 Task: Find connections with filter location Kuchera with filter topic #Corporationwith filter profile language German with filter current company AXA Group Operations with filter school Sri Krishna College of Technology with filter industry Pet Services with filter service category Real Estate Appraisal with filter keywords title Brand Strategist
Action: Mouse moved to (352, 237)
Screenshot: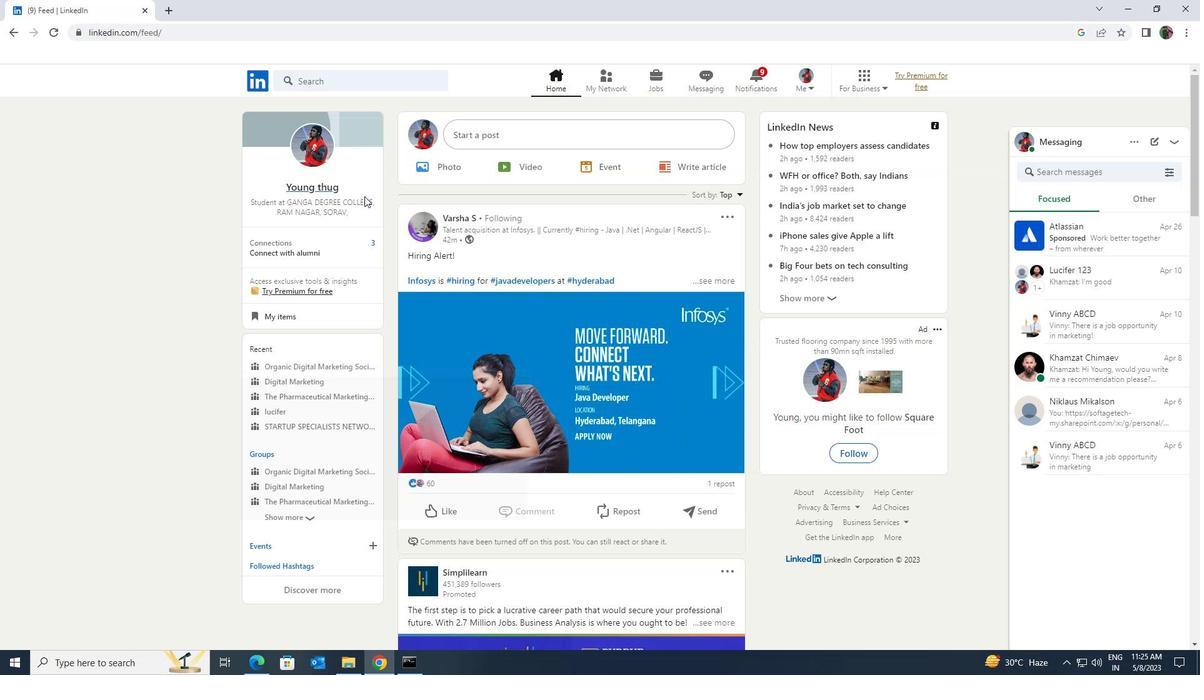 
Action: Mouse pressed left at (352, 237)
Screenshot: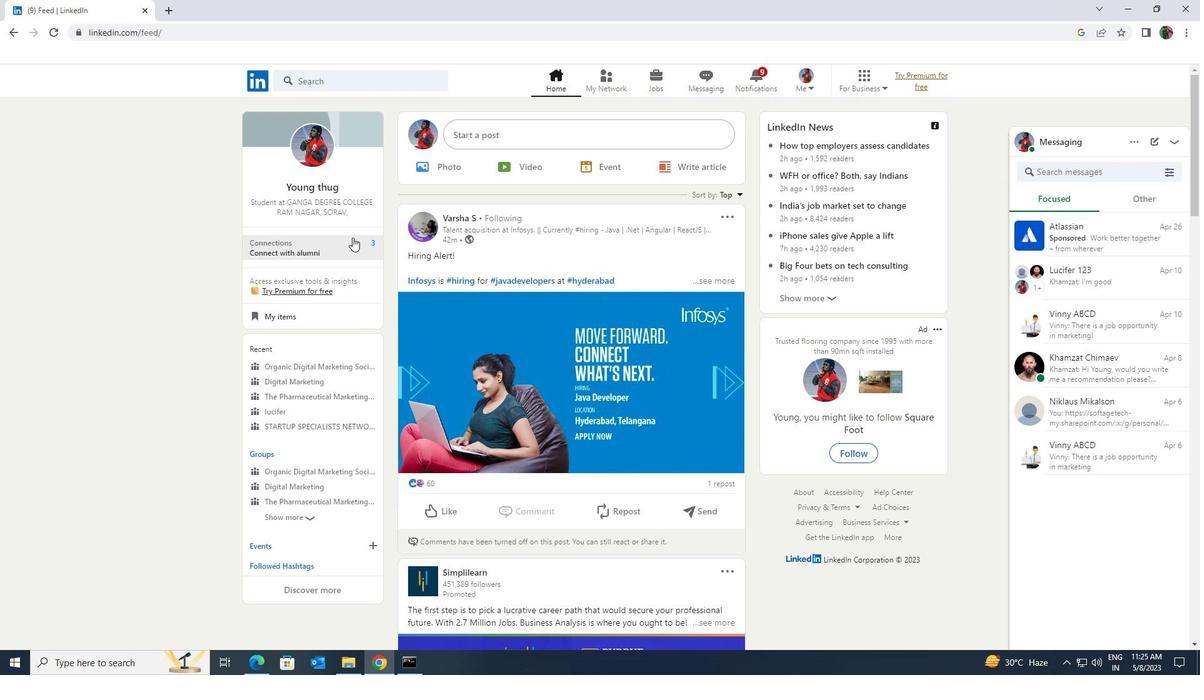 
Action: Mouse moved to (350, 146)
Screenshot: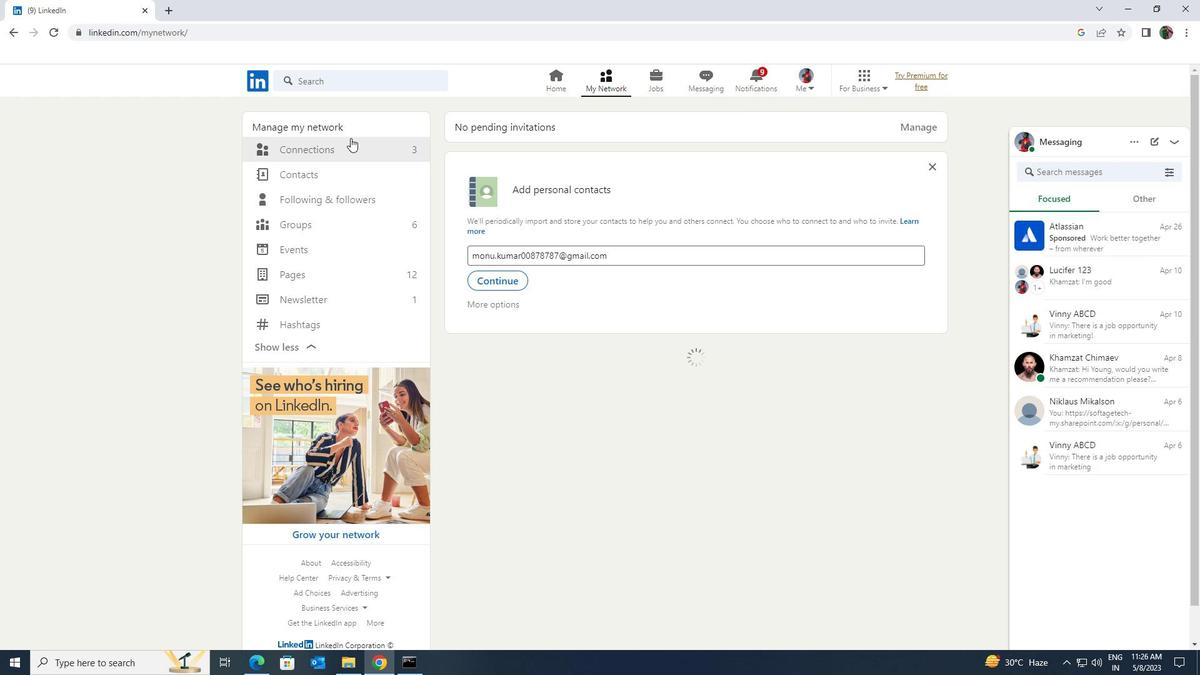 
Action: Mouse pressed left at (350, 146)
Screenshot: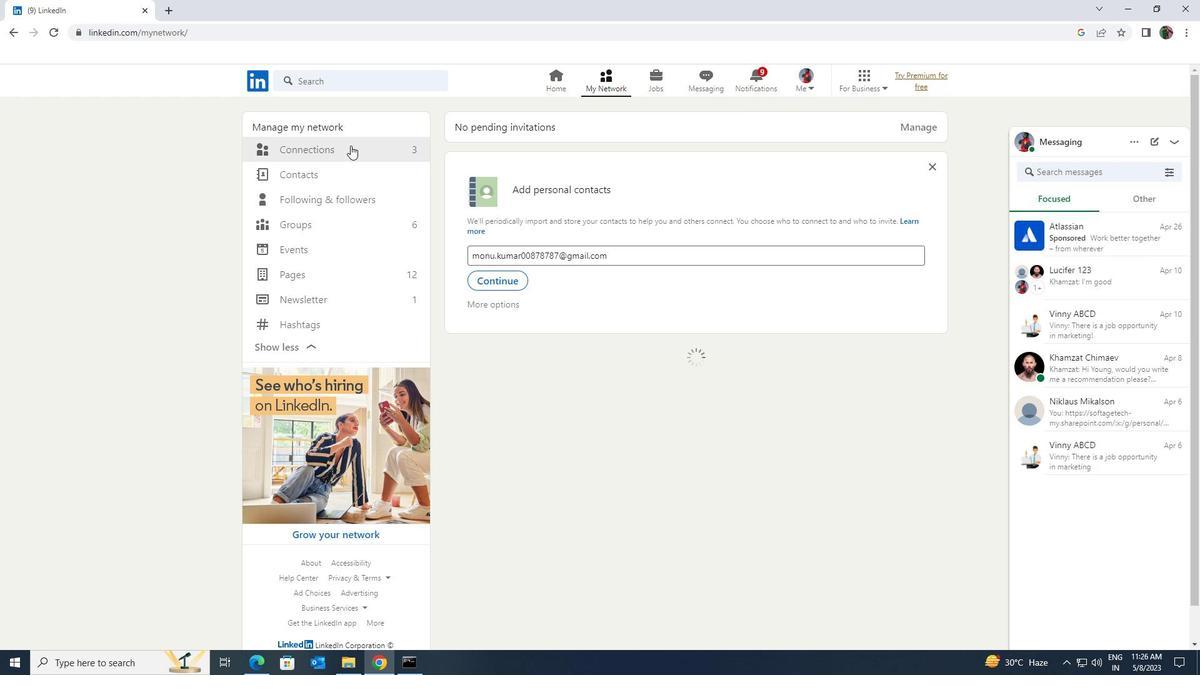 
Action: Mouse moved to (666, 143)
Screenshot: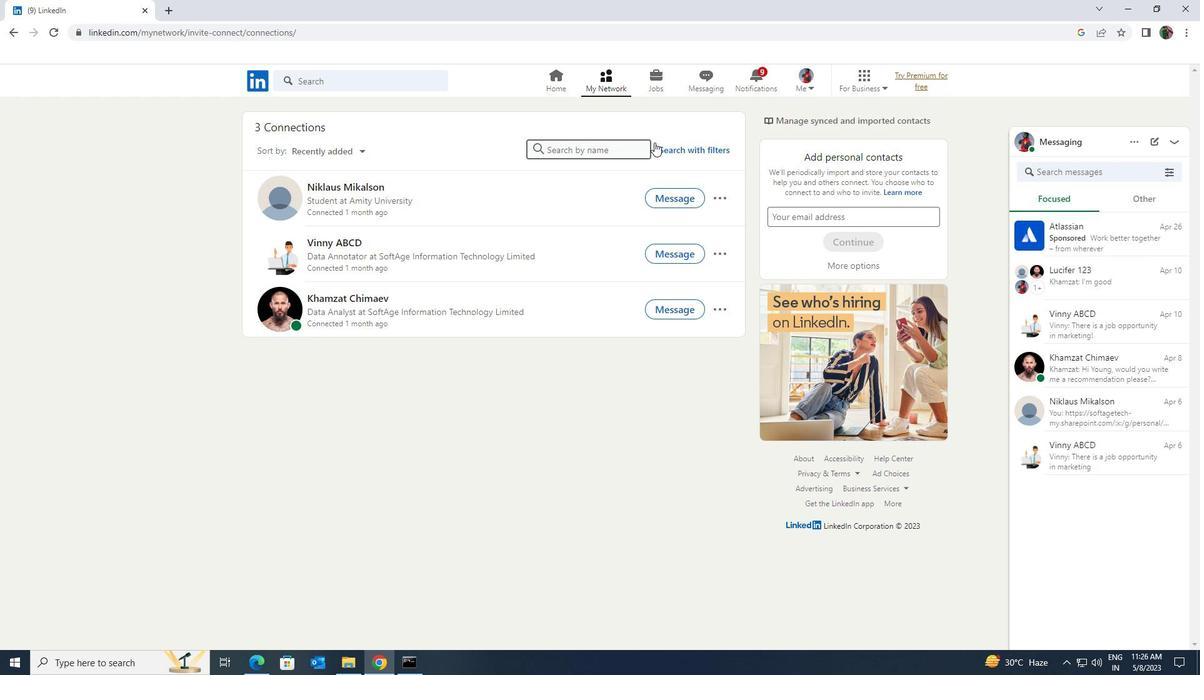 
Action: Mouse pressed left at (666, 143)
Screenshot: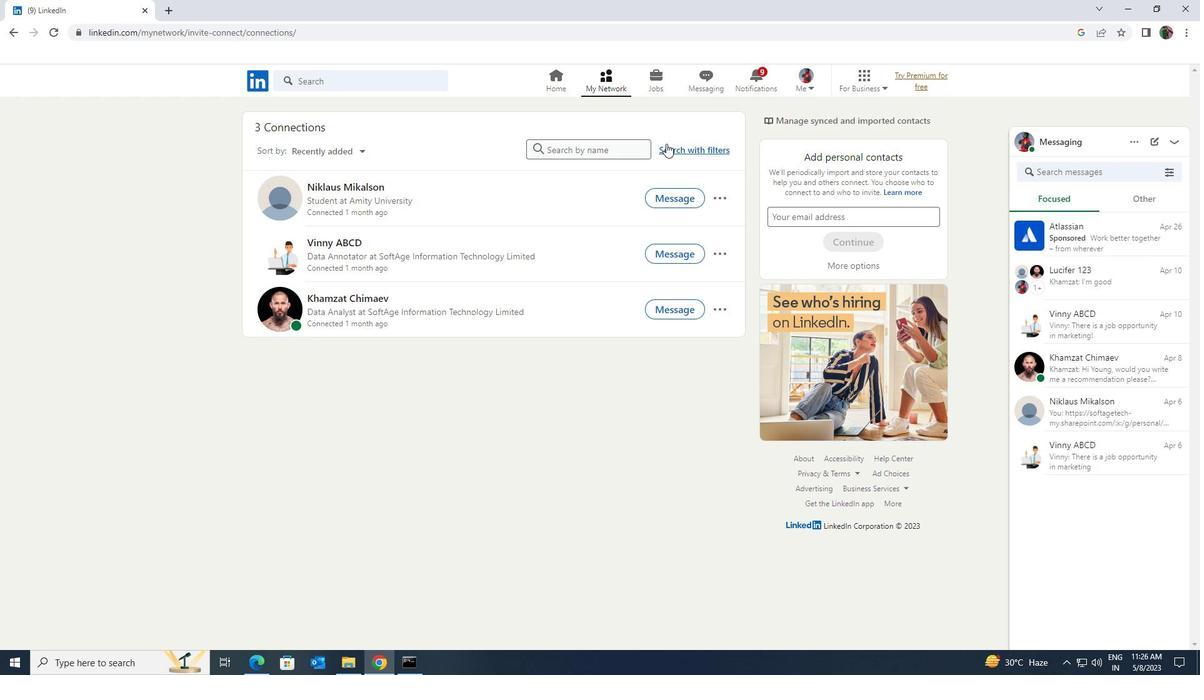 
Action: Mouse moved to (640, 118)
Screenshot: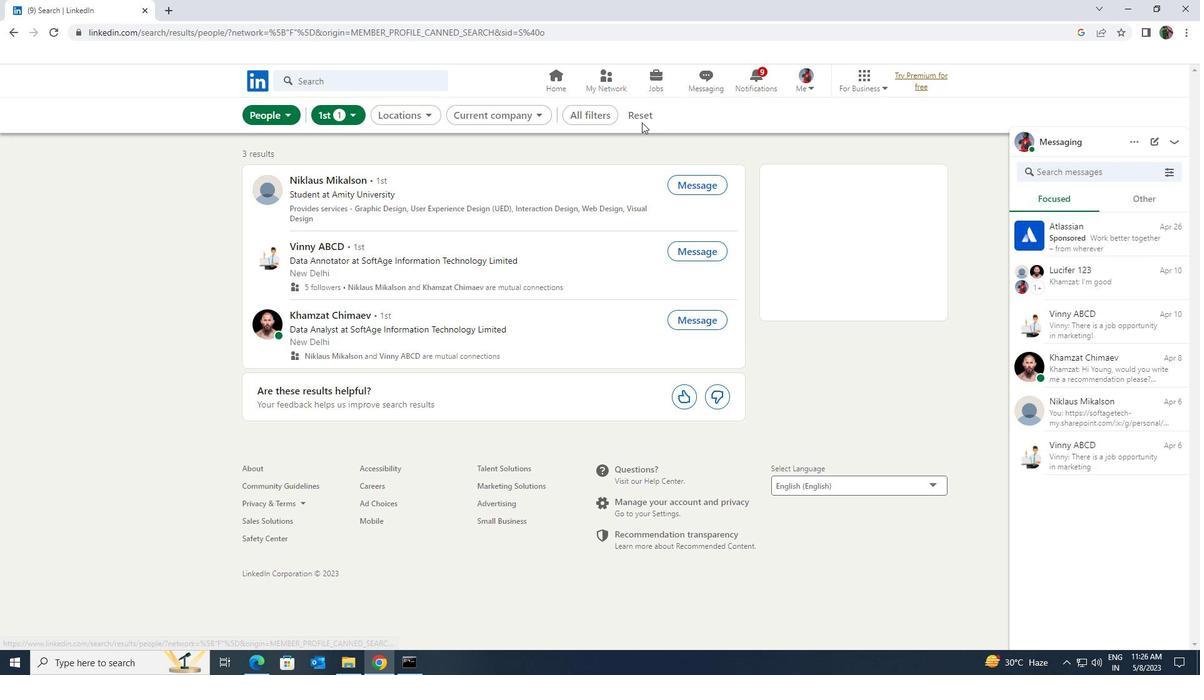 
Action: Mouse pressed left at (640, 118)
Screenshot: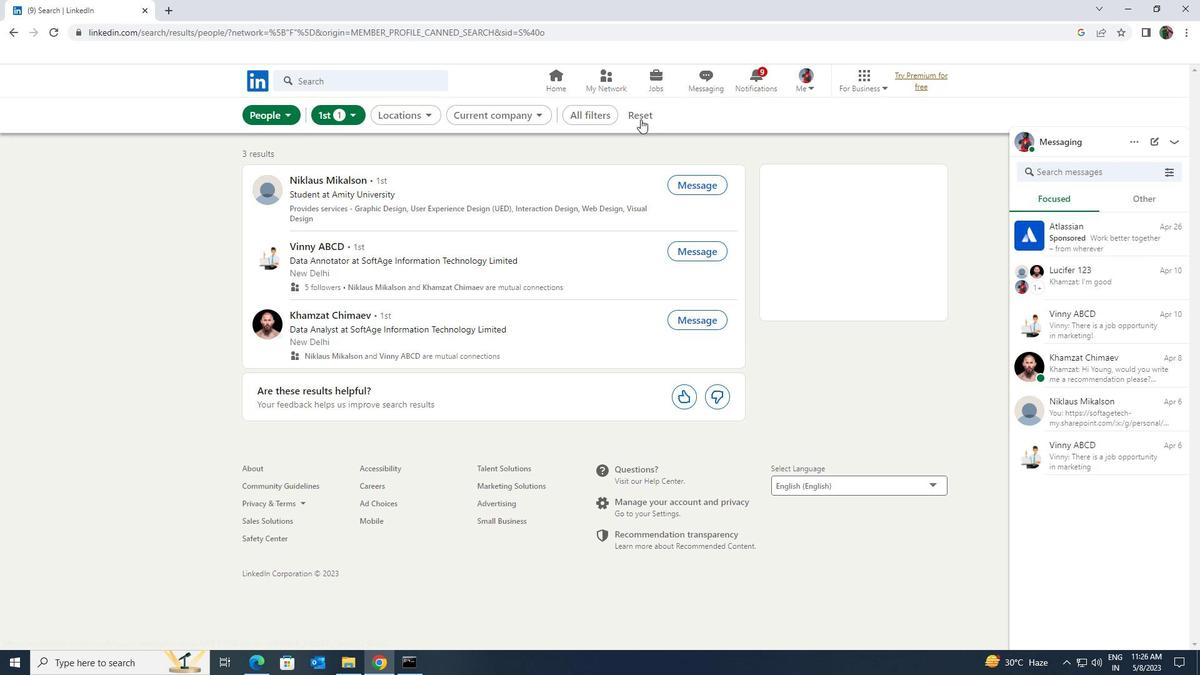 
Action: Mouse moved to (623, 116)
Screenshot: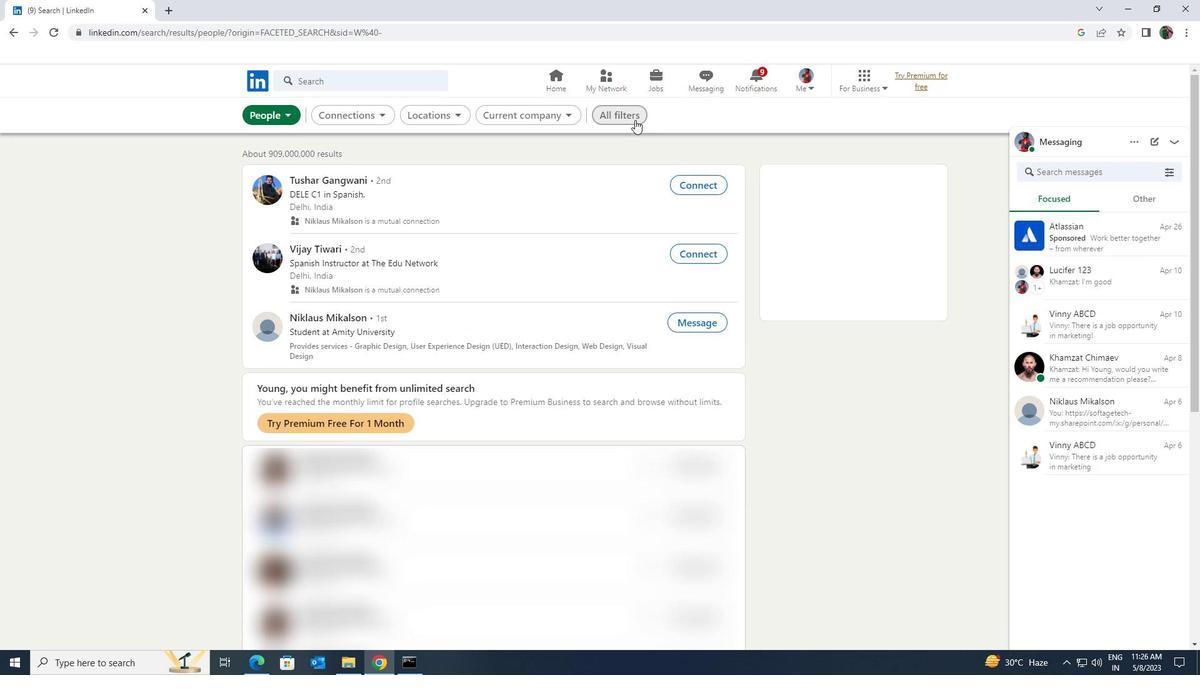 
Action: Mouse pressed left at (623, 116)
Screenshot: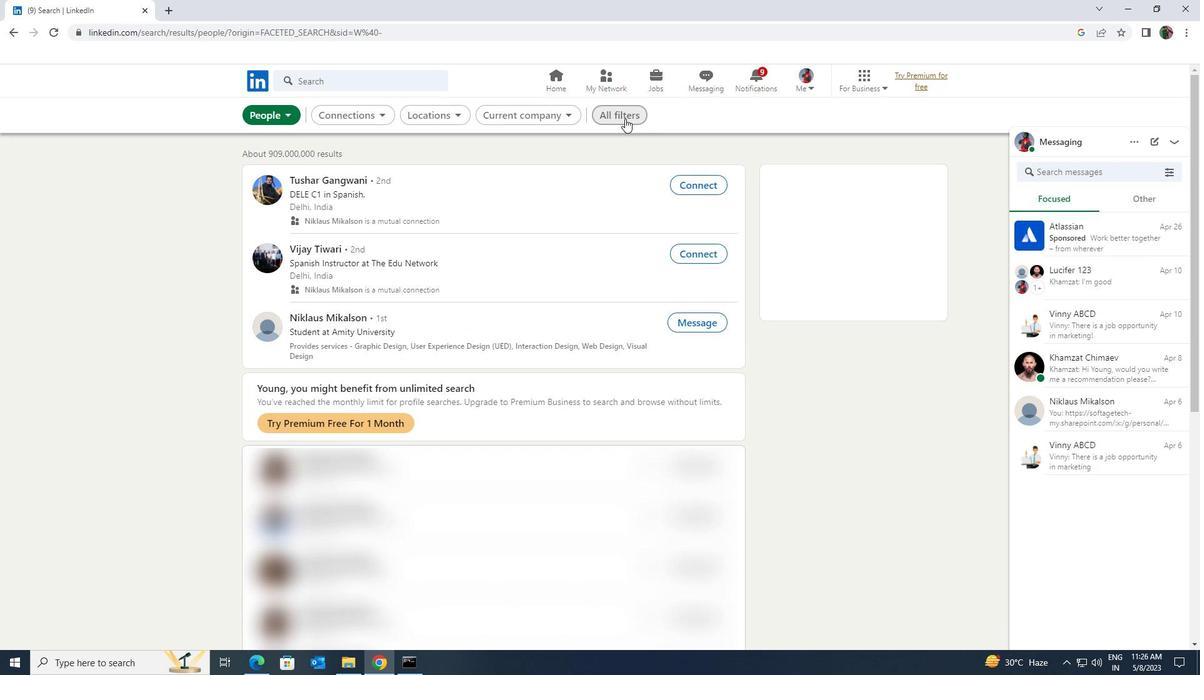 
Action: Mouse moved to (1056, 490)
Screenshot: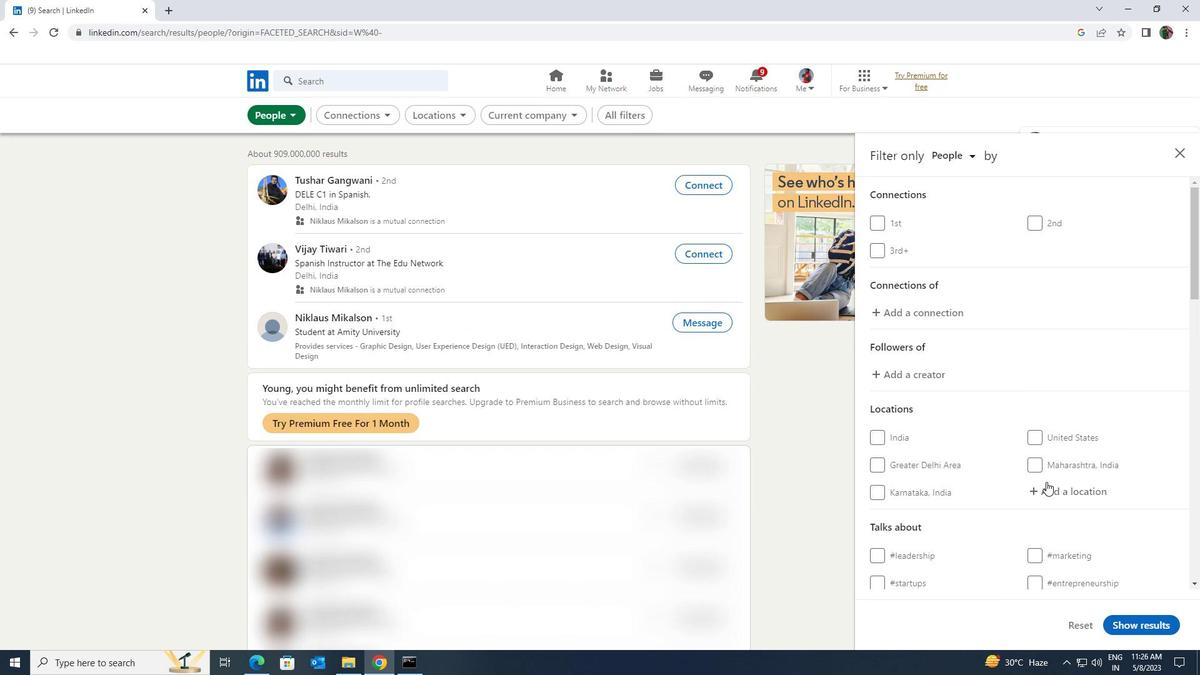 
Action: Mouse pressed left at (1056, 490)
Screenshot: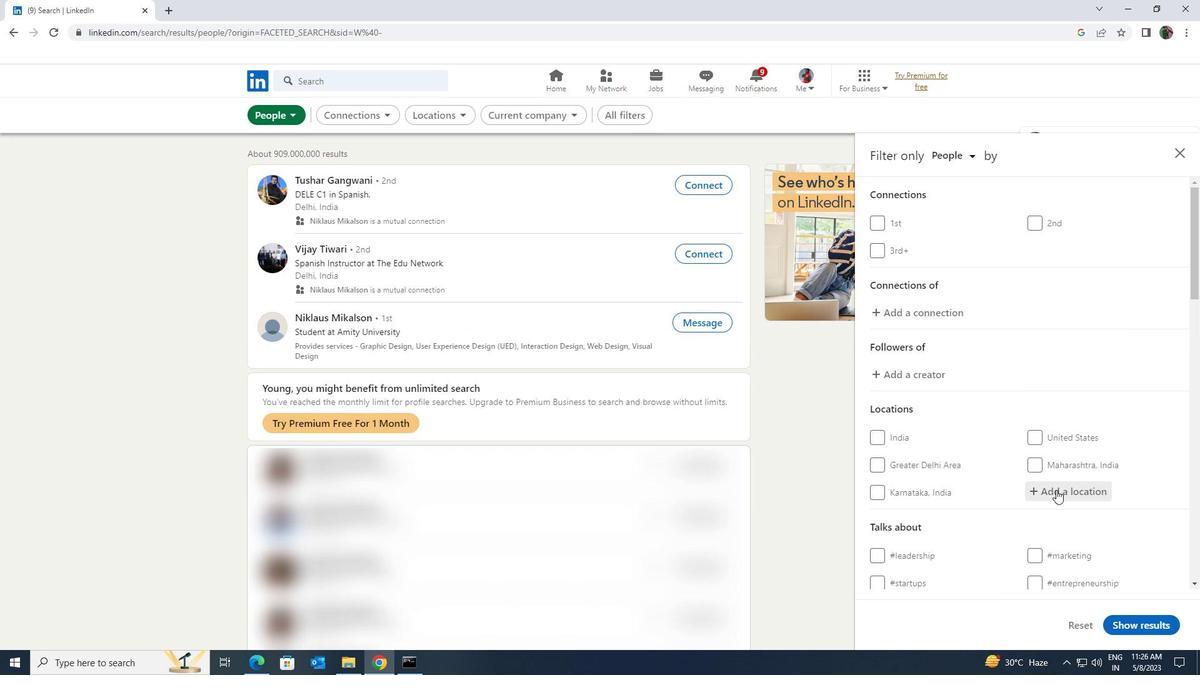 
Action: Key pressed <Key.shift><Key.shift><Key.shift>KUHERA
Screenshot: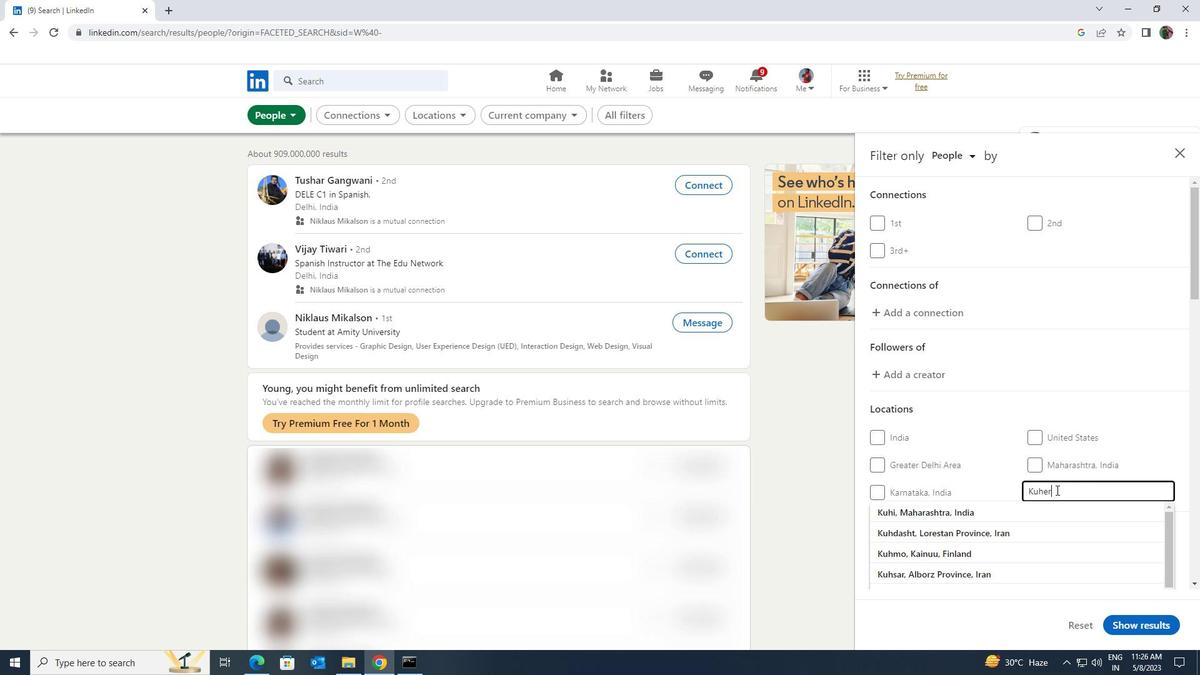 
Action: Mouse moved to (1054, 497)
Screenshot: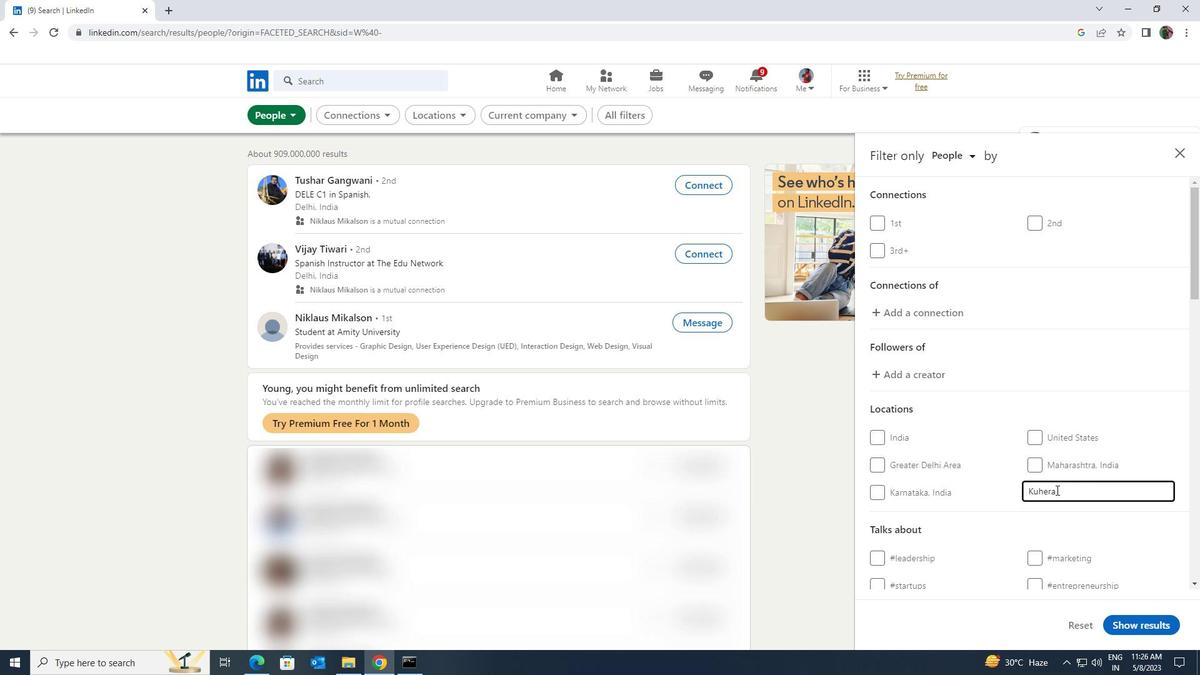 
Action: Mouse scrolled (1054, 497) with delta (0, 0)
Screenshot: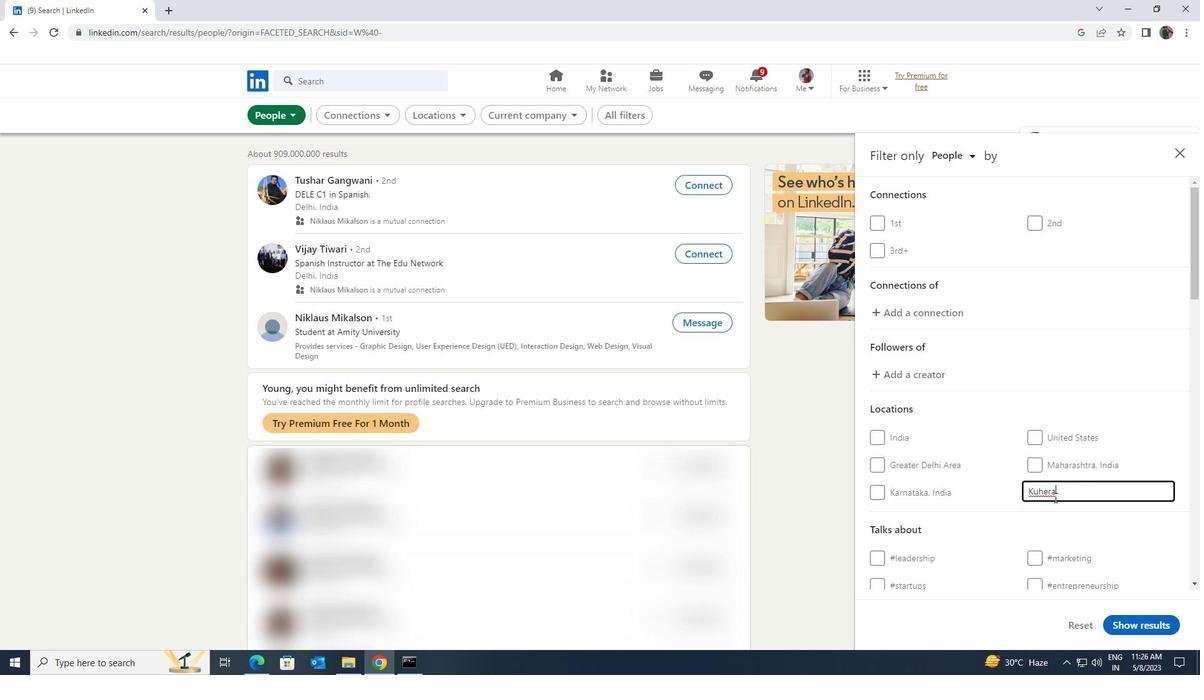 
Action: Mouse scrolled (1054, 497) with delta (0, 0)
Screenshot: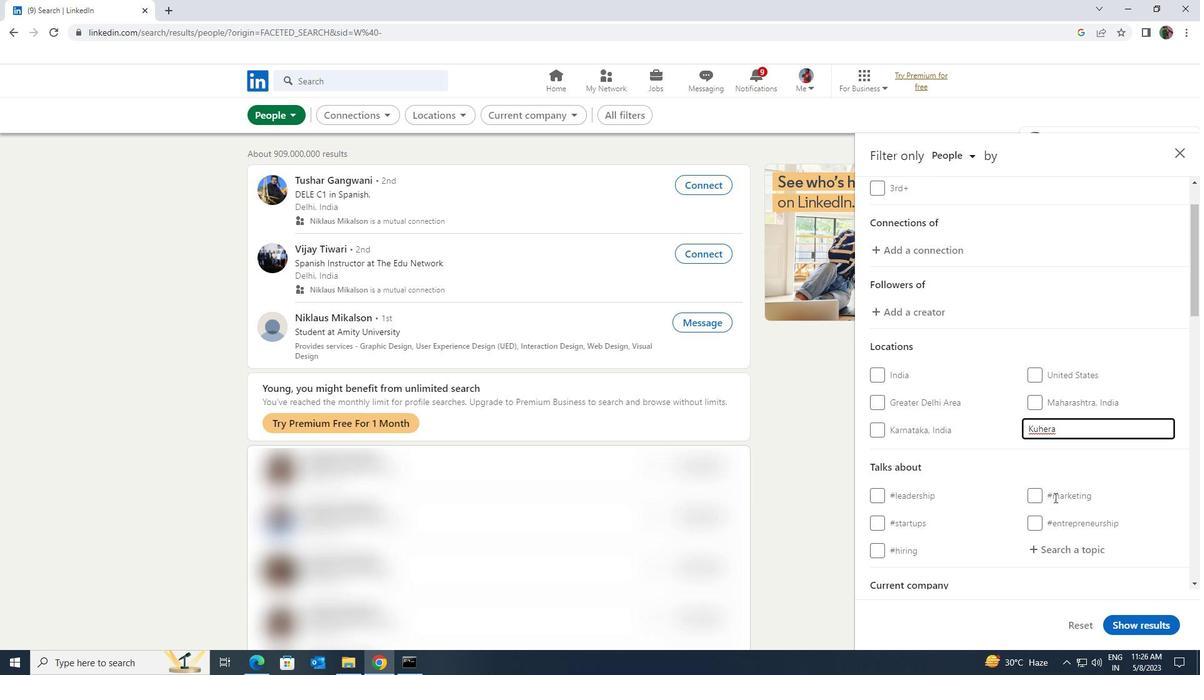 
Action: Mouse scrolled (1054, 497) with delta (0, 0)
Screenshot: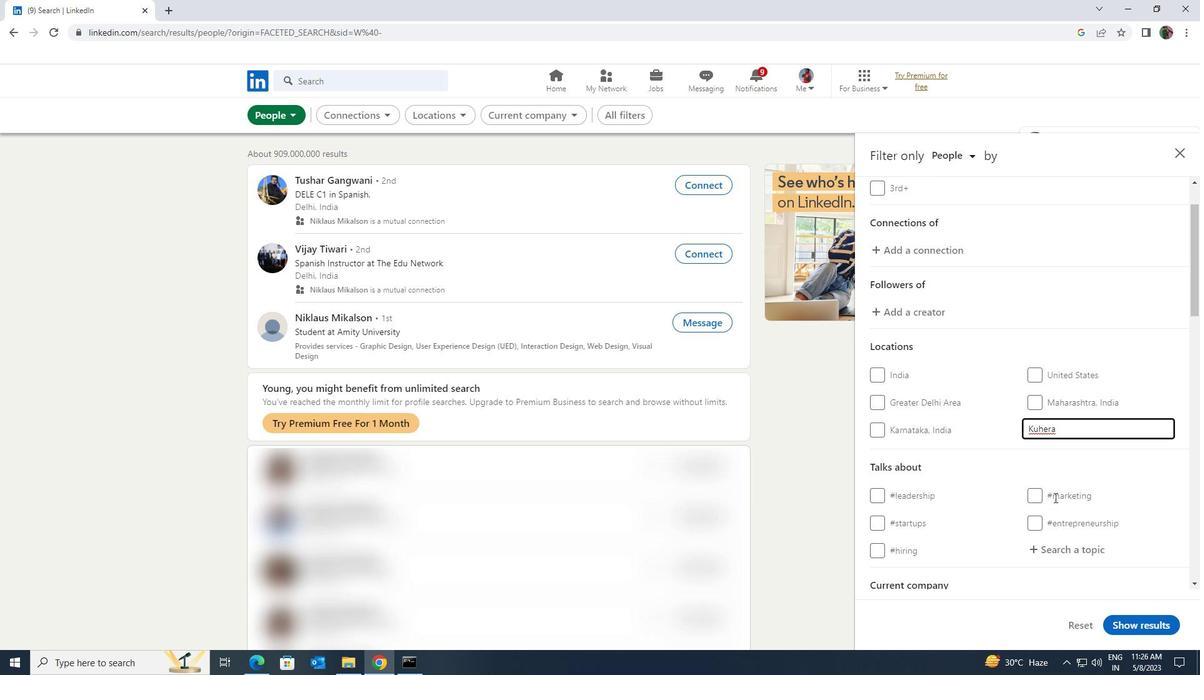 
Action: Mouse moved to (1059, 428)
Screenshot: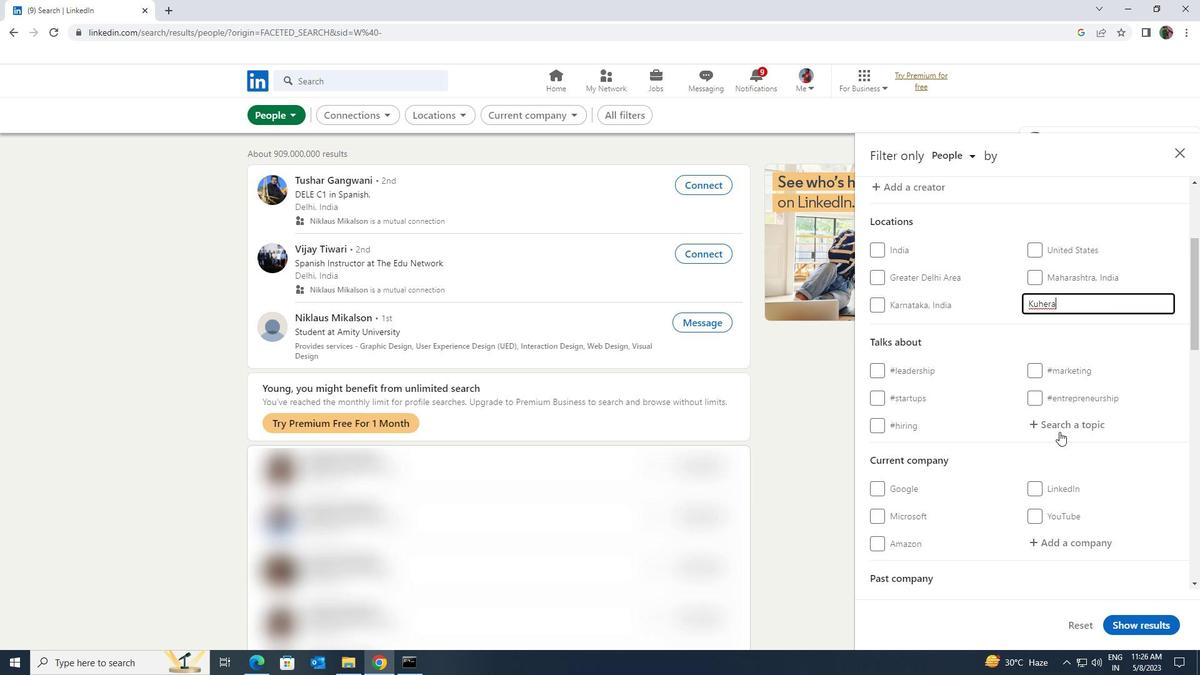 
Action: Mouse pressed left at (1059, 428)
Screenshot: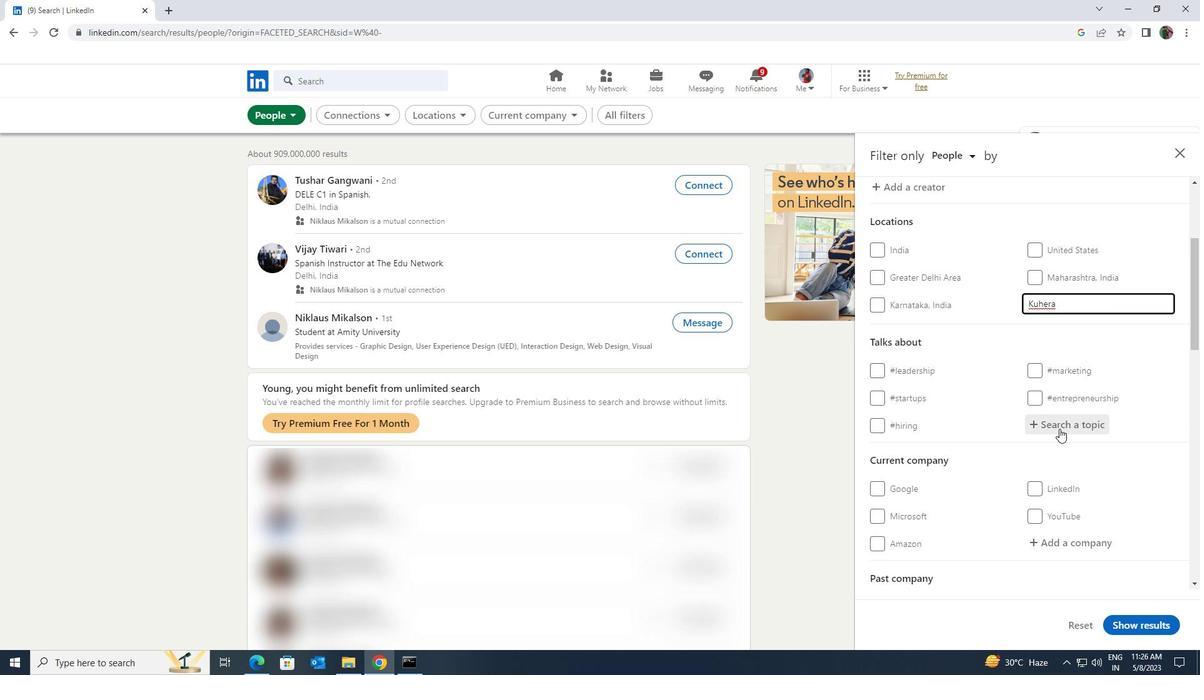 
Action: Key pressed <Key.shift><Key.shift><Key.shift><Key.shift><Key.shift><Key.shift>CORPORATION
Screenshot: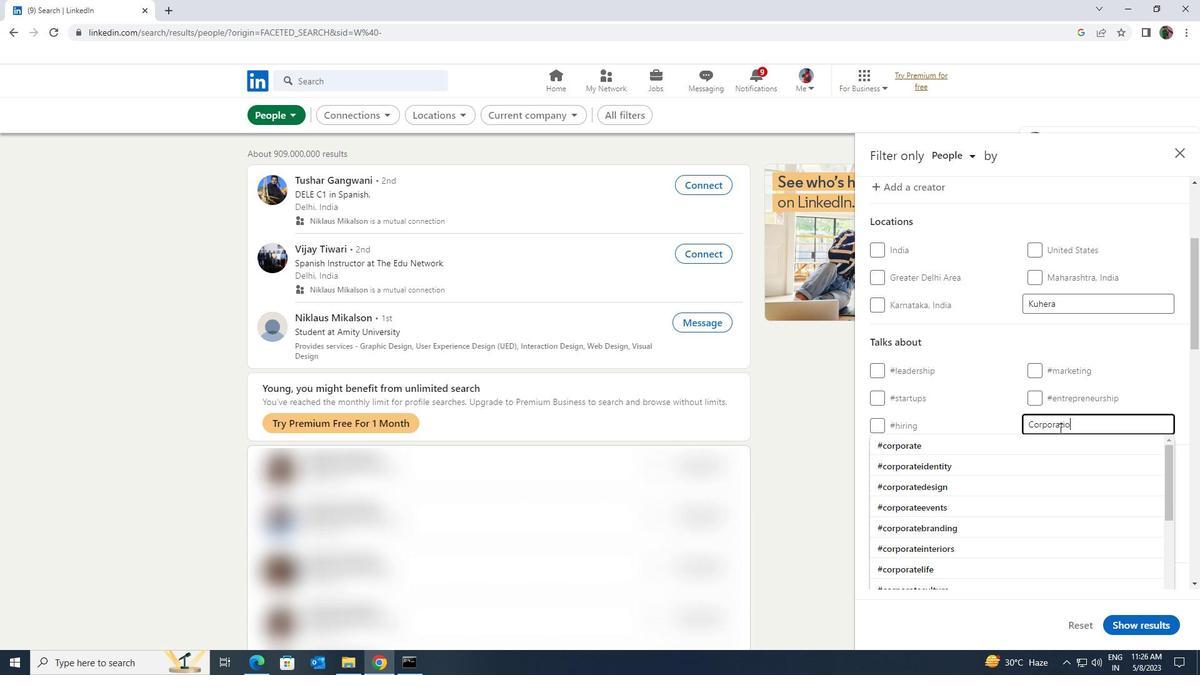 
Action: Mouse moved to (1044, 455)
Screenshot: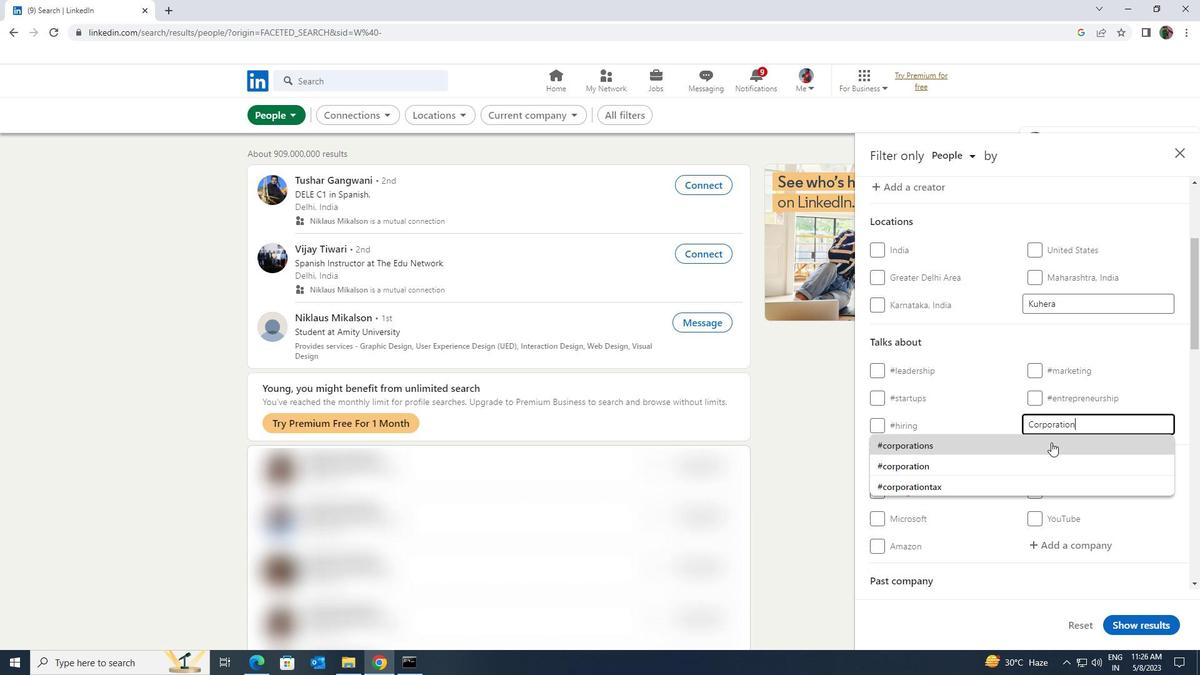 
Action: Mouse pressed left at (1044, 455)
Screenshot: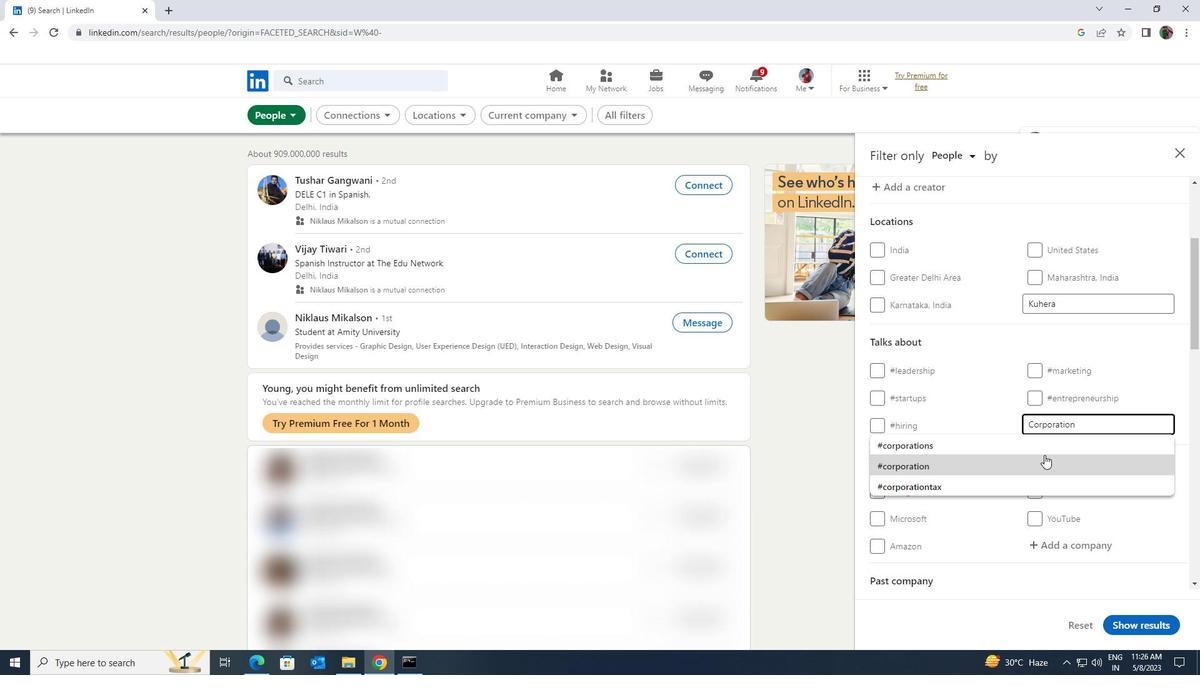 
Action: Mouse scrolled (1044, 454) with delta (0, 0)
Screenshot: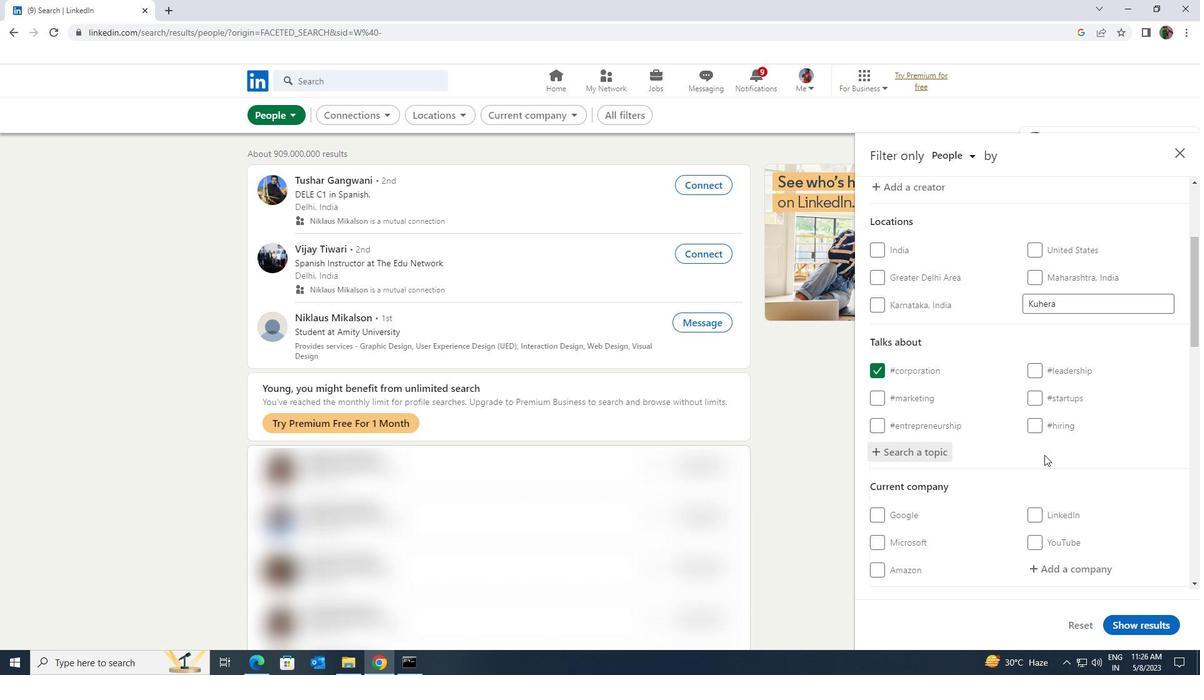 
Action: Mouse scrolled (1044, 454) with delta (0, 0)
Screenshot: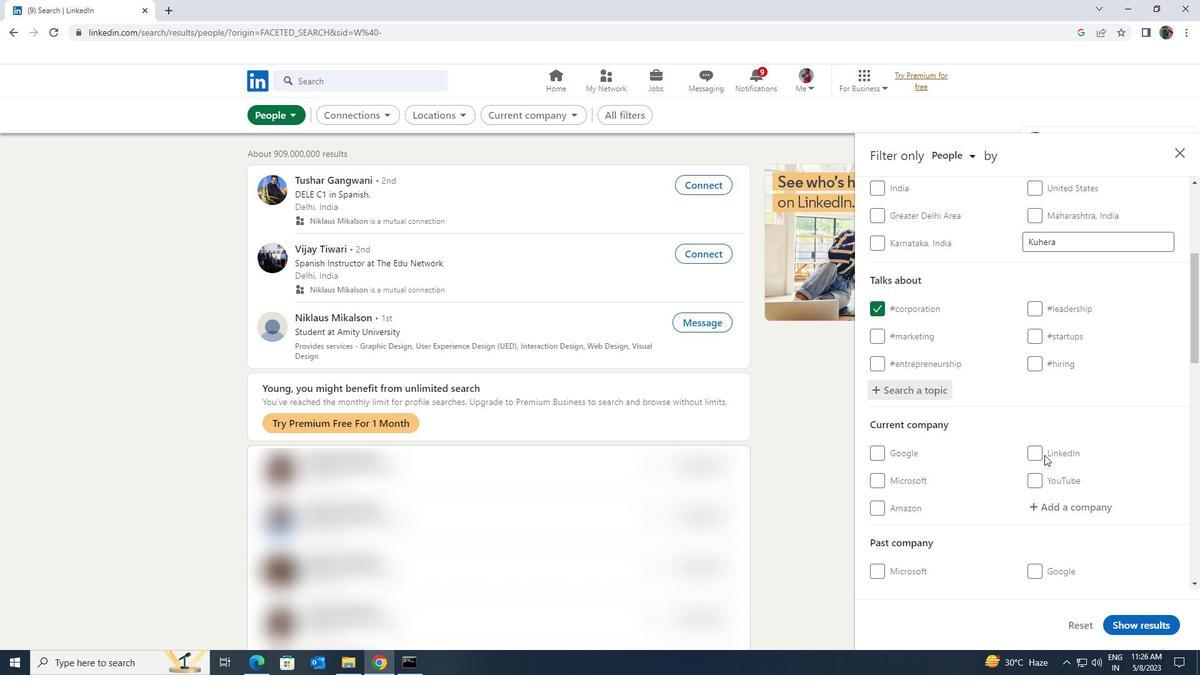 
Action: Mouse scrolled (1044, 454) with delta (0, 0)
Screenshot: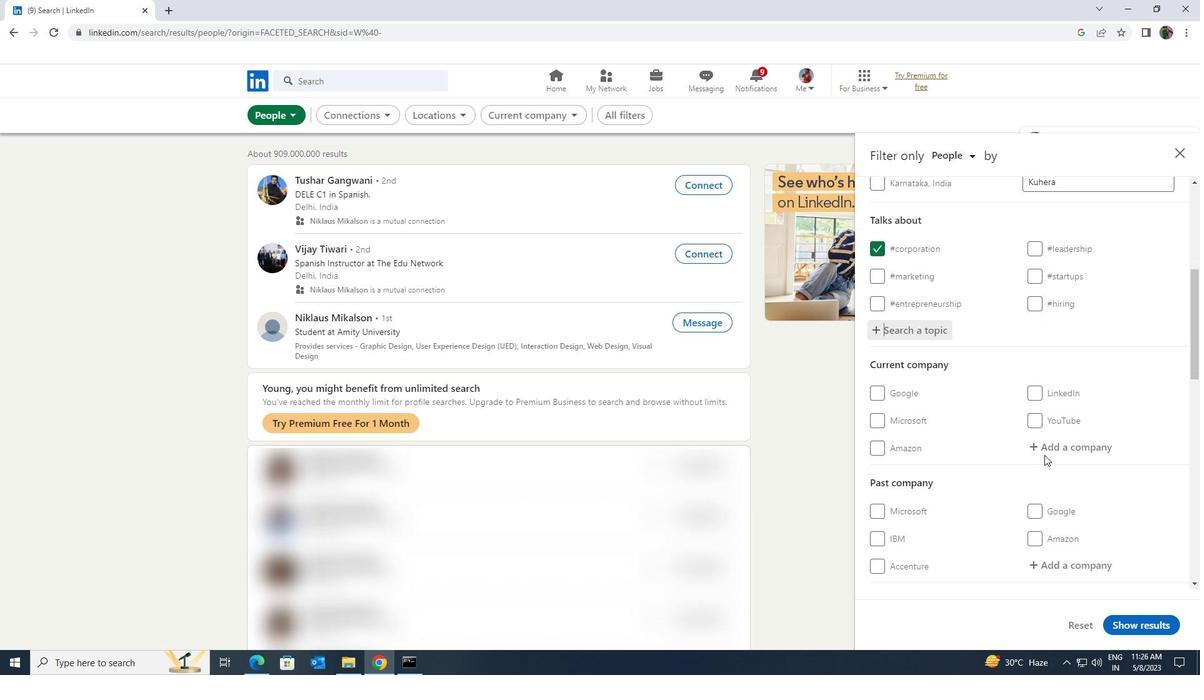
Action: Mouse scrolled (1044, 454) with delta (0, 0)
Screenshot: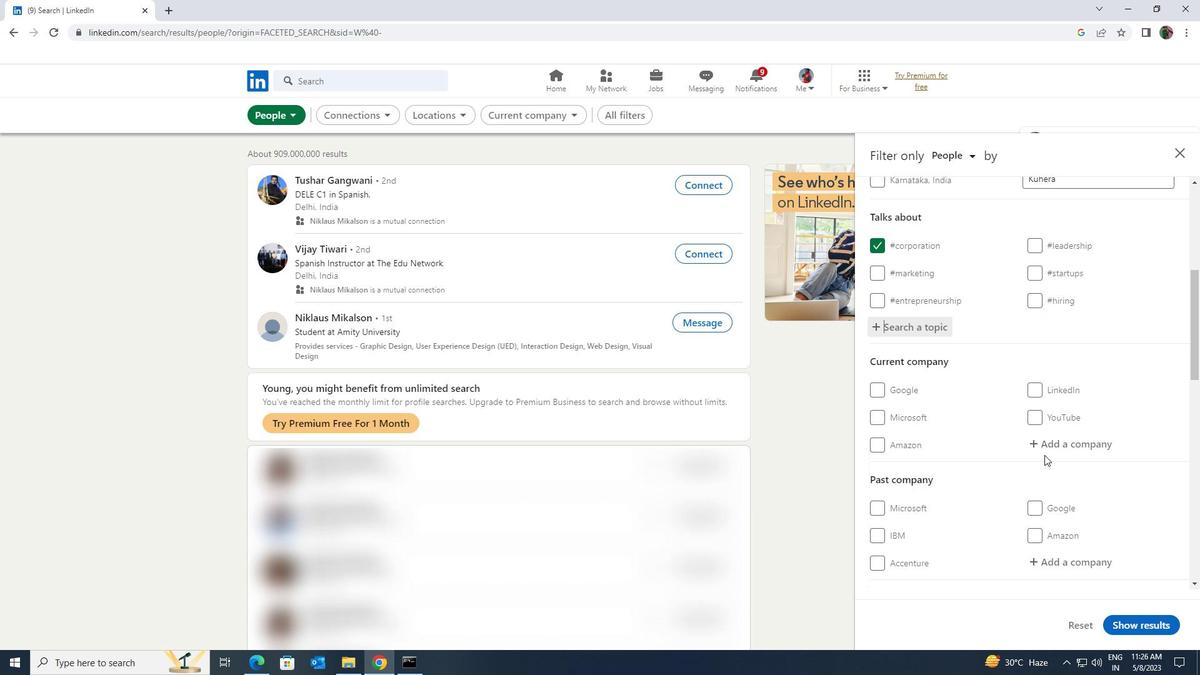 
Action: Mouse scrolled (1044, 454) with delta (0, 0)
Screenshot: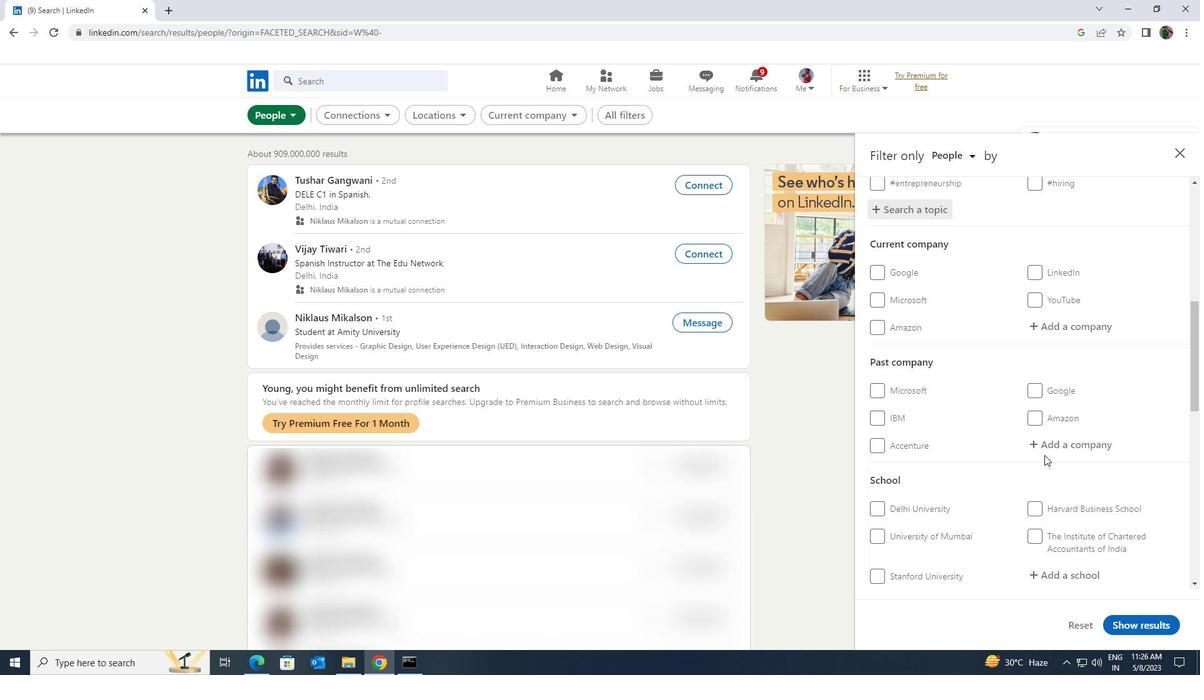 
Action: Mouse scrolled (1044, 454) with delta (0, 0)
Screenshot: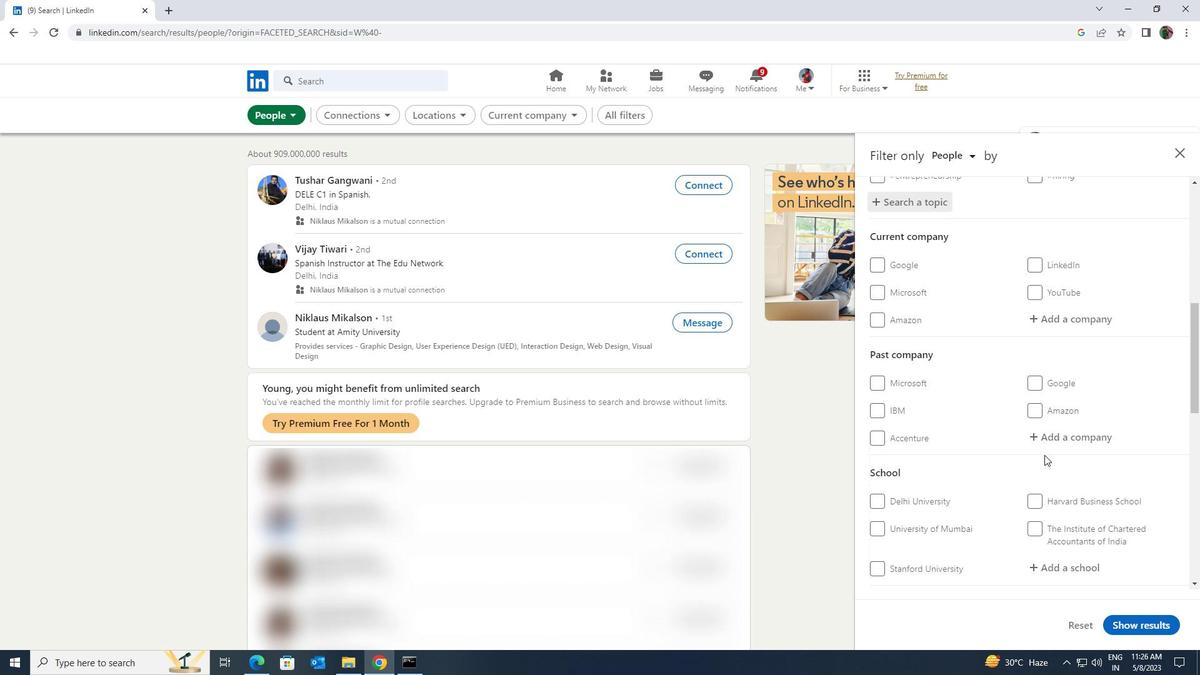 
Action: Mouse scrolled (1044, 454) with delta (0, 0)
Screenshot: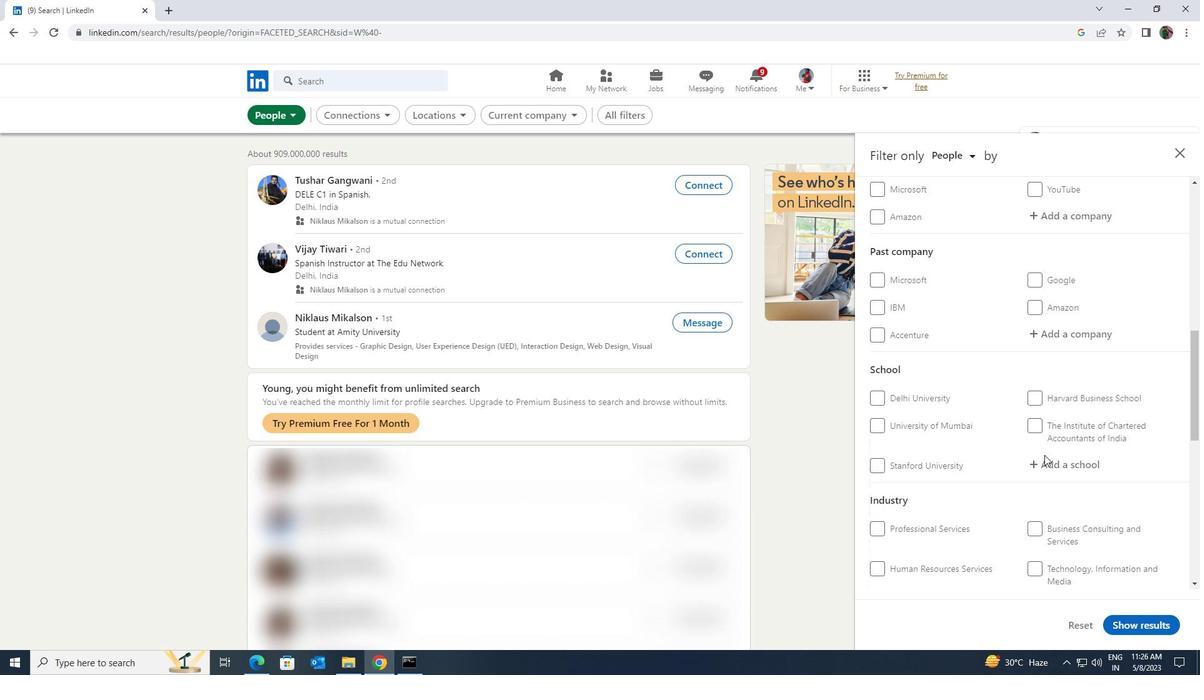 
Action: Mouse scrolled (1044, 454) with delta (0, 0)
Screenshot: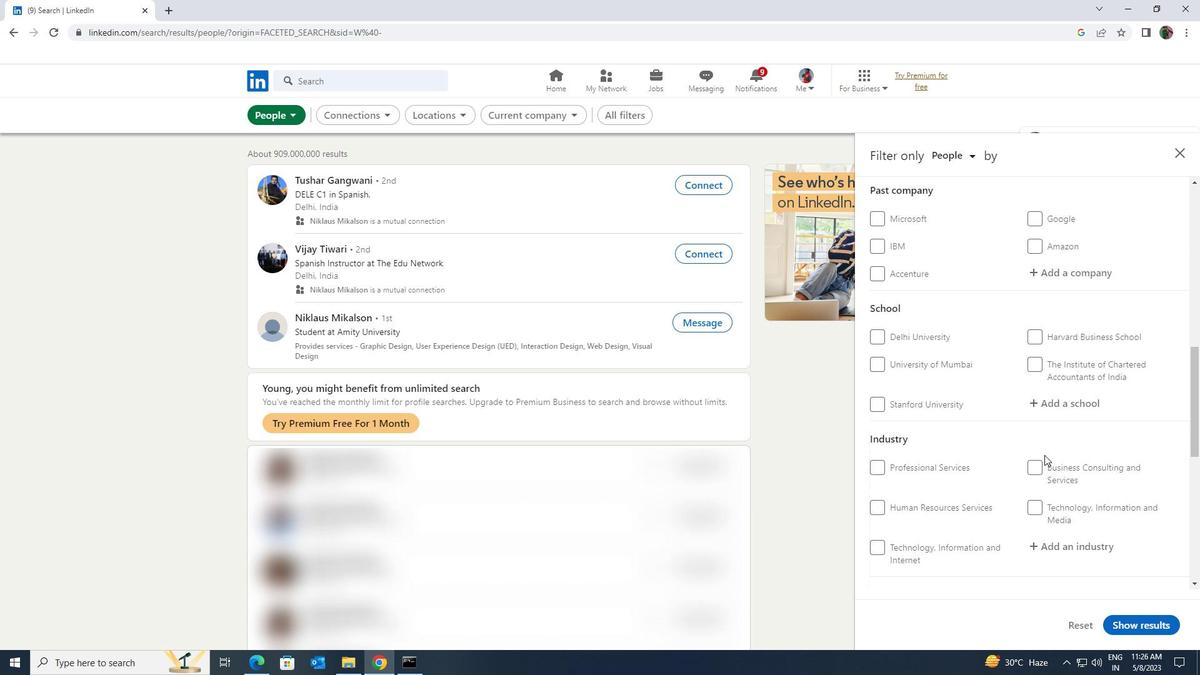 
Action: Mouse scrolled (1044, 454) with delta (0, 0)
Screenshot: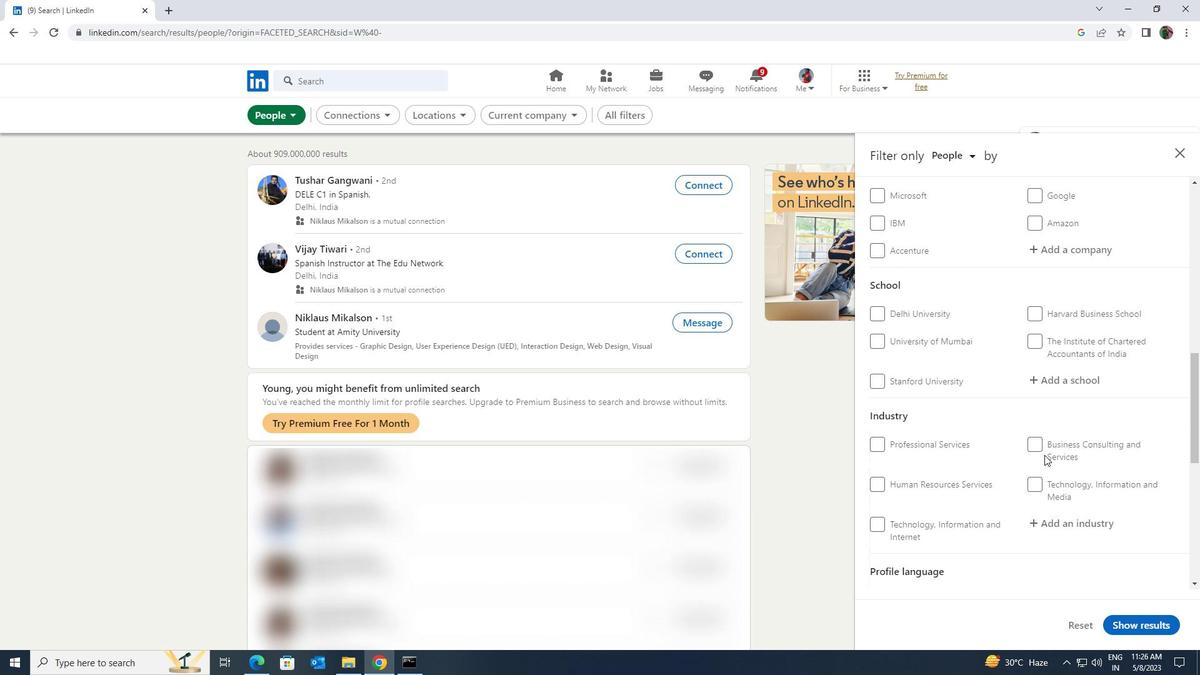 
Action: Mouse moved to (921, 525)
Screenshot: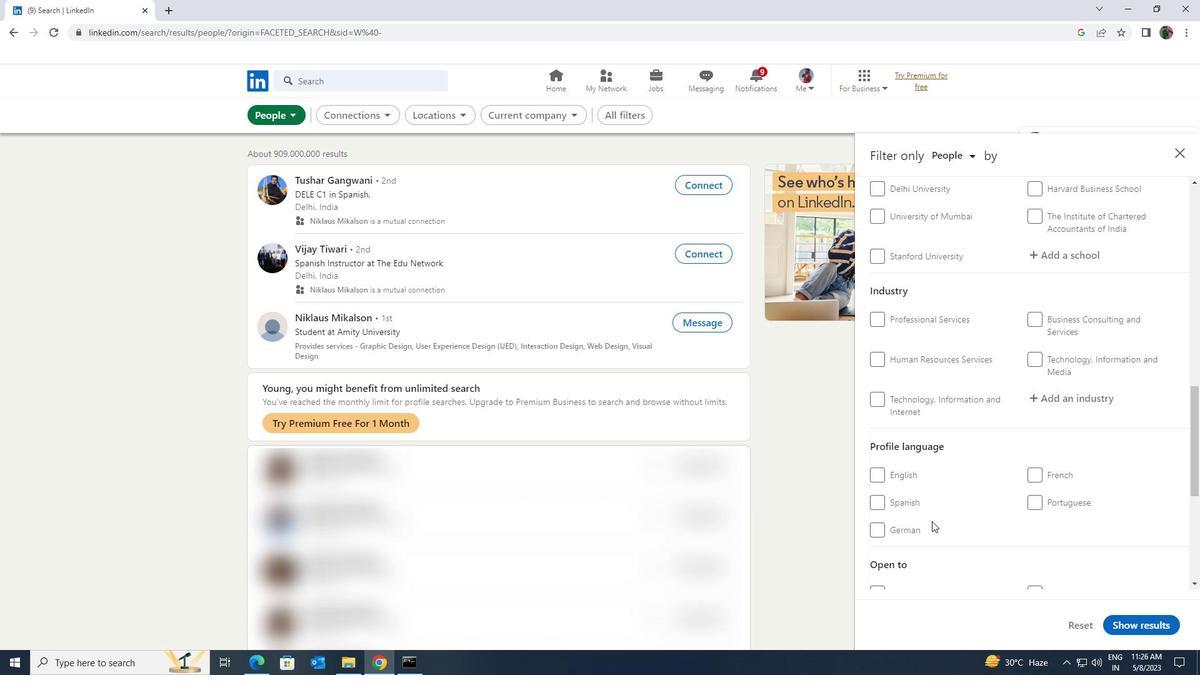 
Action: Mouse pressed left at (921, 525)
Screenshot: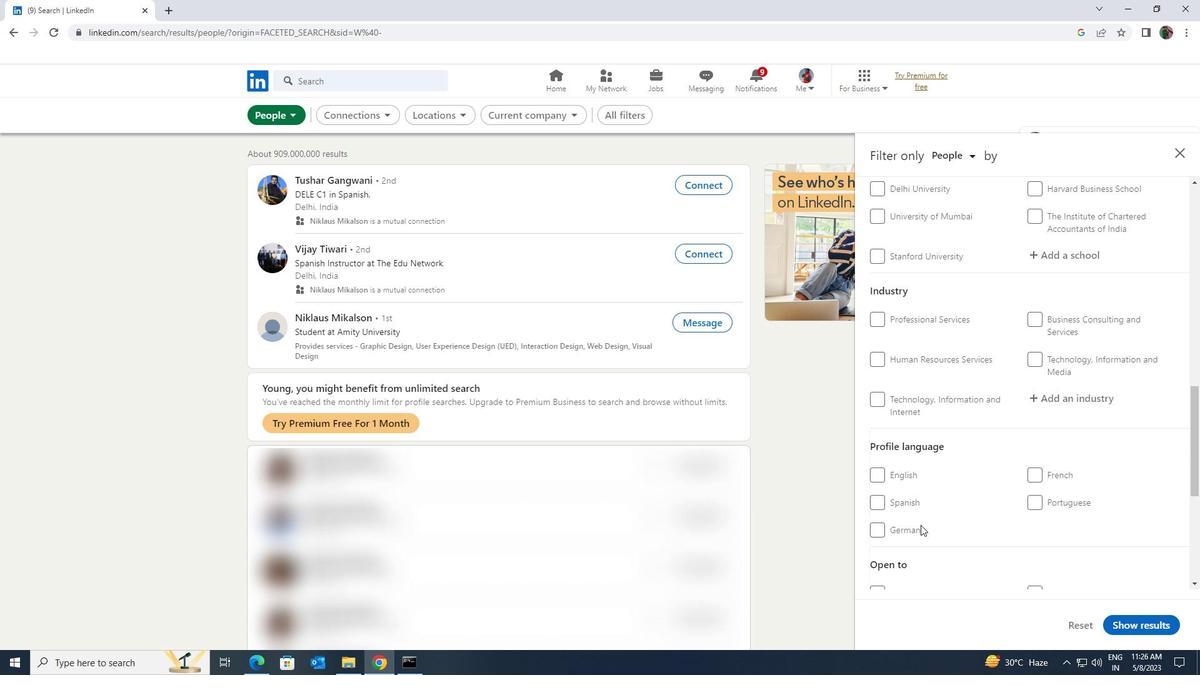 
Action: Mouse moved to (882, 532)
Screenshot: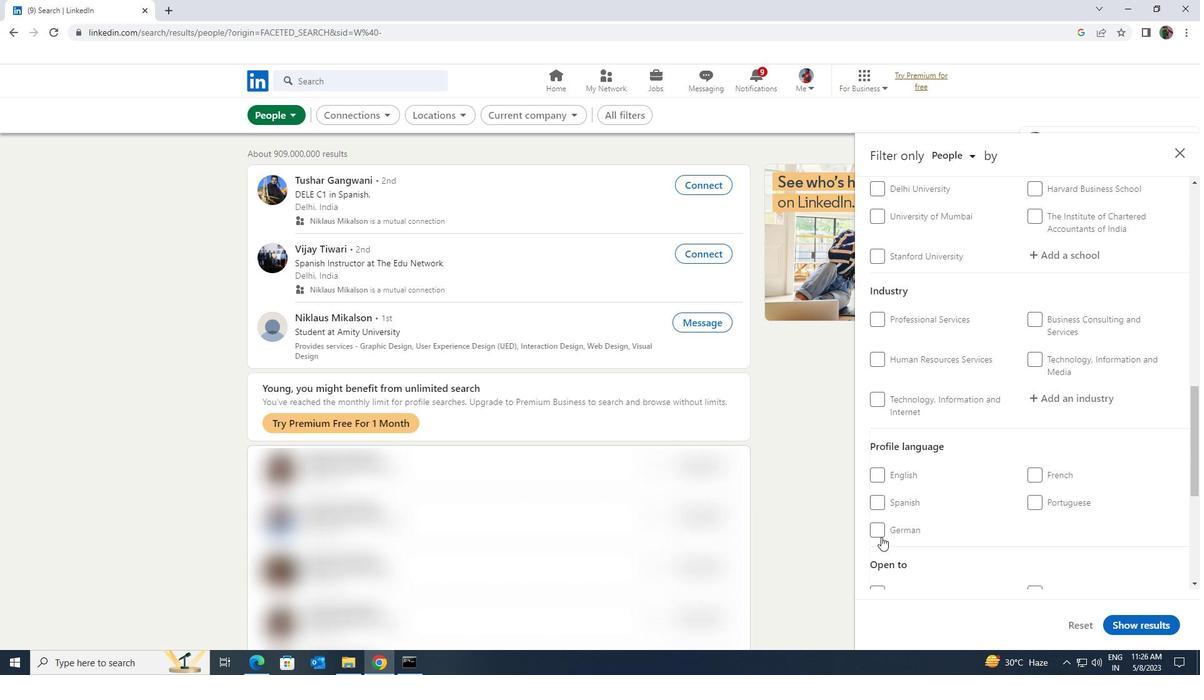 
Action: Mouse pressed left at (882, 532)
Screenshot: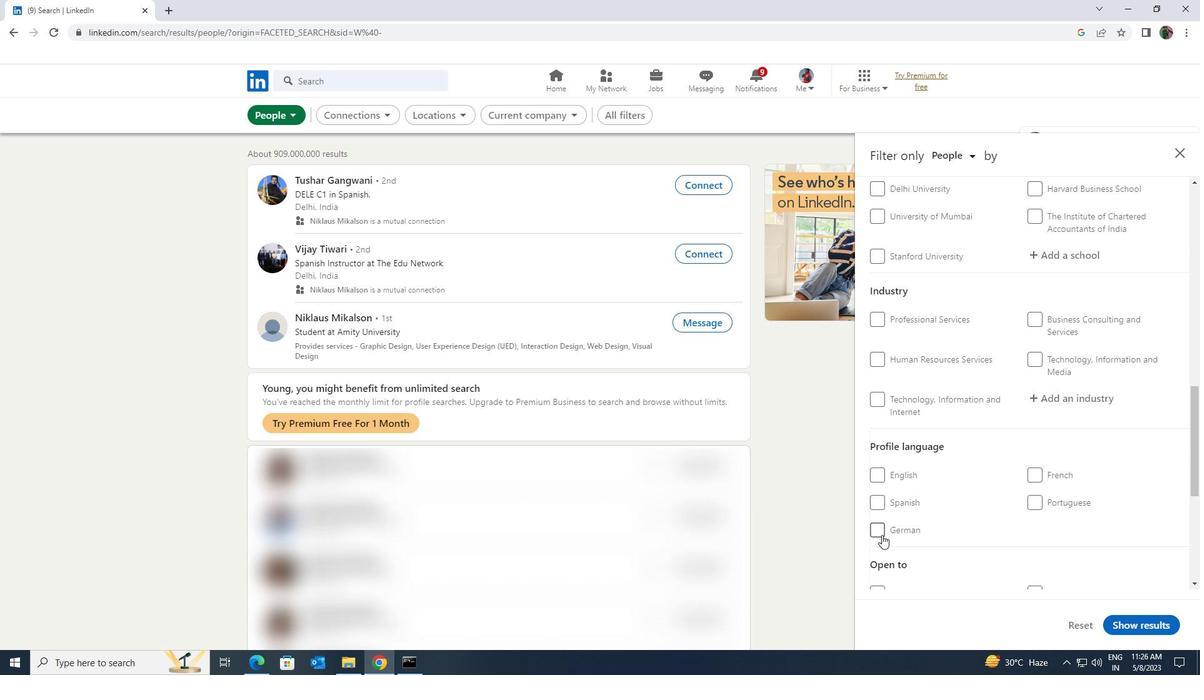 
Action: Mouse moved to (993, 499)
Screenshot: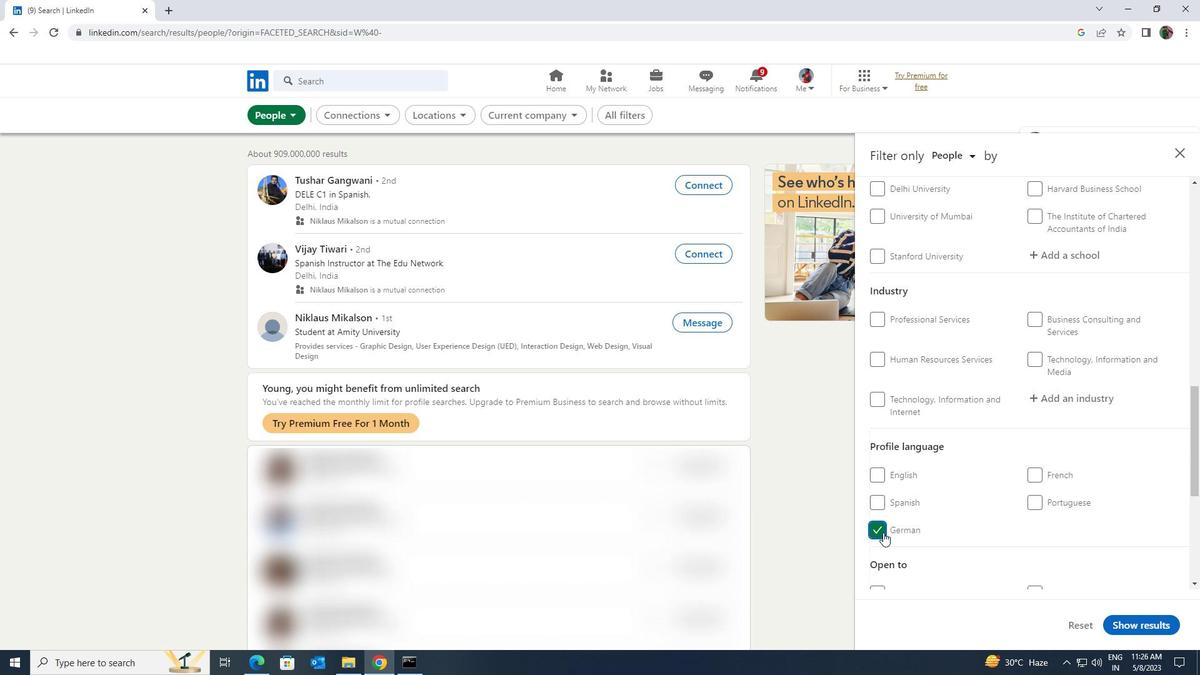 
Action: Mouse scrolled (993, 499) with delta (0, 0)
Screenshot: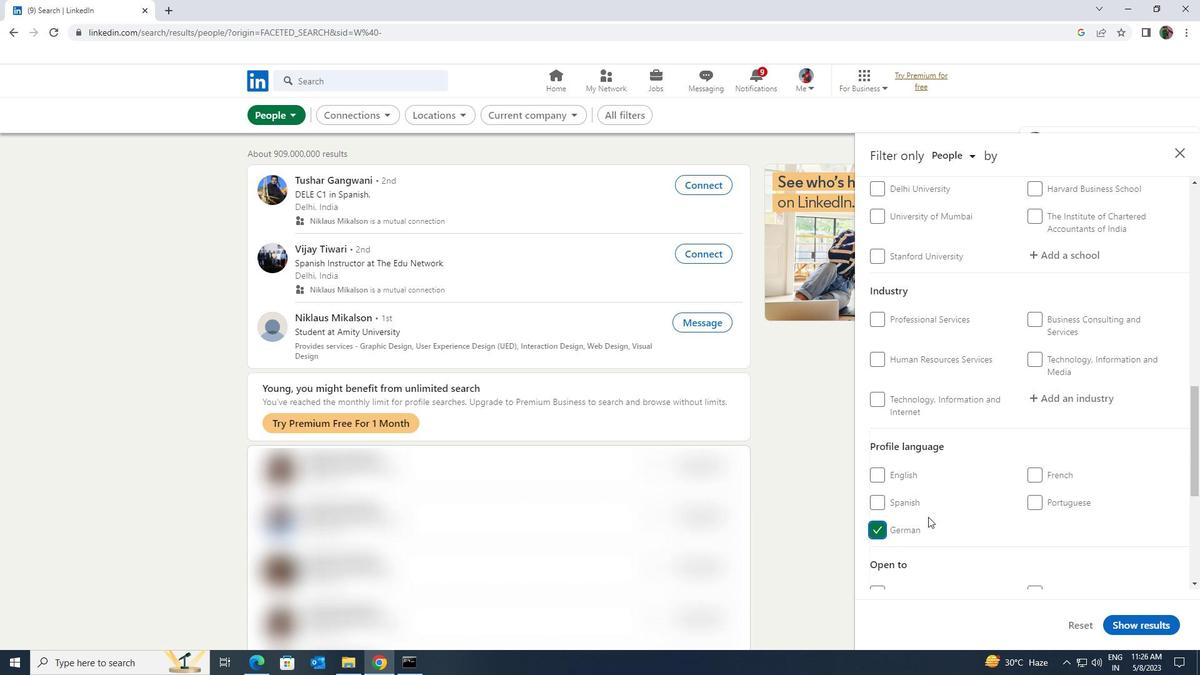 
Action: Mouse scrolled (993, 499) with delta (0, 0)
Screenshot: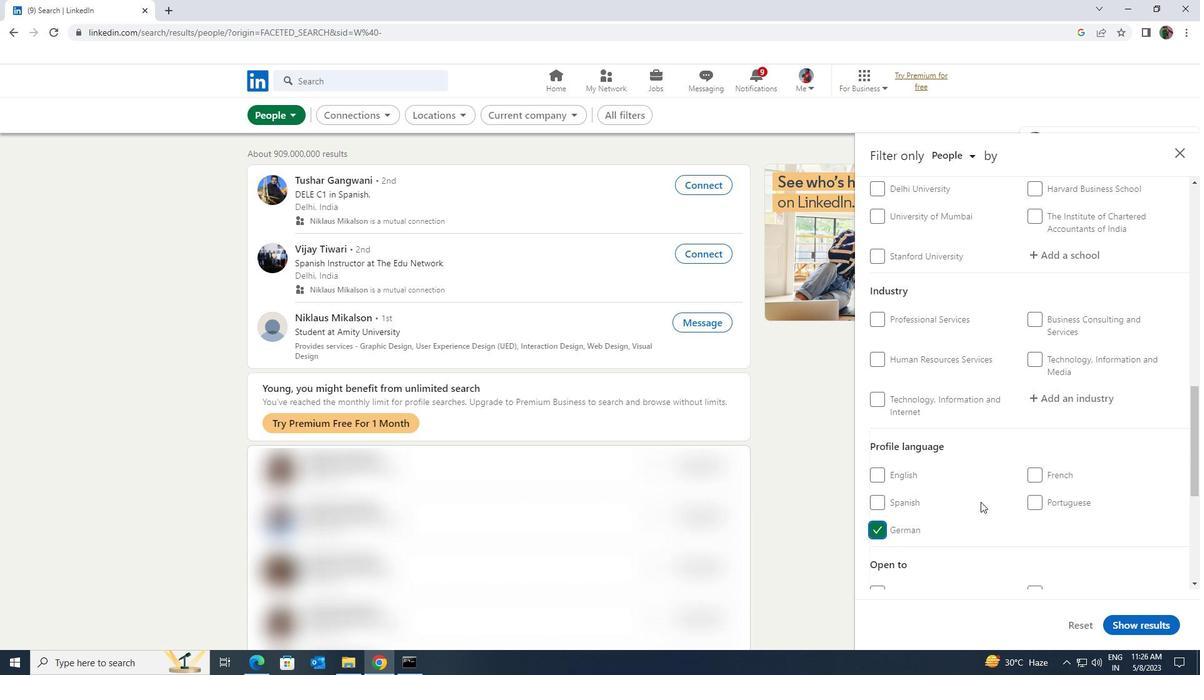 
Action: Mouse scrolled (993, 499) with delta (0, 0)
Screenshot: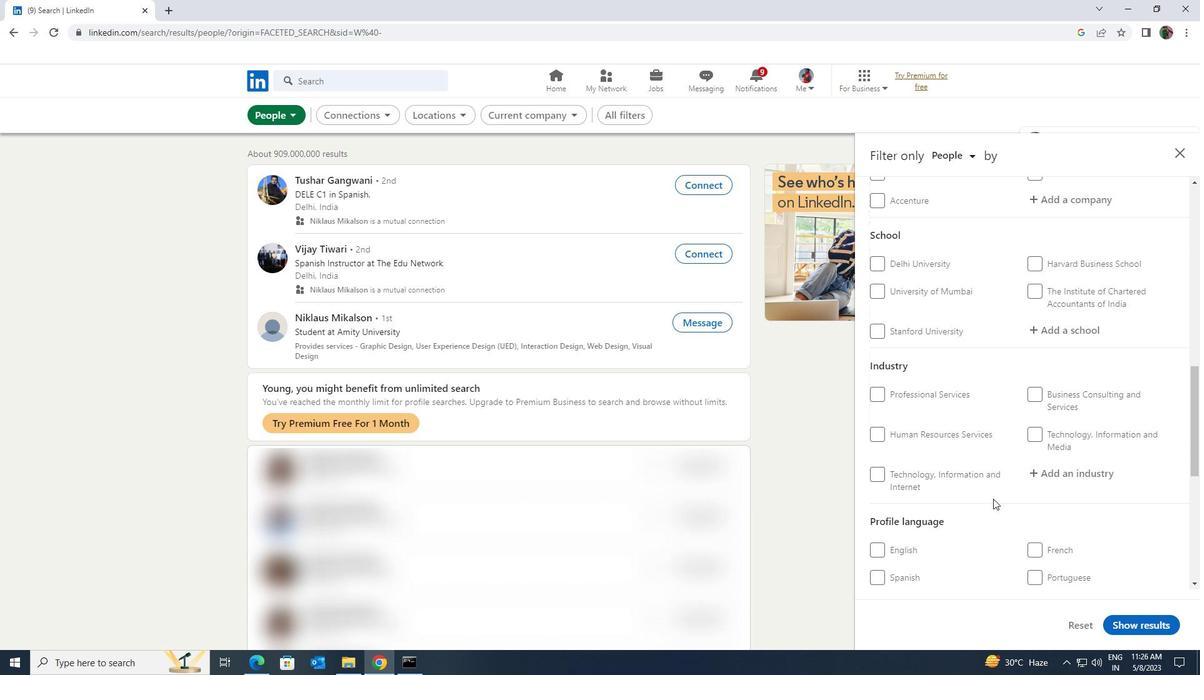 
Action: Mouse scrolled (993, 499) with delta (0, 0)
Screenshot: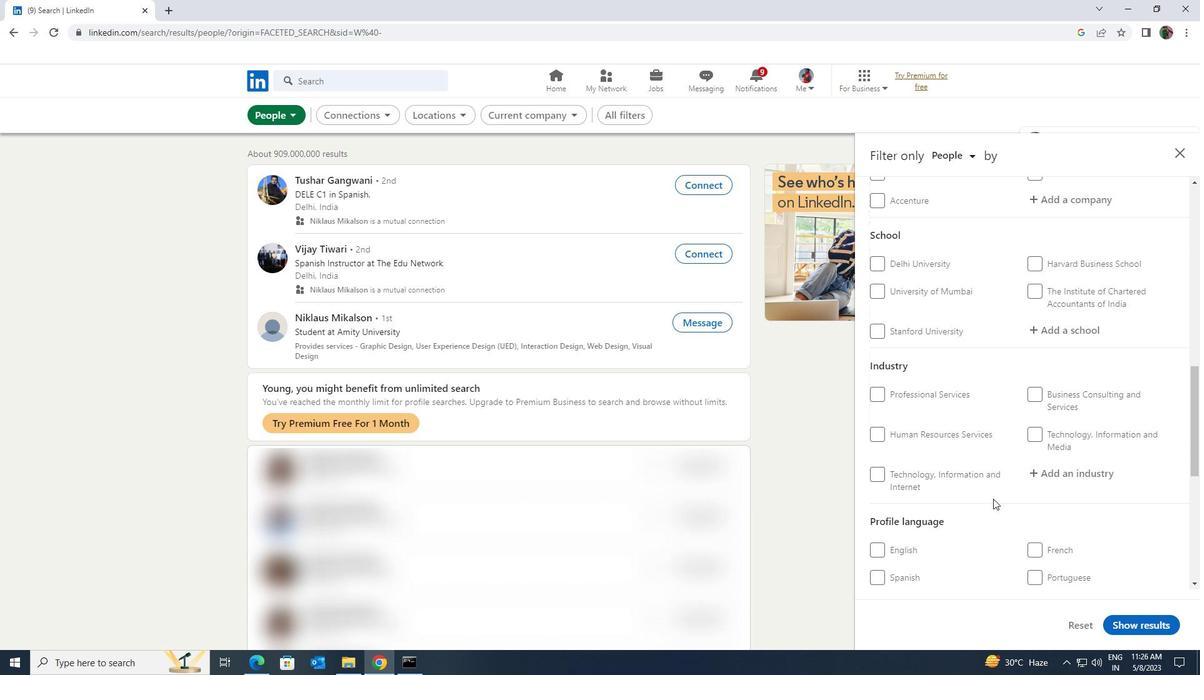 
Action: Mouse scrolled (993, 499) with delta (0, 0)
Screenshot: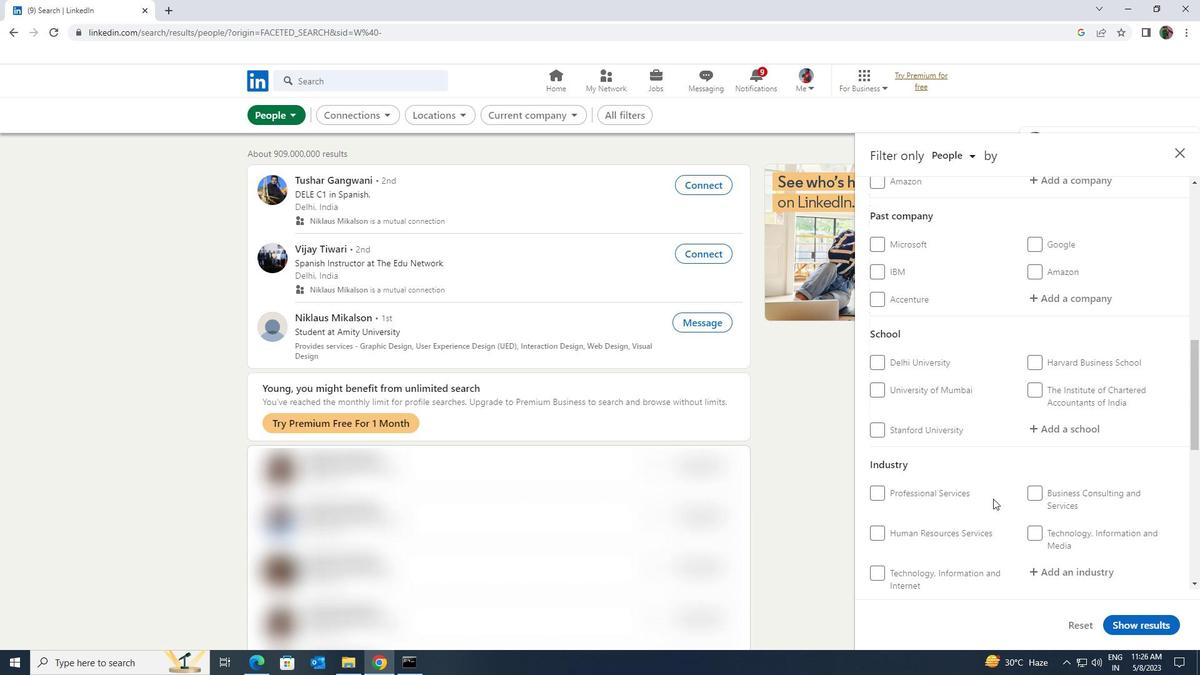 
Action: Mouse scrolled (993, 499) with delta (0, 0)
Screenshot: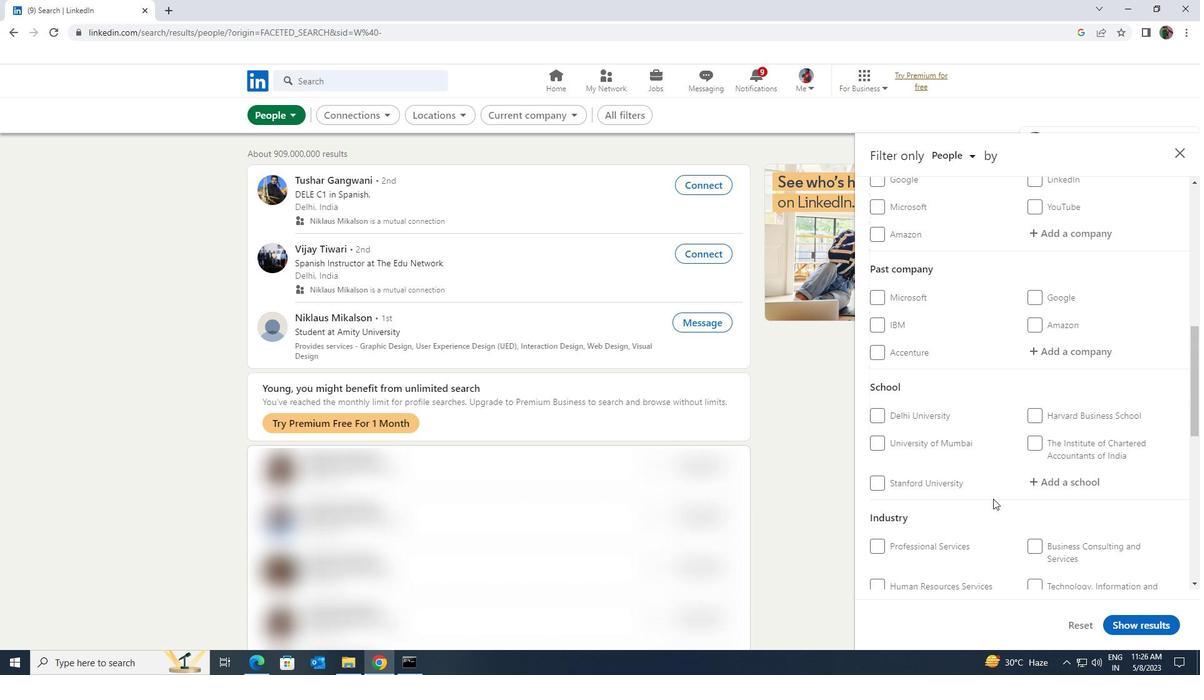 
Action: Mouse scrolled (993, 499) with delta (0, 0)
Screenshot: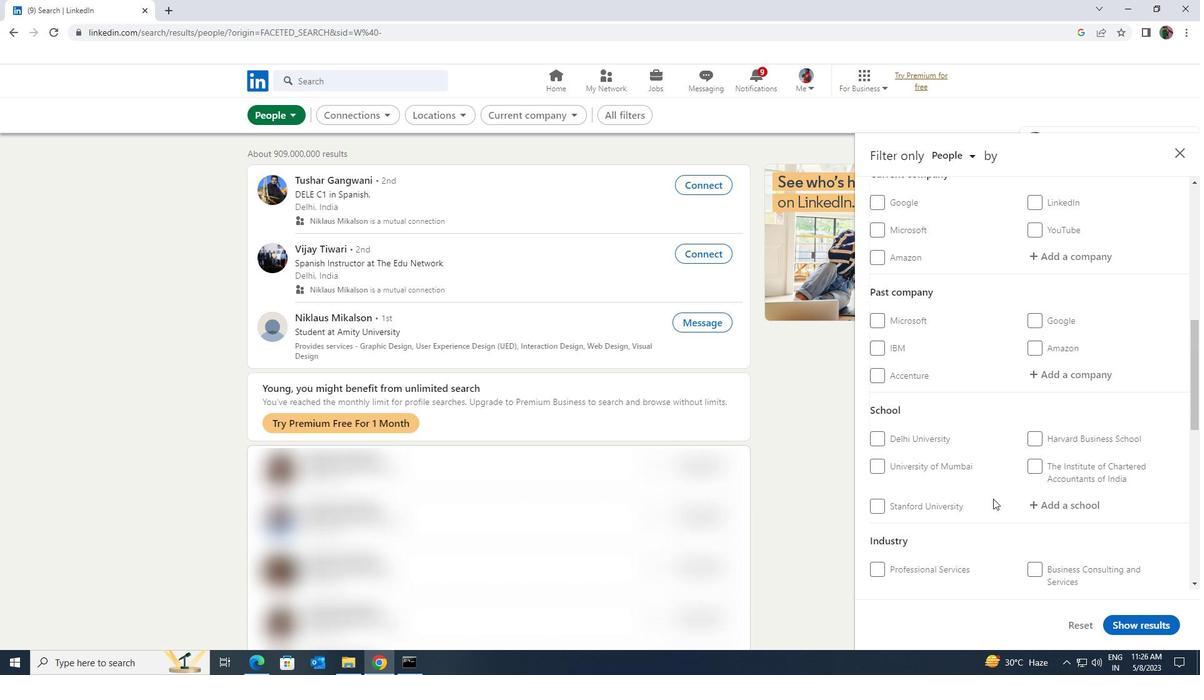 
Action: Mouse scrolled (993, 499) with delta (0, 0)
Screenshot: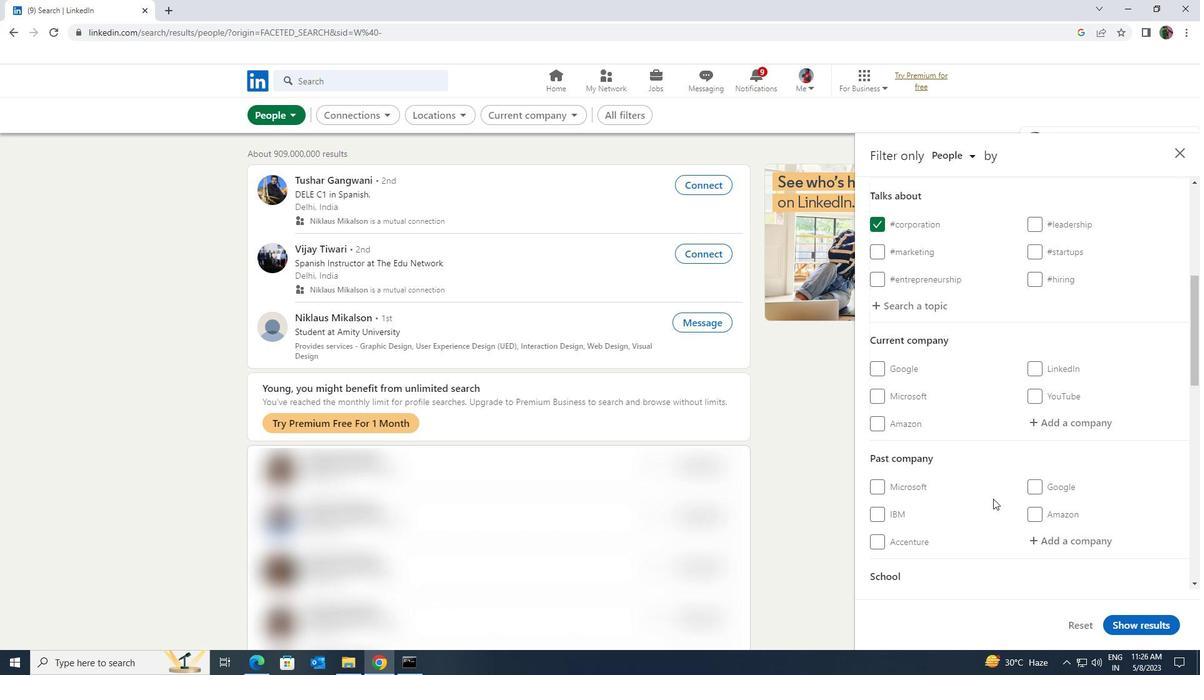 
Action: Mouse moved to (1031, 504)
Screenshot: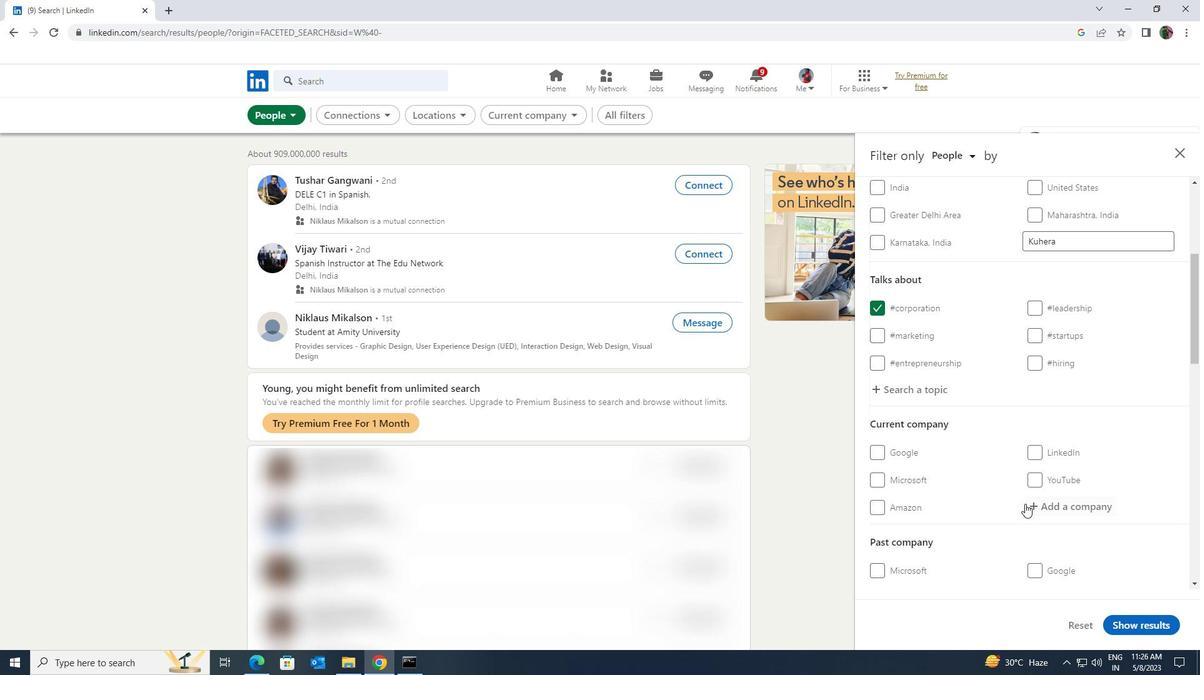 
Action: Mouse pressed left at (1031, 504)
Screenshot: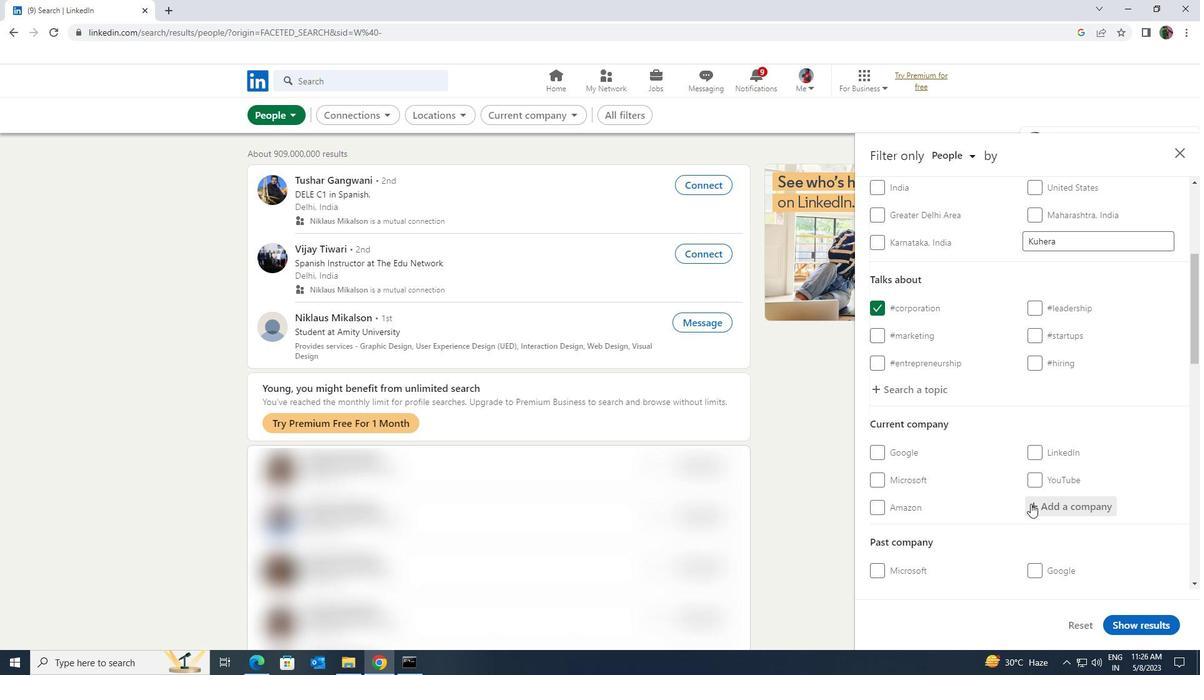 
Action: Key pressed <Key.shift><Key.shift><Key.shift><Key.shift><Key.shift><Key.shift>AXA<Key.space><Key.shift><Key.shift>GROUP
Screenshot: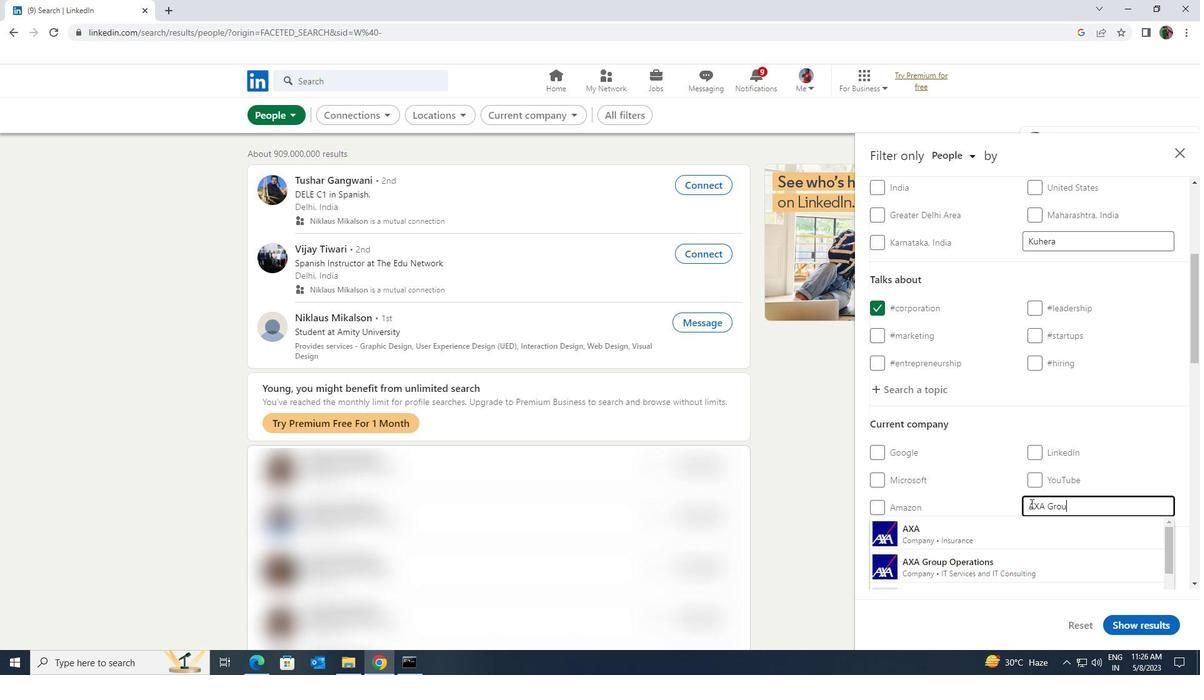 
Action: Mouse moved to (1009, 552)
Screenshot: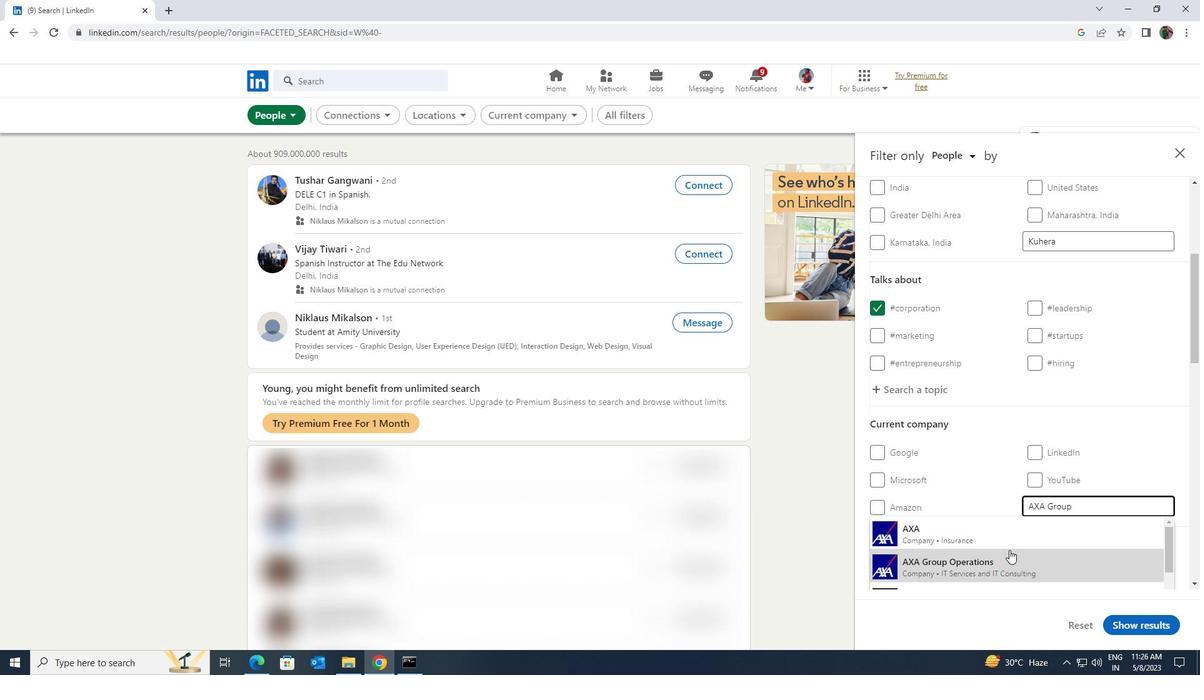 
Action: Mouse pressed left at (1009, 552)
Screenshot: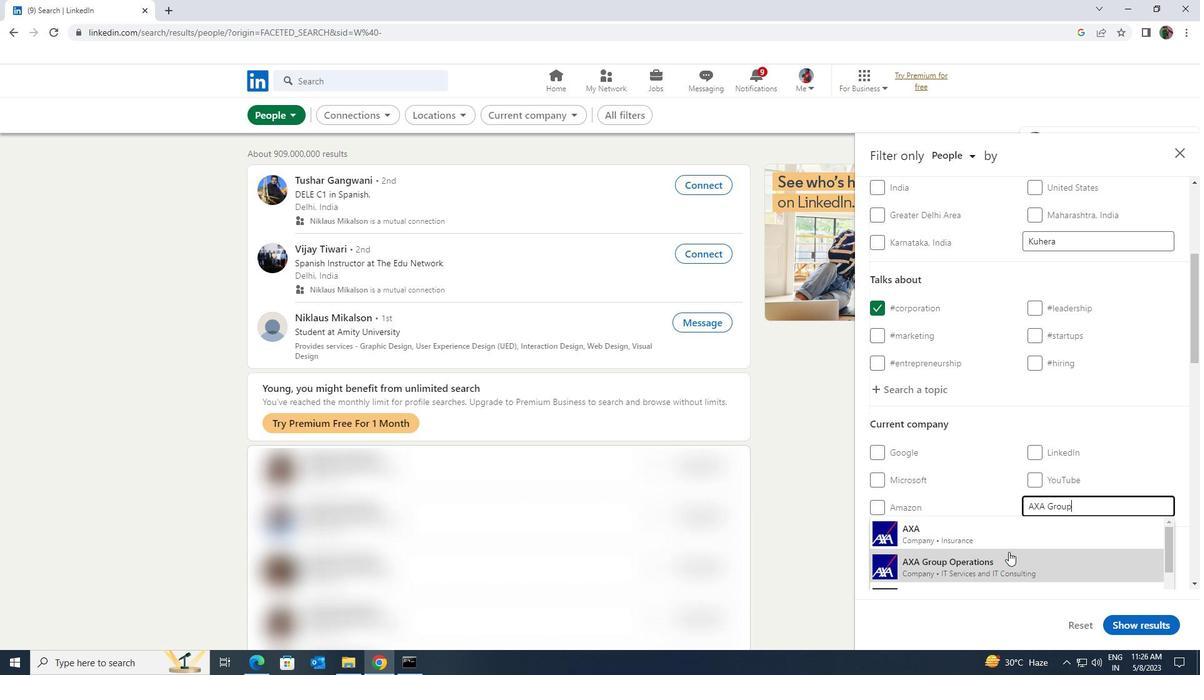 
Action: Mouse moved to (1002, 526)
Screenshot: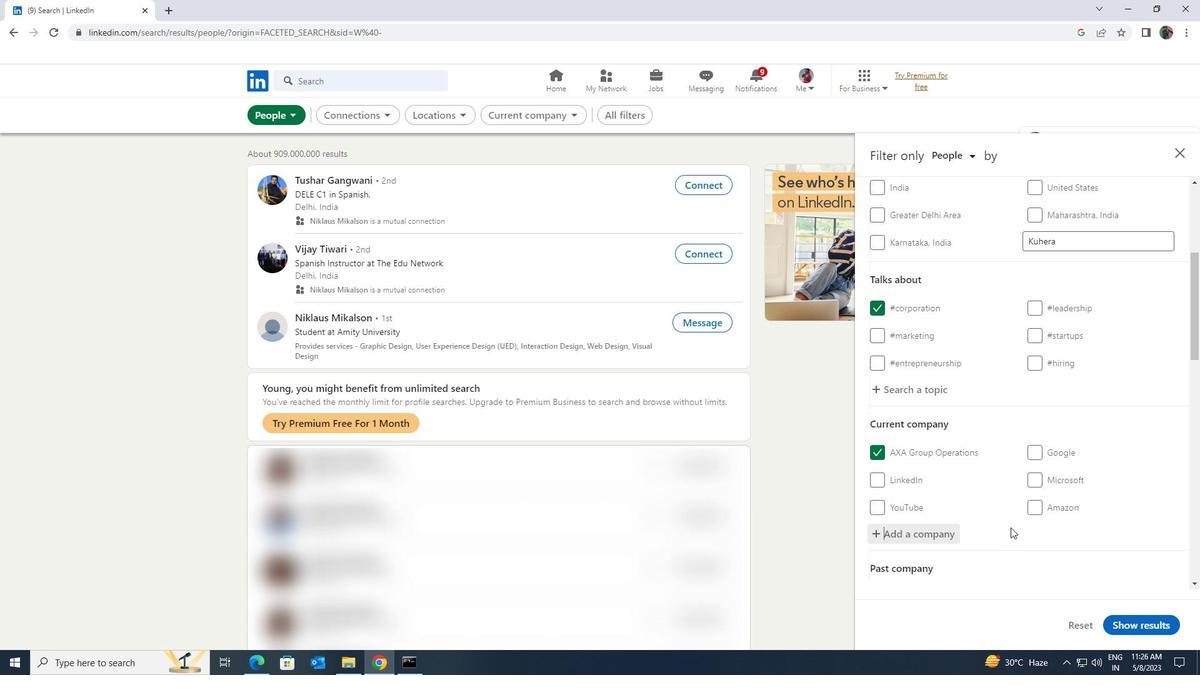 
Action: Mouse scrolled (1002, 525) with delta (0, 0)
Screenshot: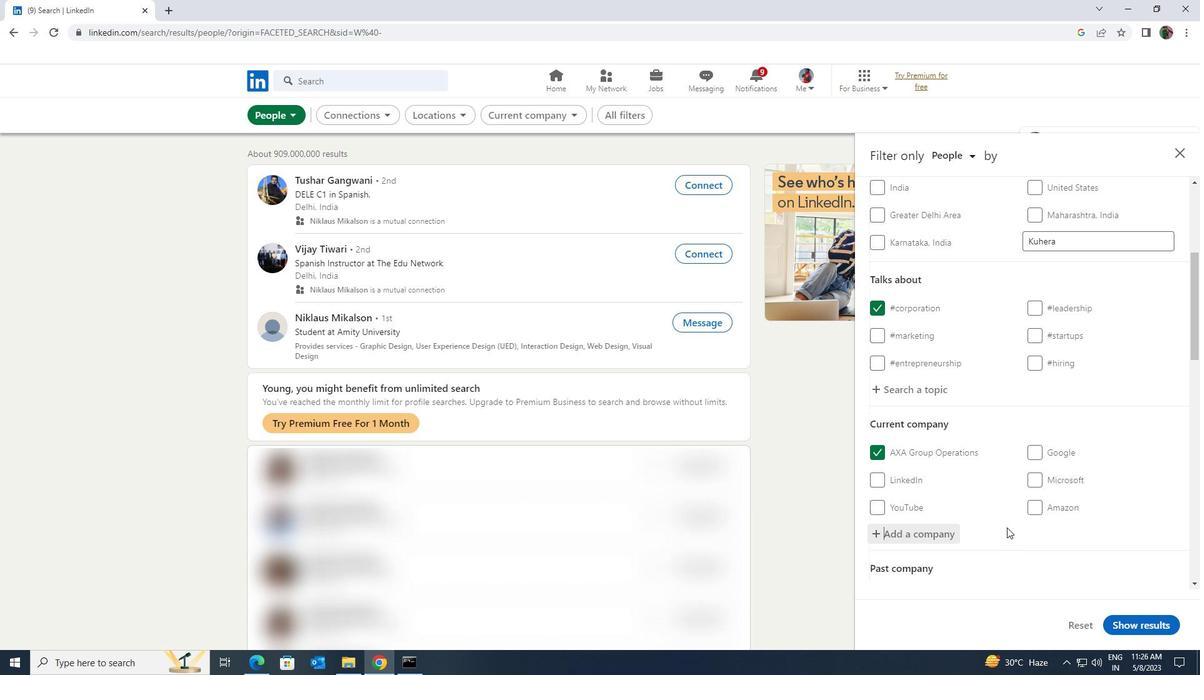 
Action: Mouse moved to (1003, 526)
Screenshot: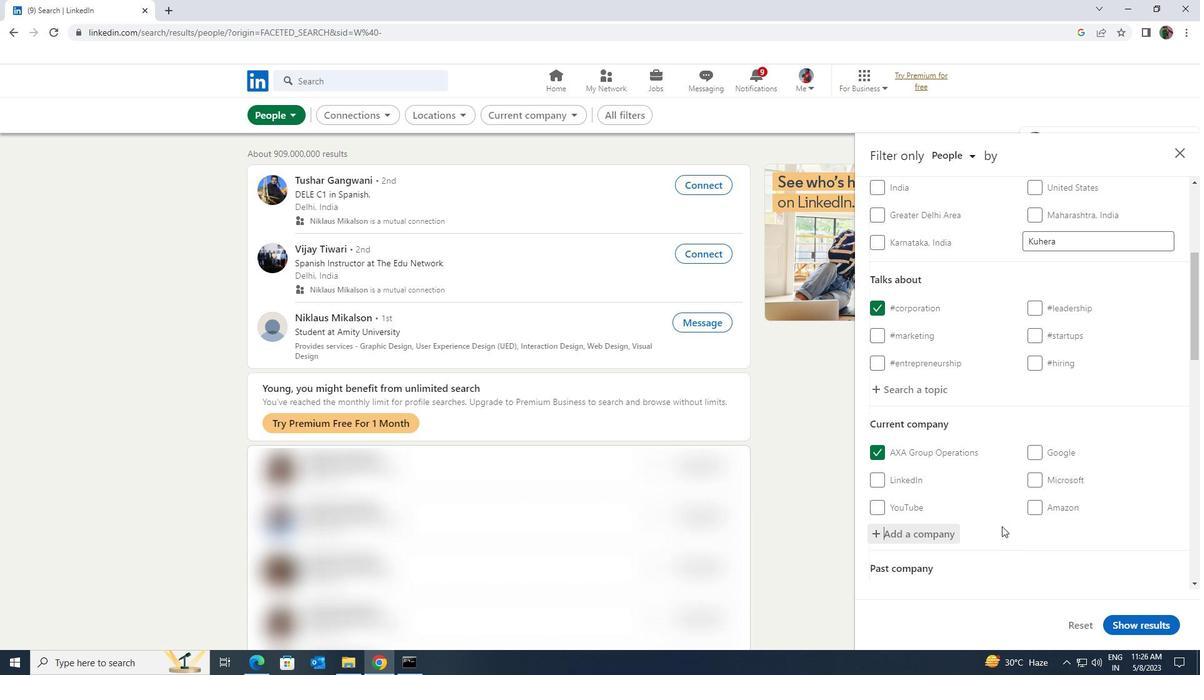 
Action: Mouse scrolled (1003, 525) with delta (0, 0)
Screenshot: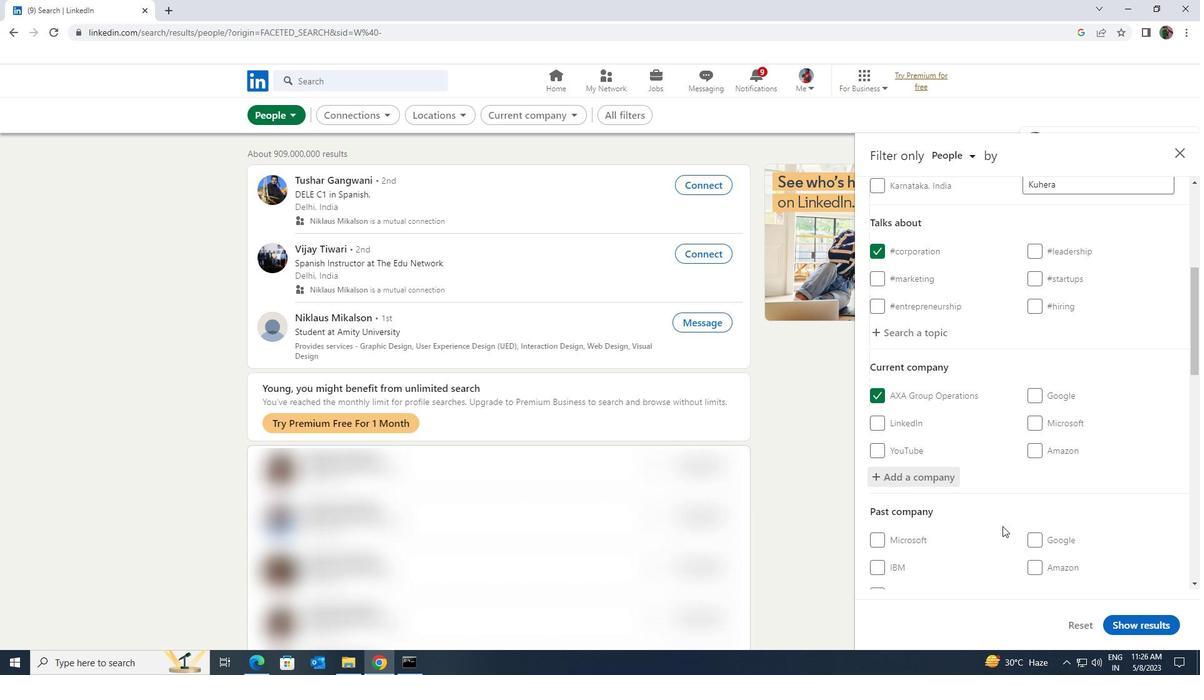 
Action: Mouse scrolled (1003, 525) with delta (0, 0)
Screenshot: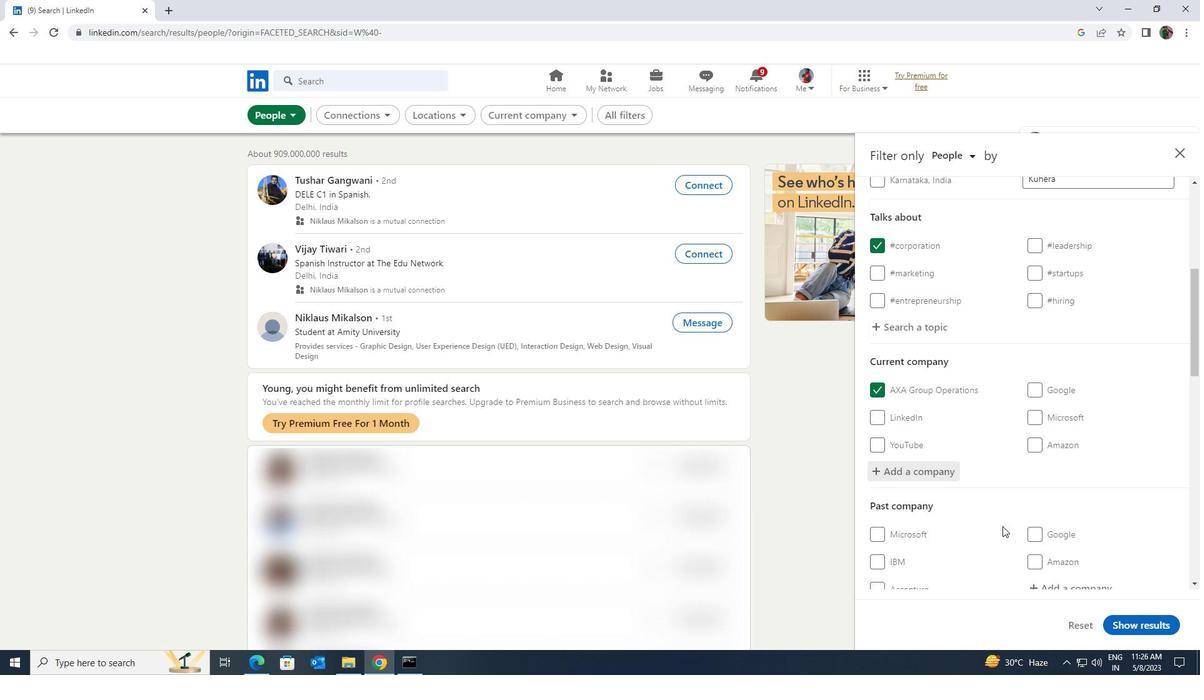 
Action: Mouse scrolled (1003, 525) with delta (0, 0)
Screenshot: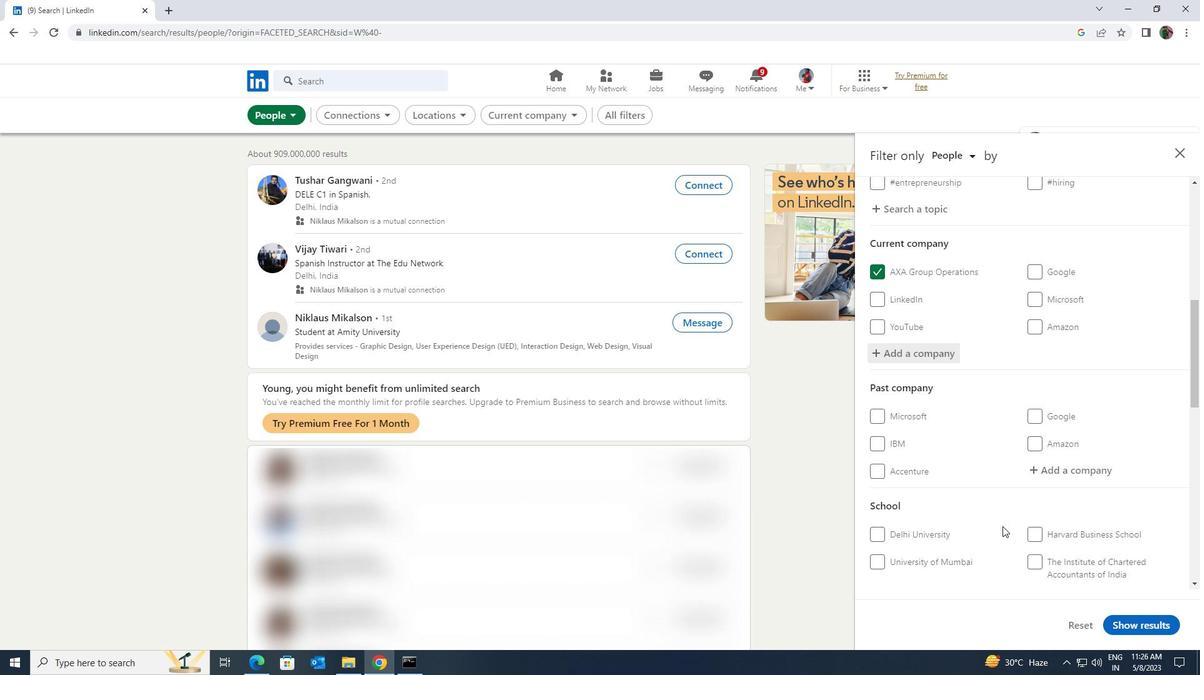 
Action: Mouse moved to (1028, 527)
Screenshot: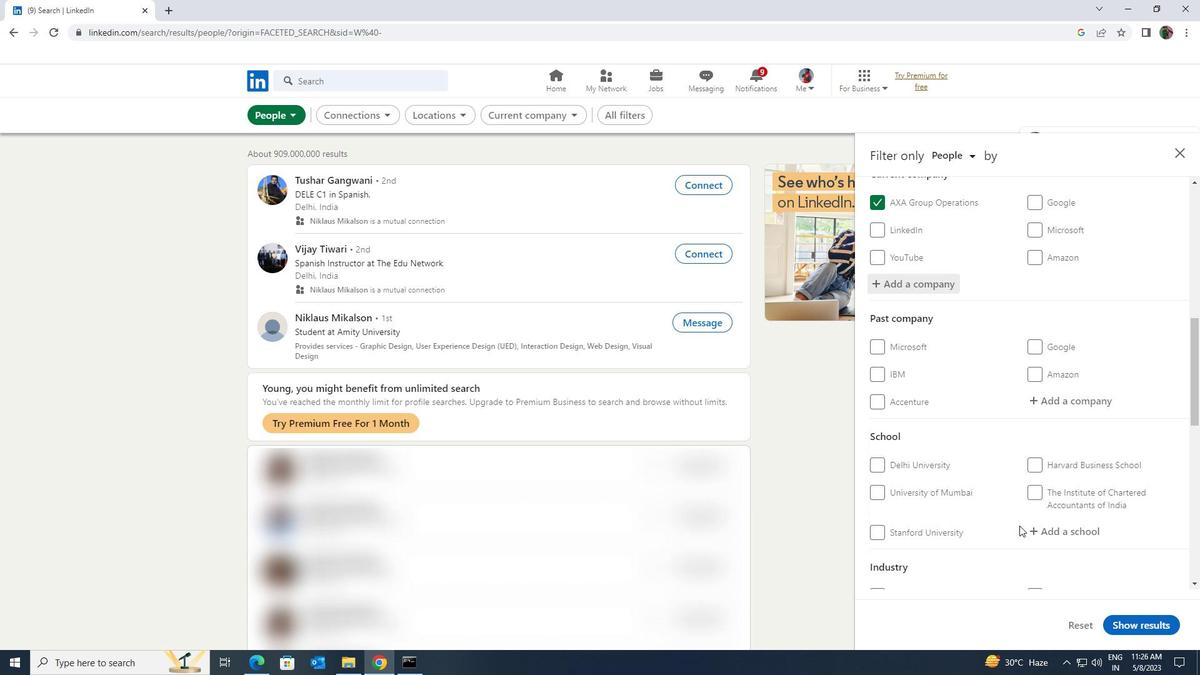 
Action: Mouse pressed left at (1028, 527)
Screenshot: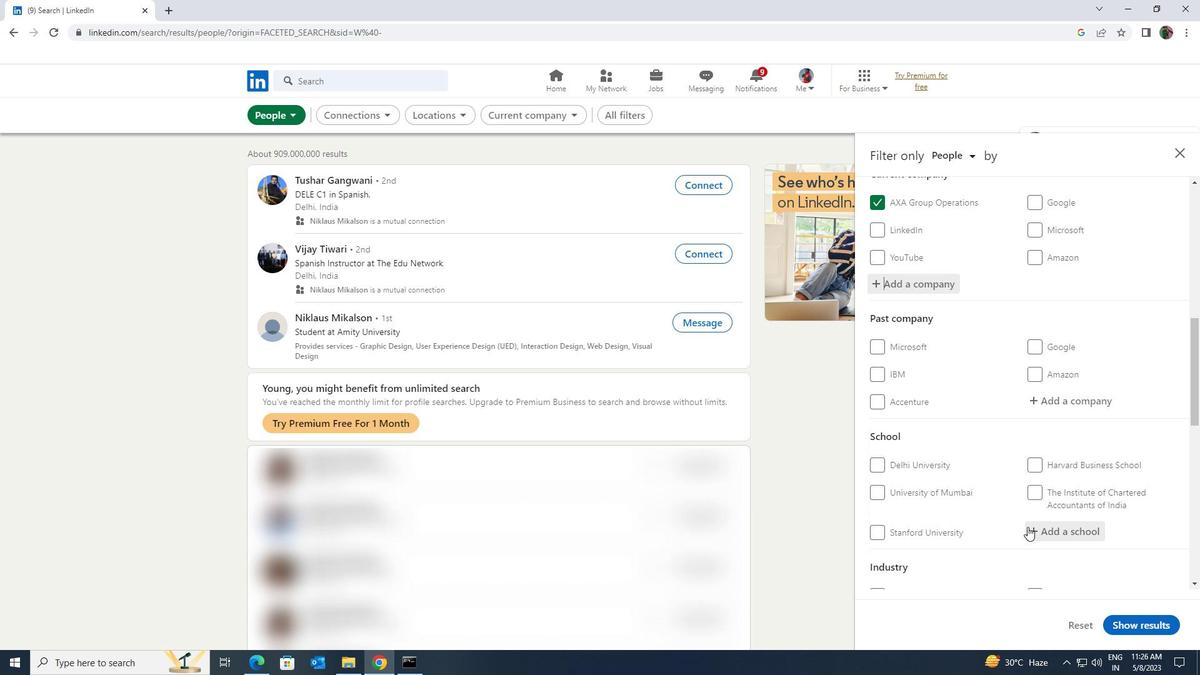 
Action: Mouse moved to (1028, 527)
Screenshot: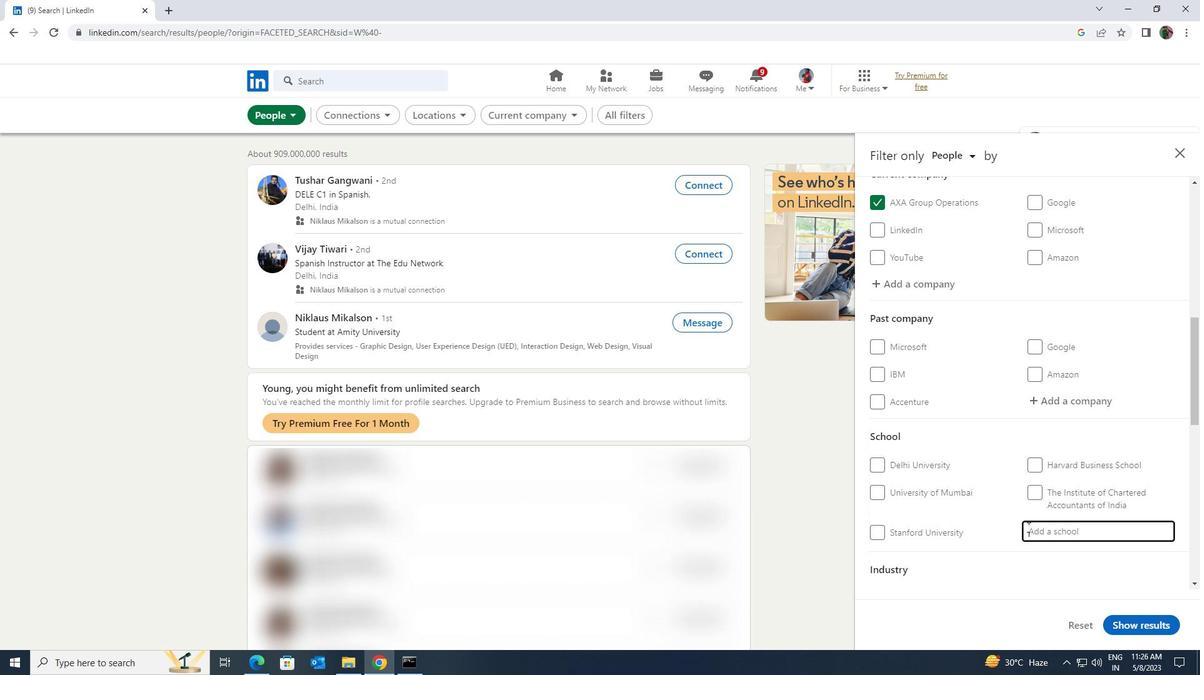 
Action: Key pressed <Key.shift><Key.shift><Key.shift><Key.shift><Key.shift><Key.shift><Key.shift><Key.shift><Key.shift><Key.shift><Key.shift><Key.shift><Key.shift><Key.shift><Key.shift><Key.shift><Key.shift><Key.shift>SRI<Key.space><Key.shift>KRISH
Screenshot: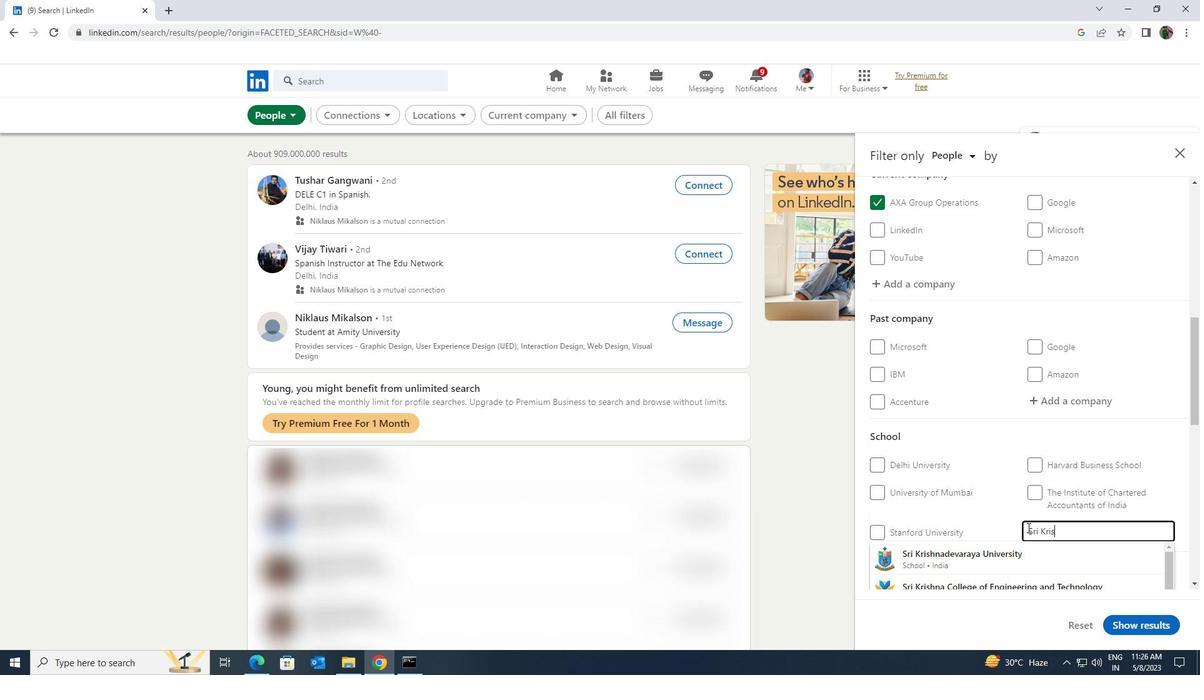 
Action: Mouse moved to (1036, 529)
Screenshot: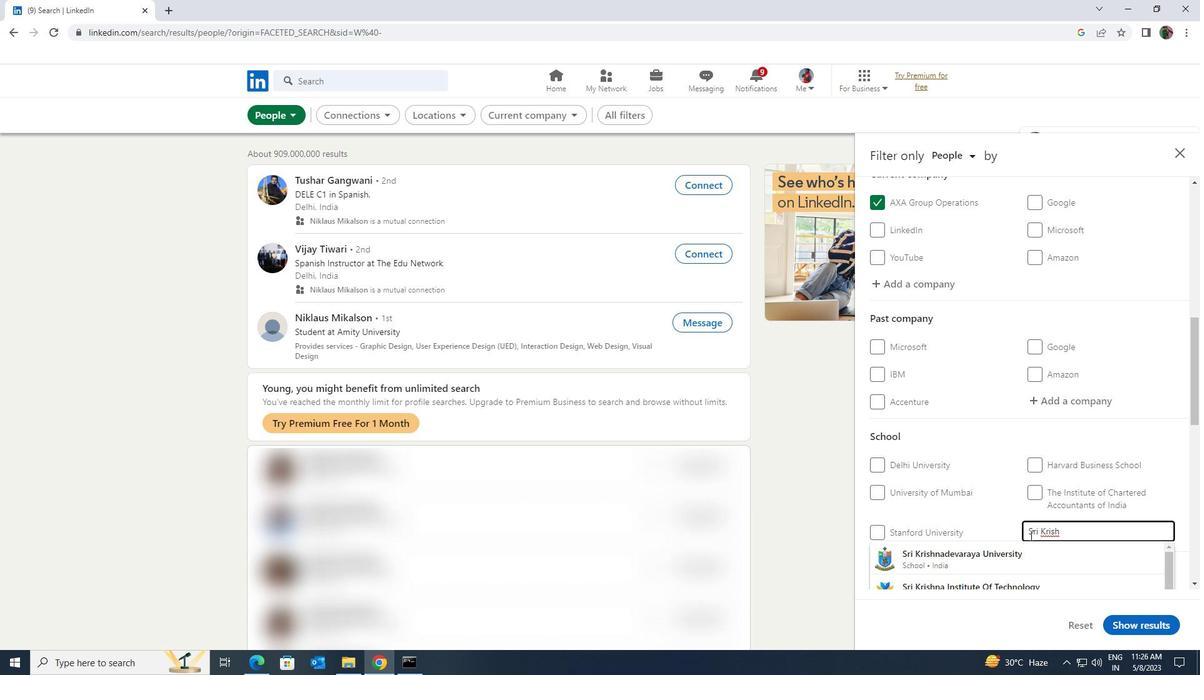 
Action: Key pressed NA<Key.space><Key.shift><Key.shift><Key.shift>COLLEGE<Key.space>
Screenshot: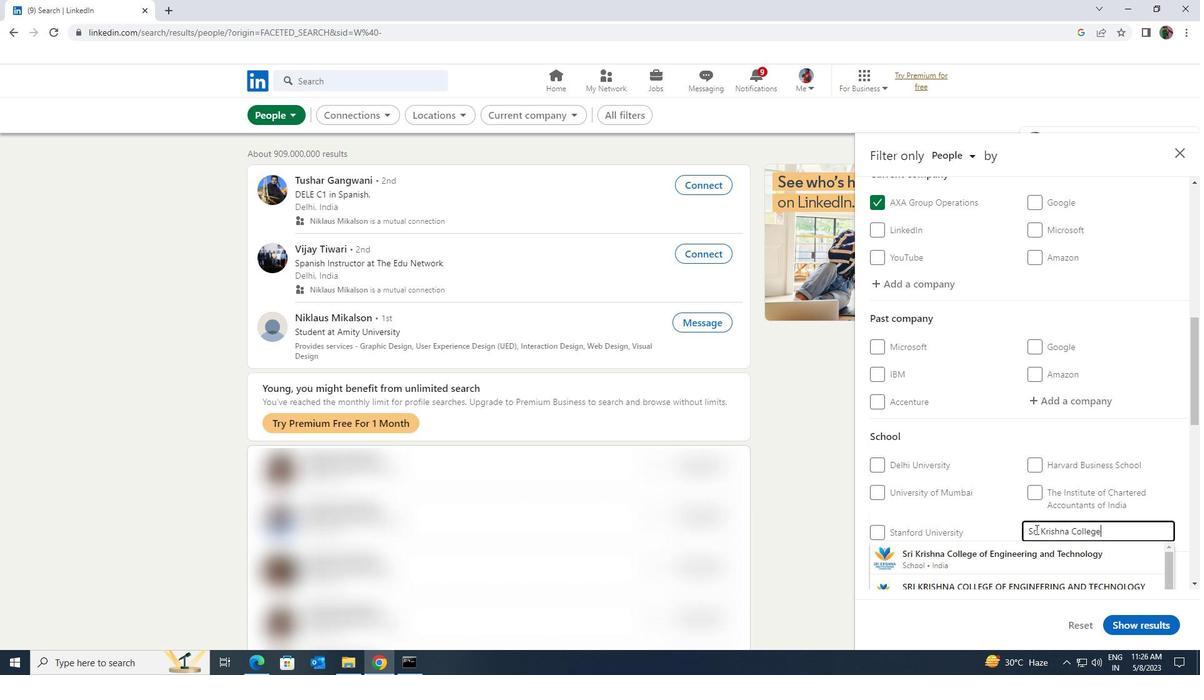 
Action: Mouse scrolled (1036, 529) with delta (0, 0)
Screenshot: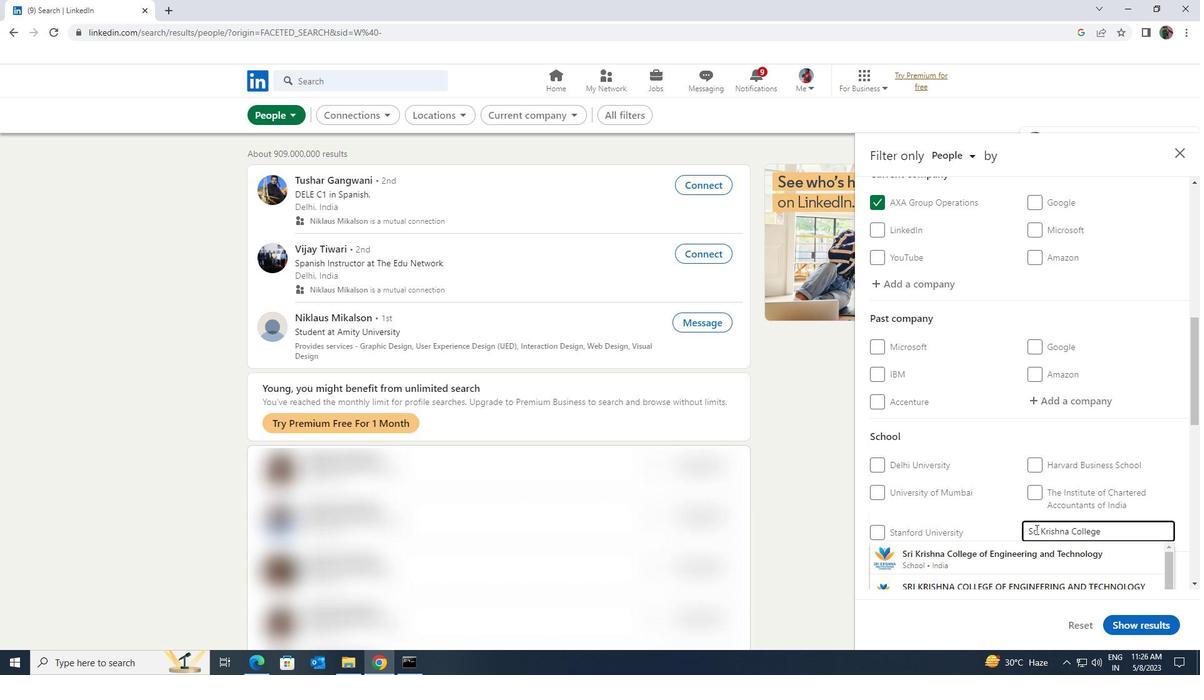 
Action: Mouse moved to (1035, 499)
Screenshot: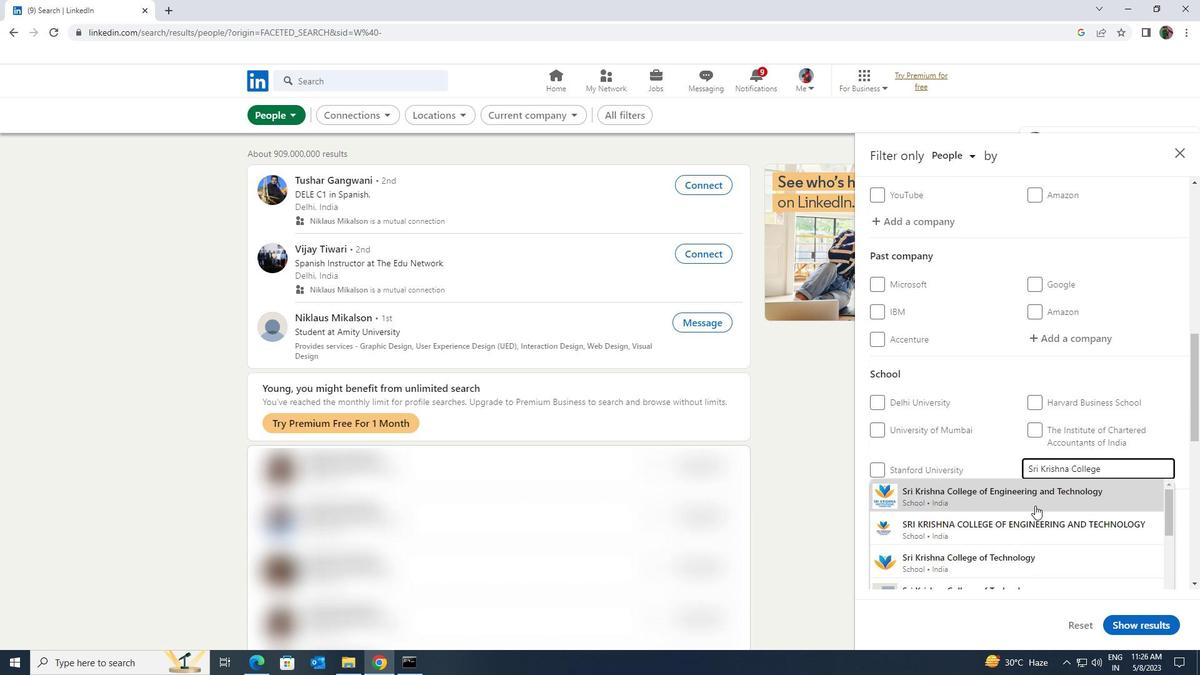 
Action: Mouse pressed left at (1035, 499)
Screenshot: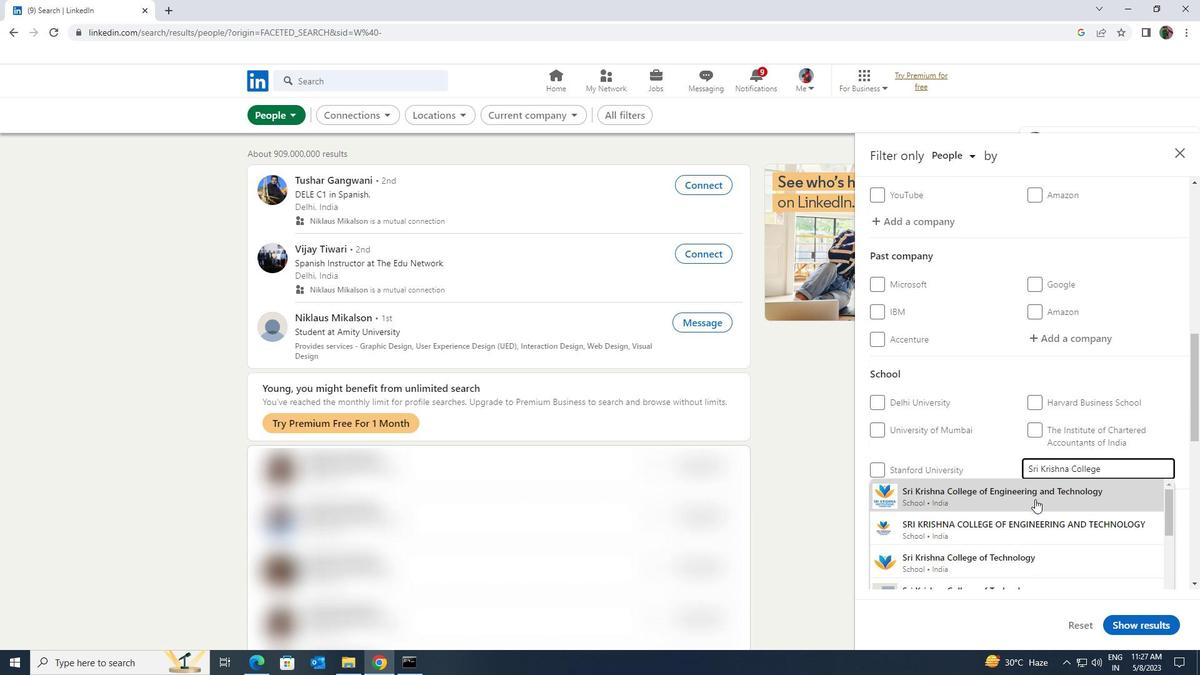 
Action: Mouse moved to (1038, 488)
Screenshot: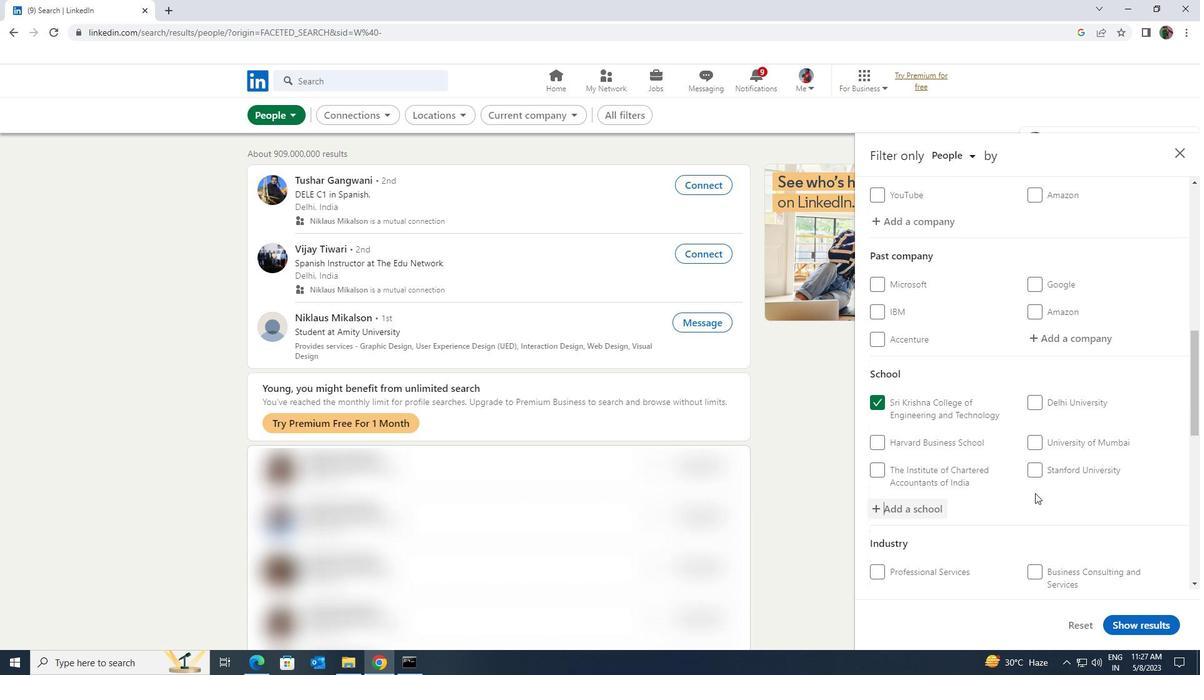 
Action: Mouse scrolled (1038, 488) with delta (0, 0)
Screenshot: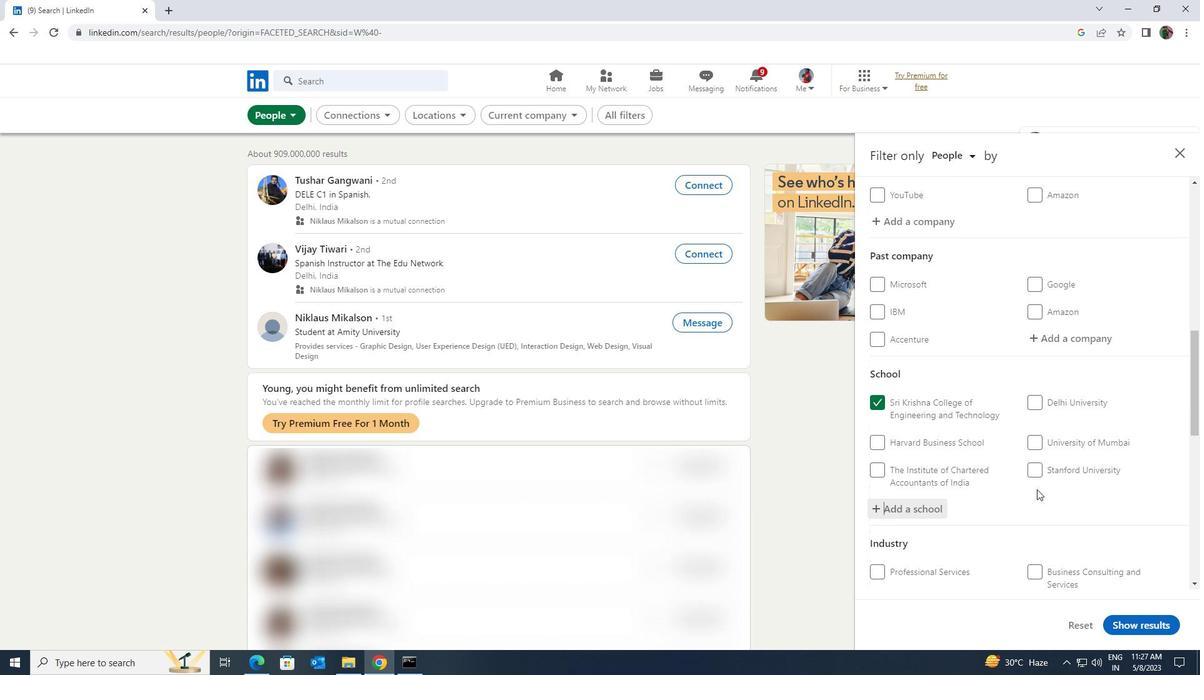 
Action: Mouse scrolled (1038, 488) with delta (0, 0)
Screenshot: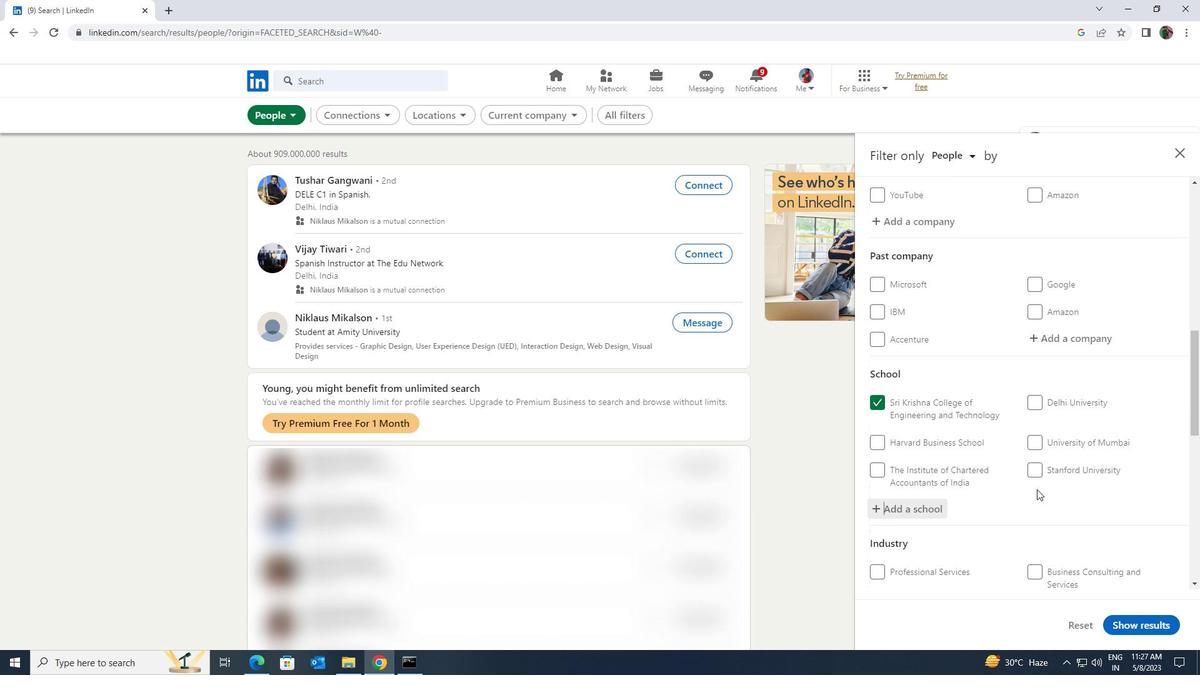 
Action: Mouse moved to (1039, 488)
Screenshot: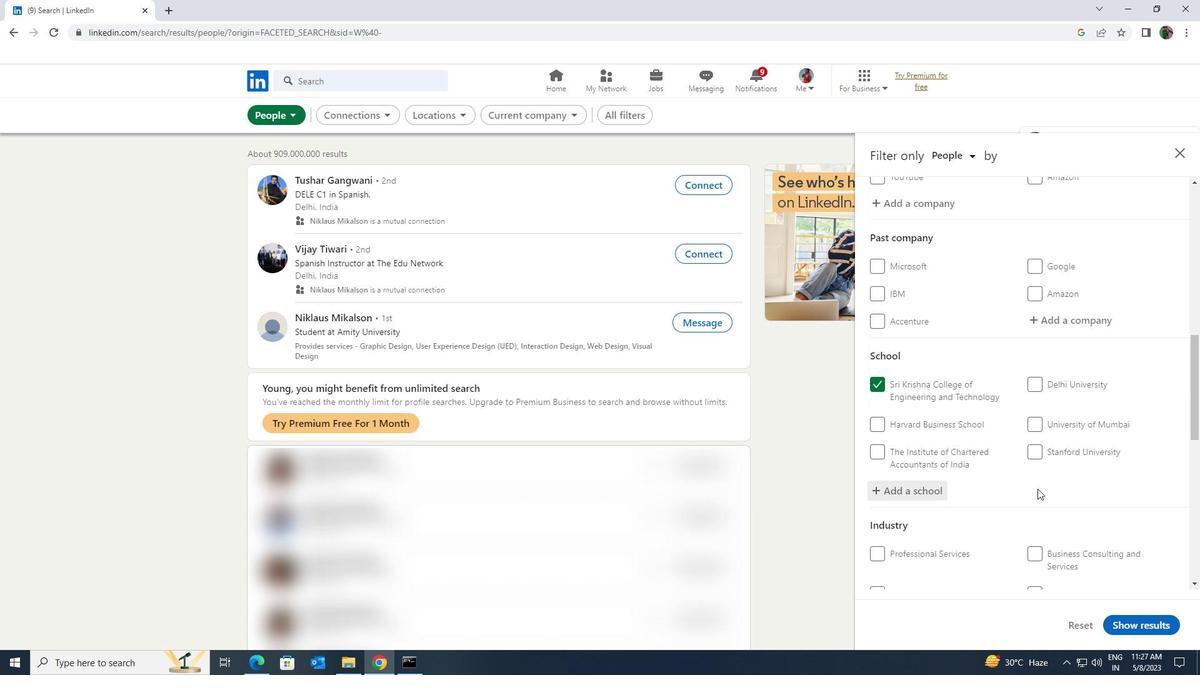 
Action: Mouse scrolled (1039, 487) with delta (0, 0)
Screenshot: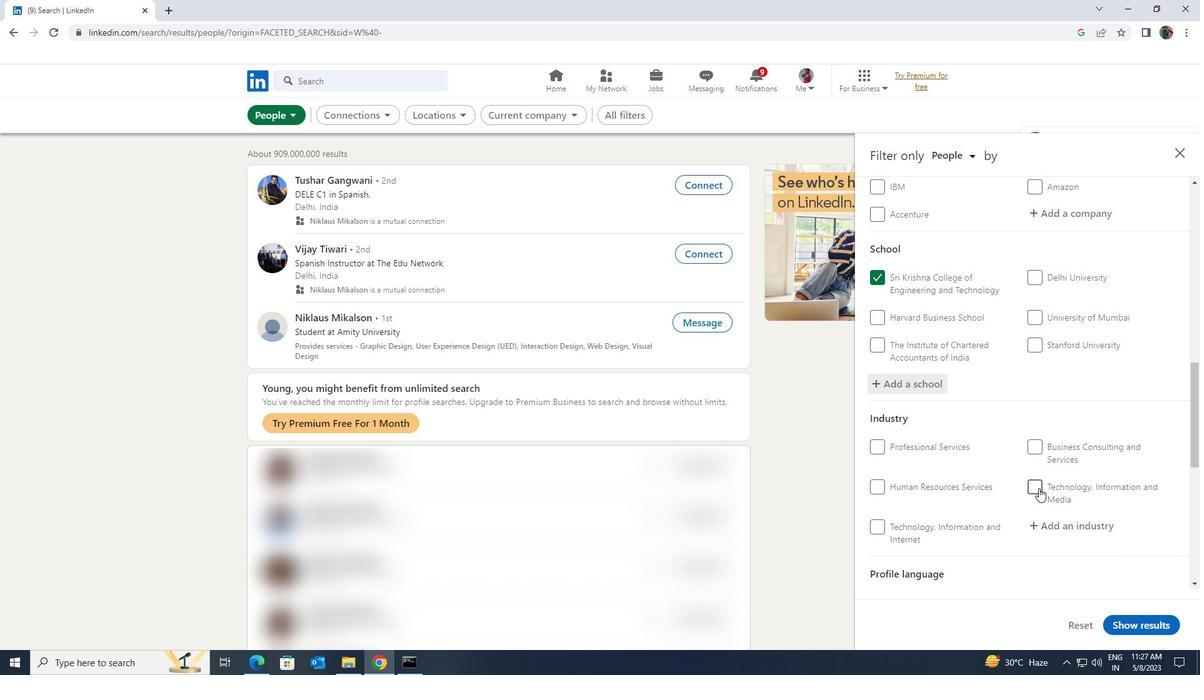 
Action: Mouse moved to (1054, 467)
Screenshot: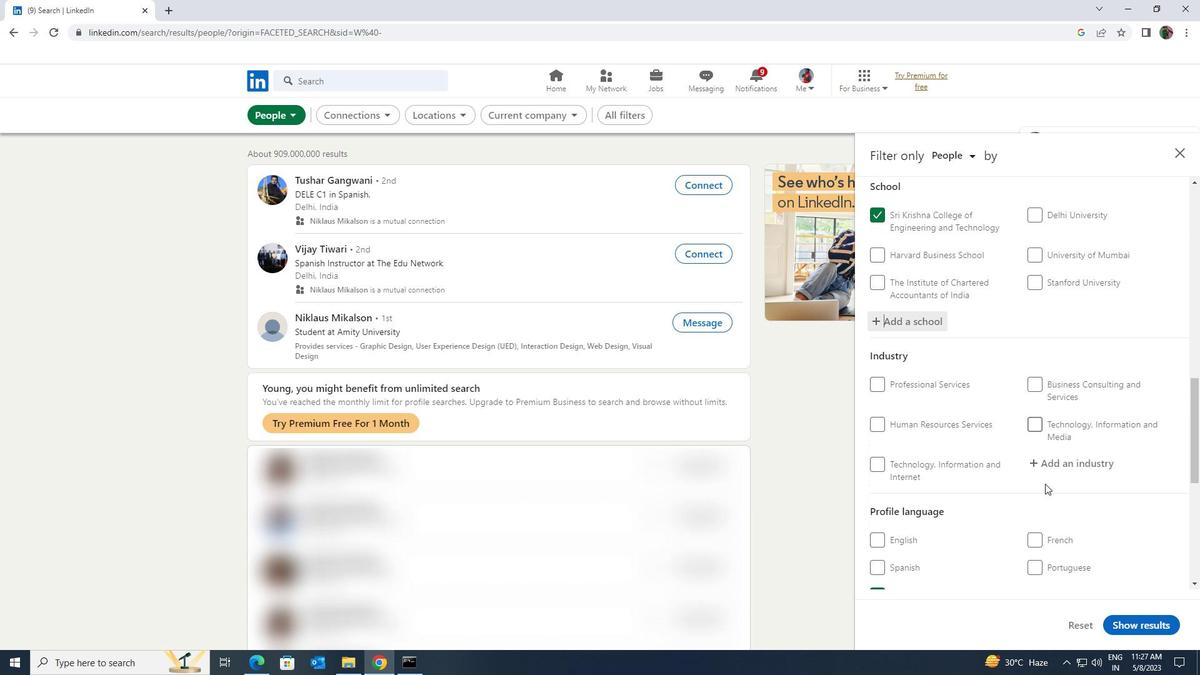 
Action: Mouse pressed left at (1054, 467)
Screenshot: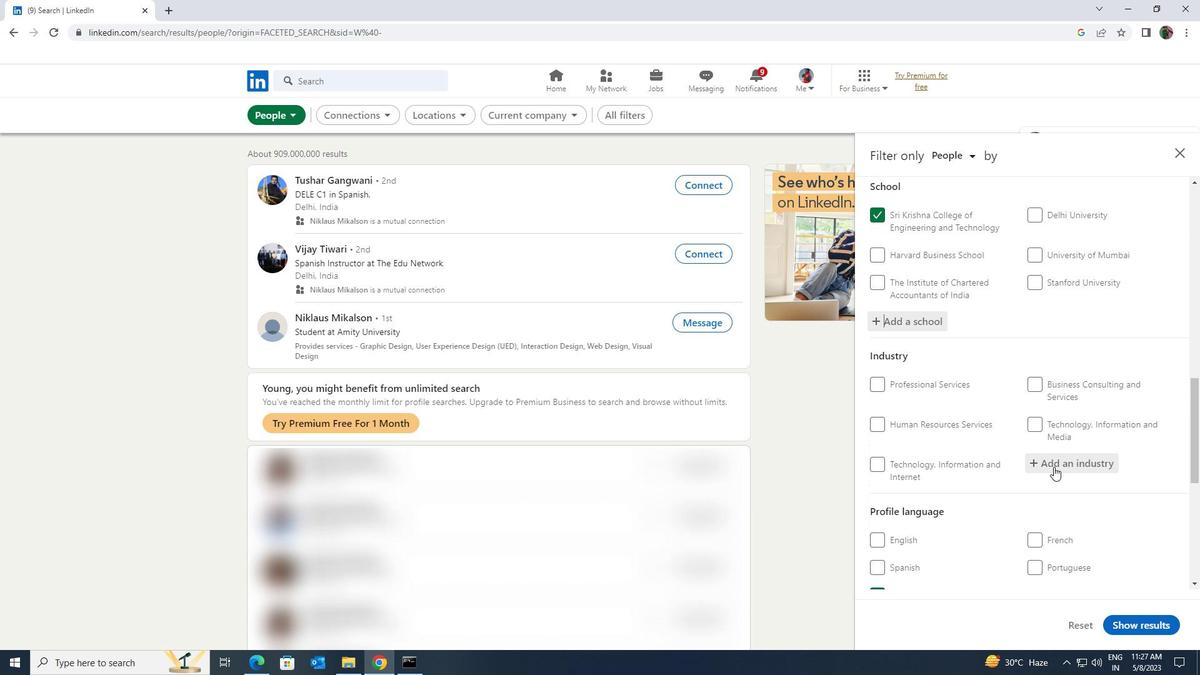 
Action: Key pressed <Key.shift>PET<Key.space><Key.shift>SERVICE
Screenshot: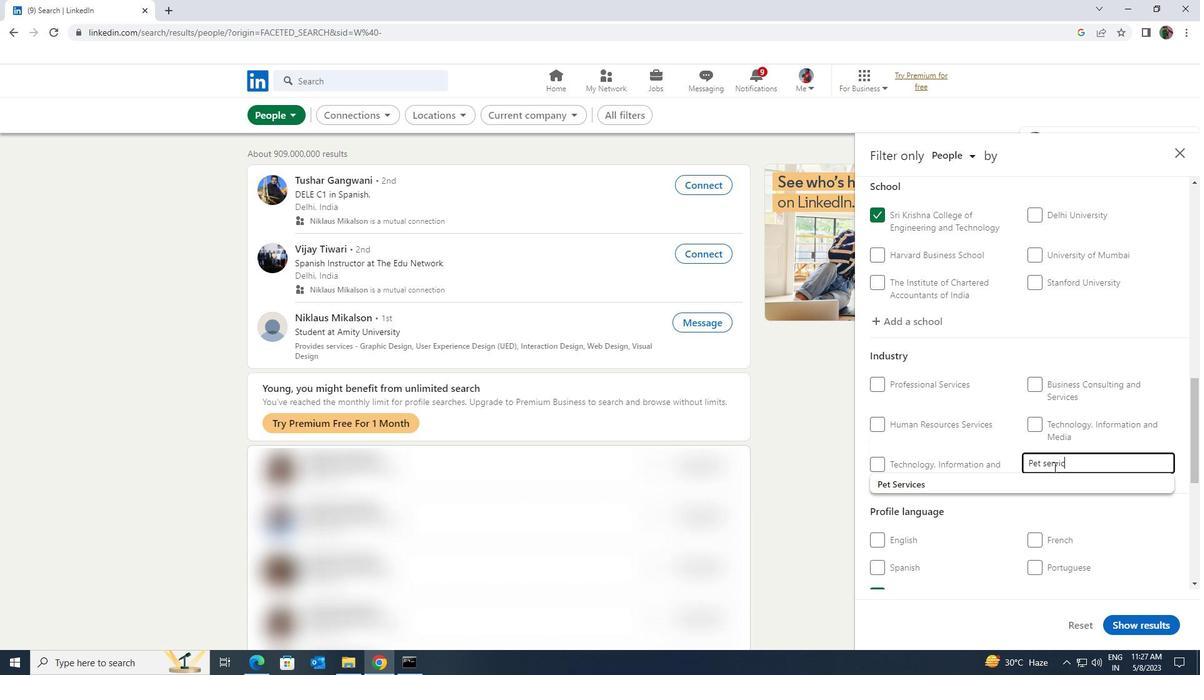 
Action: Mouse moved to (1039, 477)
Screenshot: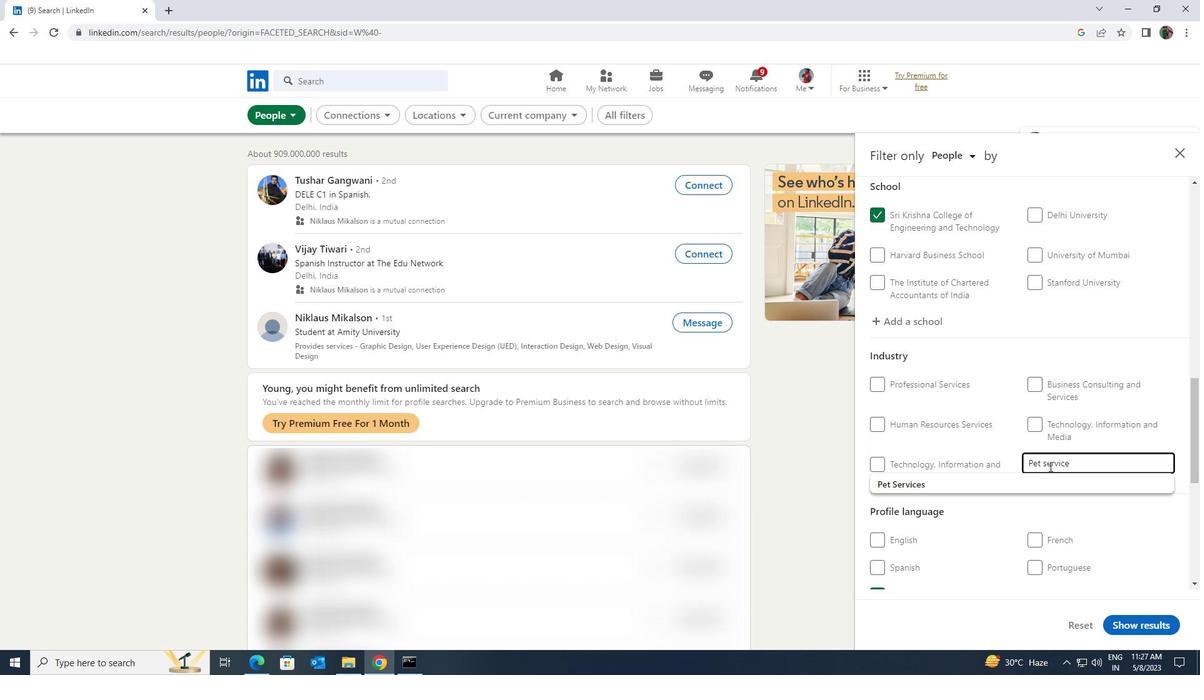 
Action: Mouse pressed left at (1039, 477)
Screenshot: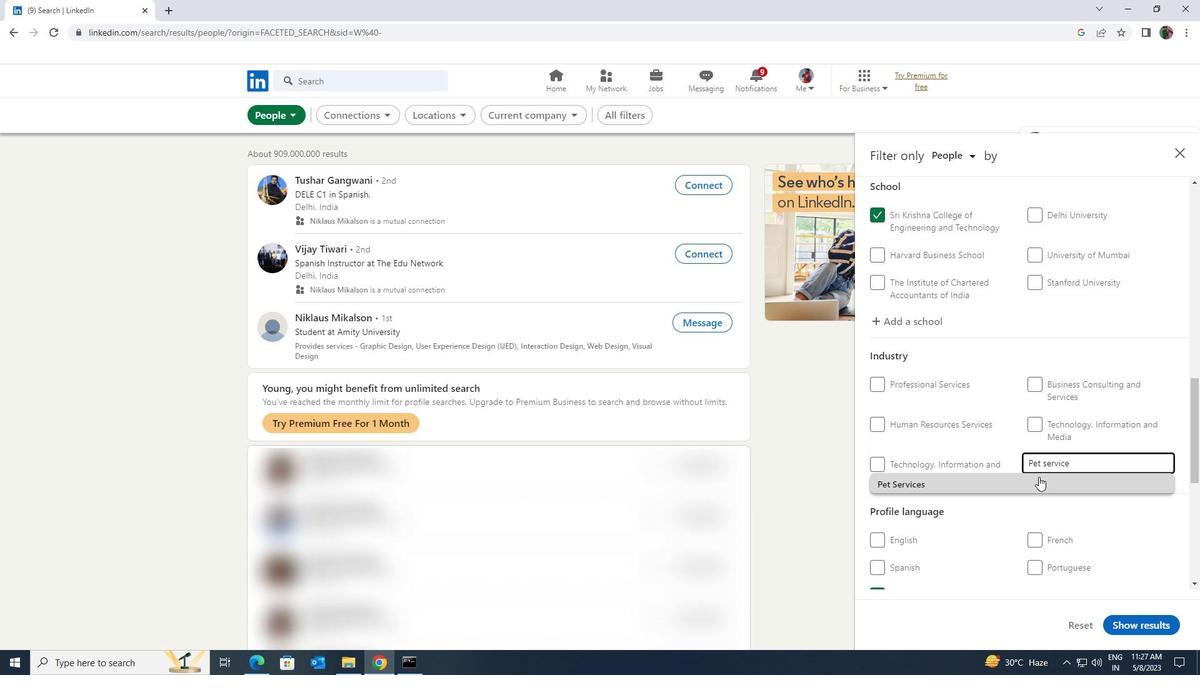
Action: Mouse scrolled (1039, 476) with delta (0, 0)
Screenshot: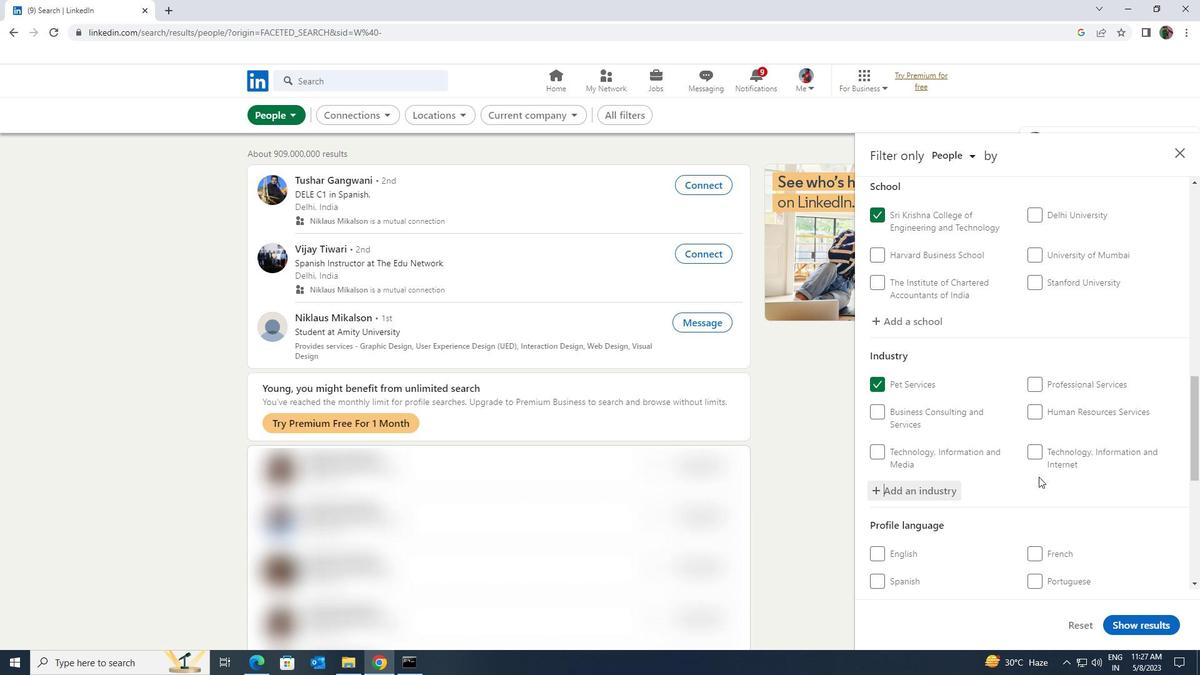
Action: Mouse scrolled (1039, 476) with delta (0, 0)
Screenshot: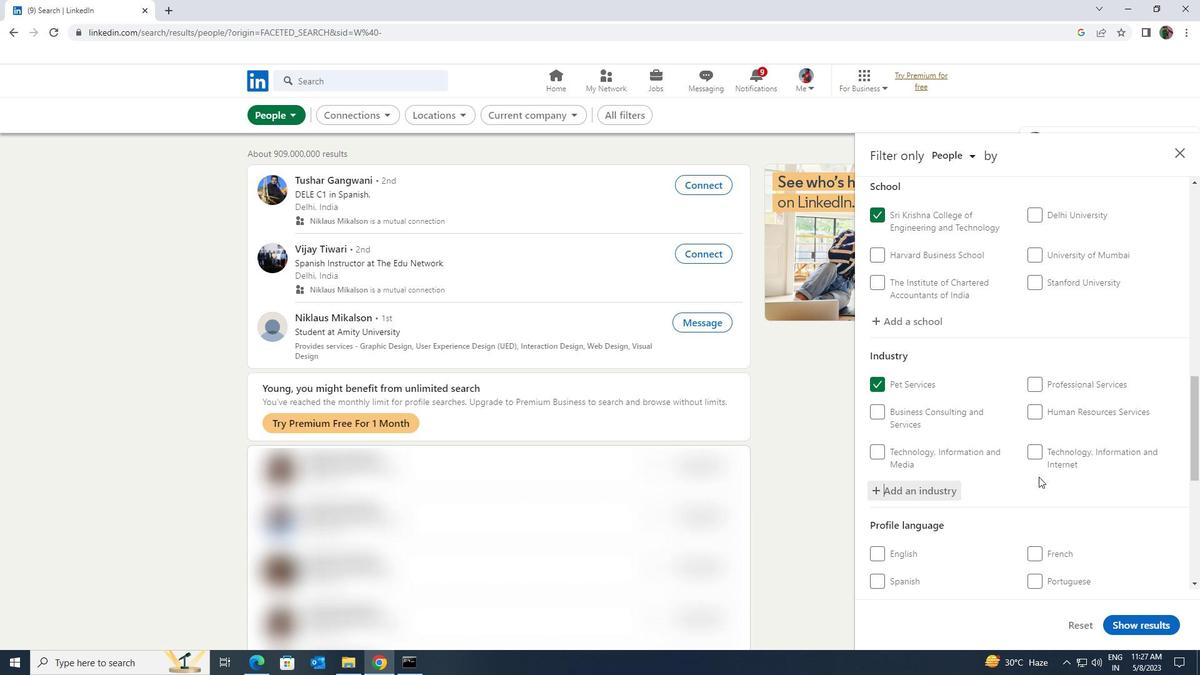 
Action: Mouse scrolled (1039, 476) with delta (0, 0)
Screenshot: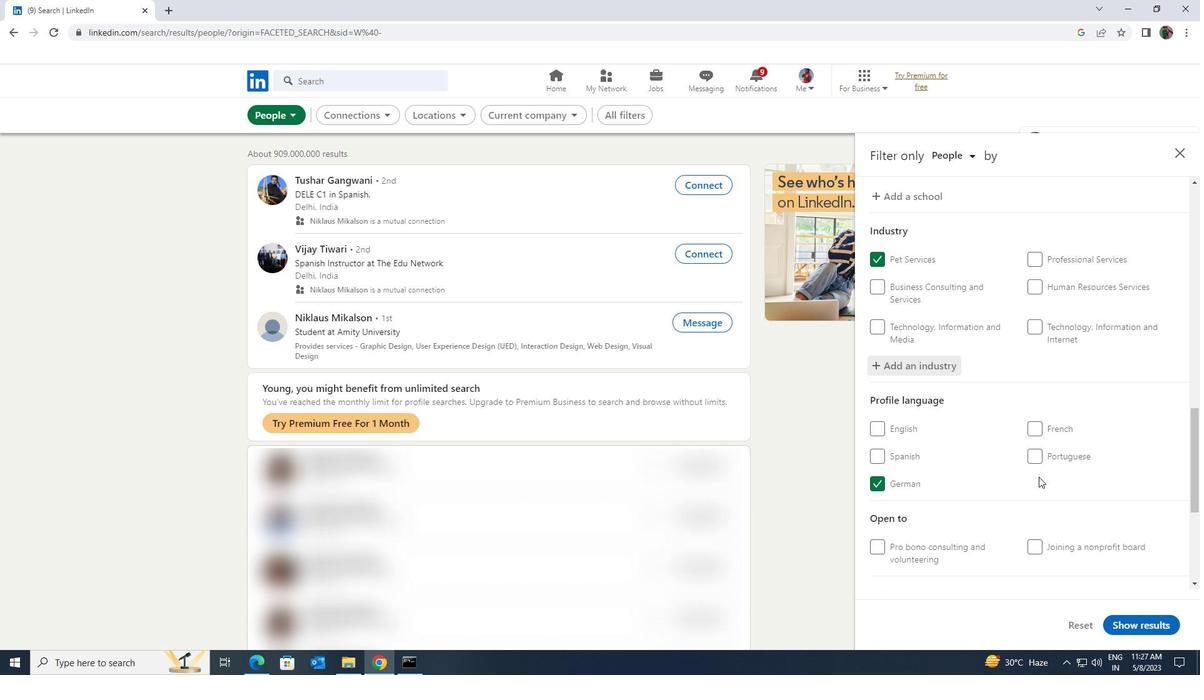 
Action: Mouse scrolled (1039, 476) with delta (0, 0)
Screenshot: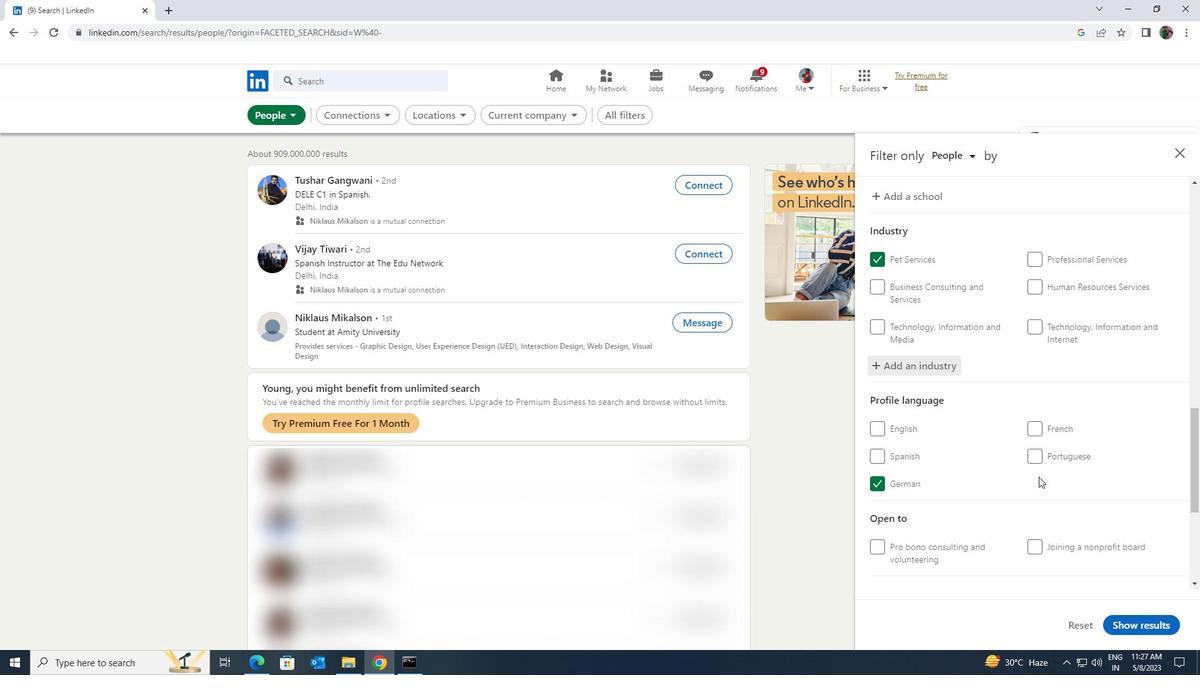 
Action: Mouse scrolled (1039, 476) with delta (0, 0)
Screenshot: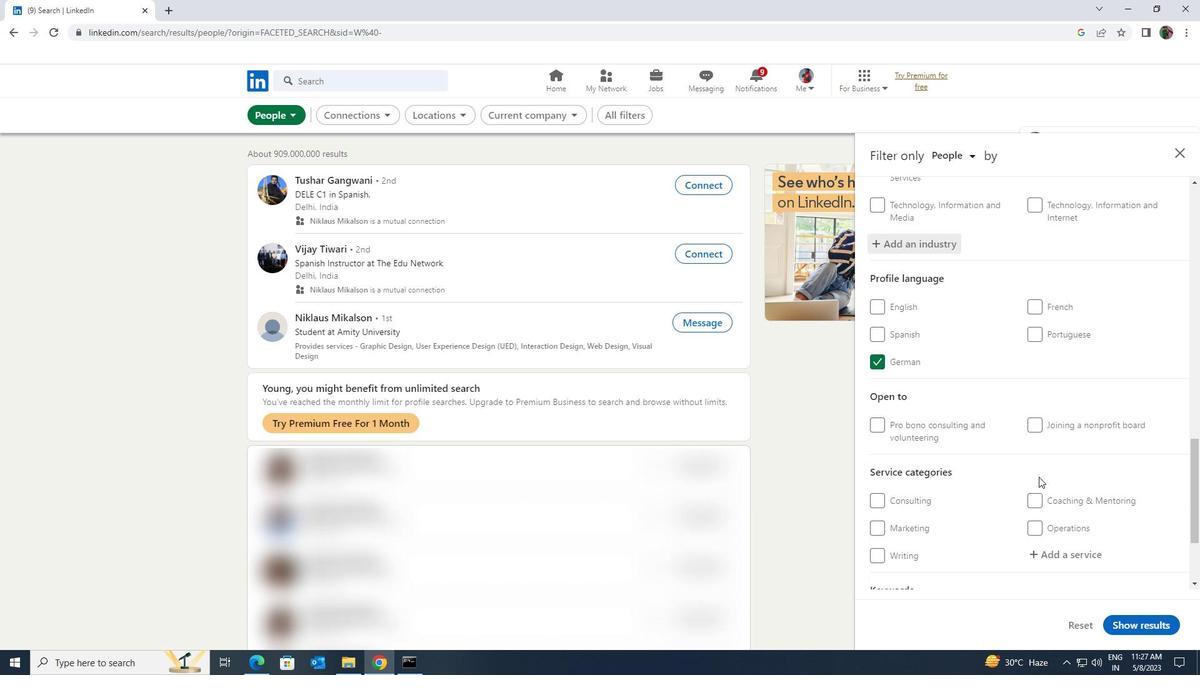 
Action: Mouse moved to (1043, 492)
Screenshot: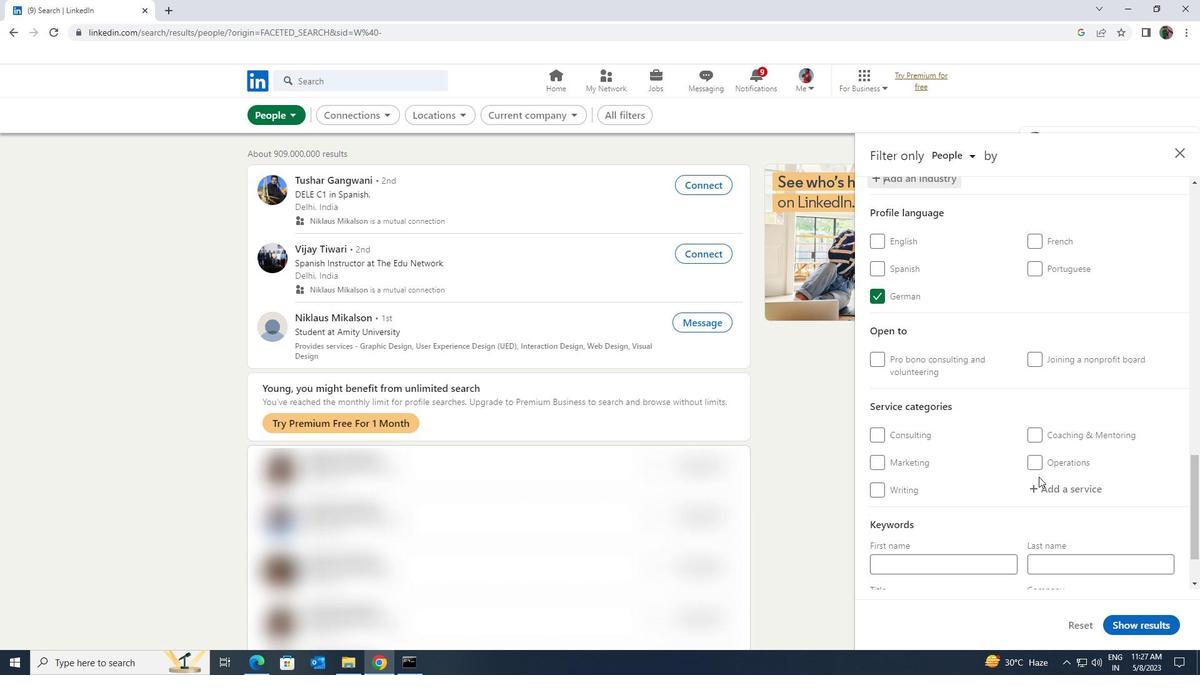 
Action: Mouse pressed left at (1043, 492)
Screenshot: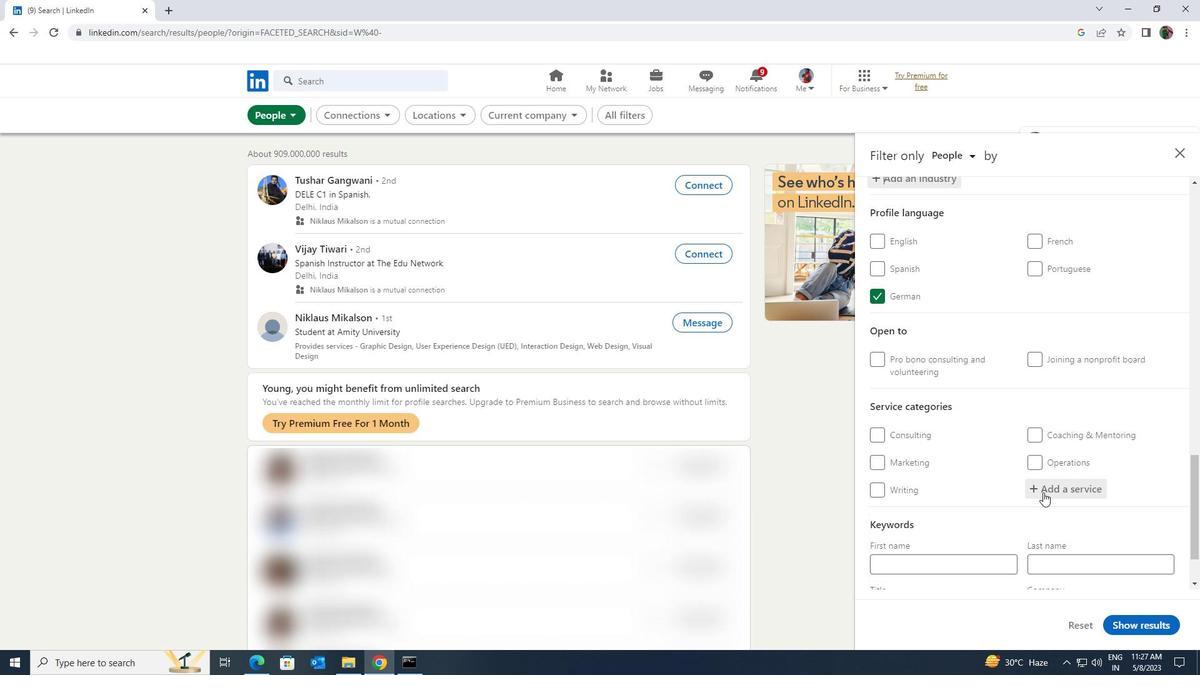 
Action: Key pressed <Key.shift>REAL<Key.space><Key.shift><Key.shift><Key.shift><Key.shift><Key.shift><Key.shift><Key.shift><Key.shift><Key.shift><Key.shift><Key.shift><Key.shift><Key.shift><Key.shift>ESTATE
Screenshot: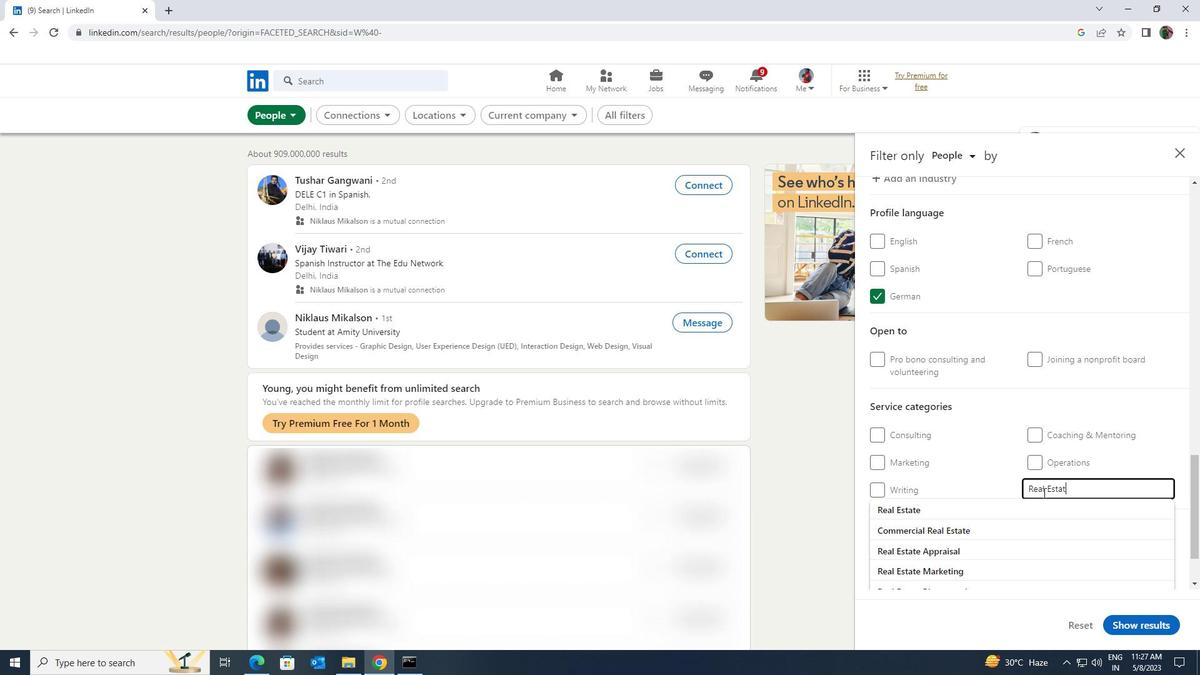 
Action: Mouse moved to (1018, 542)
Screenshot: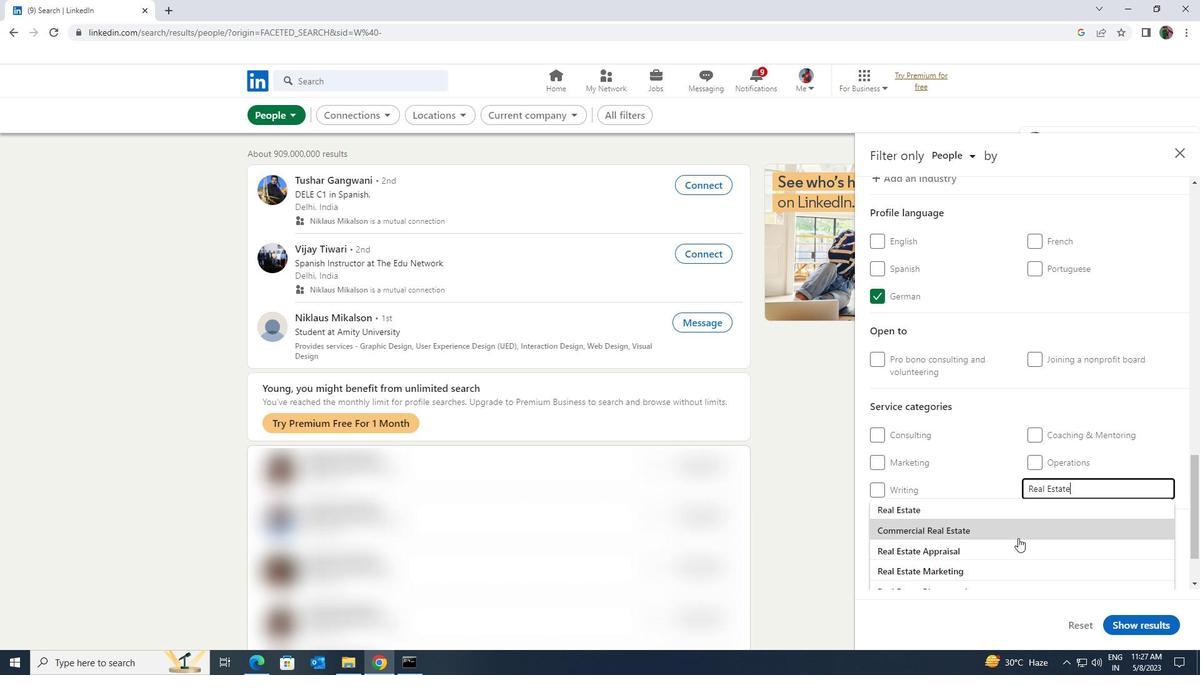 
Action: Mouse pressed left at (1018, 542)
Screenshot: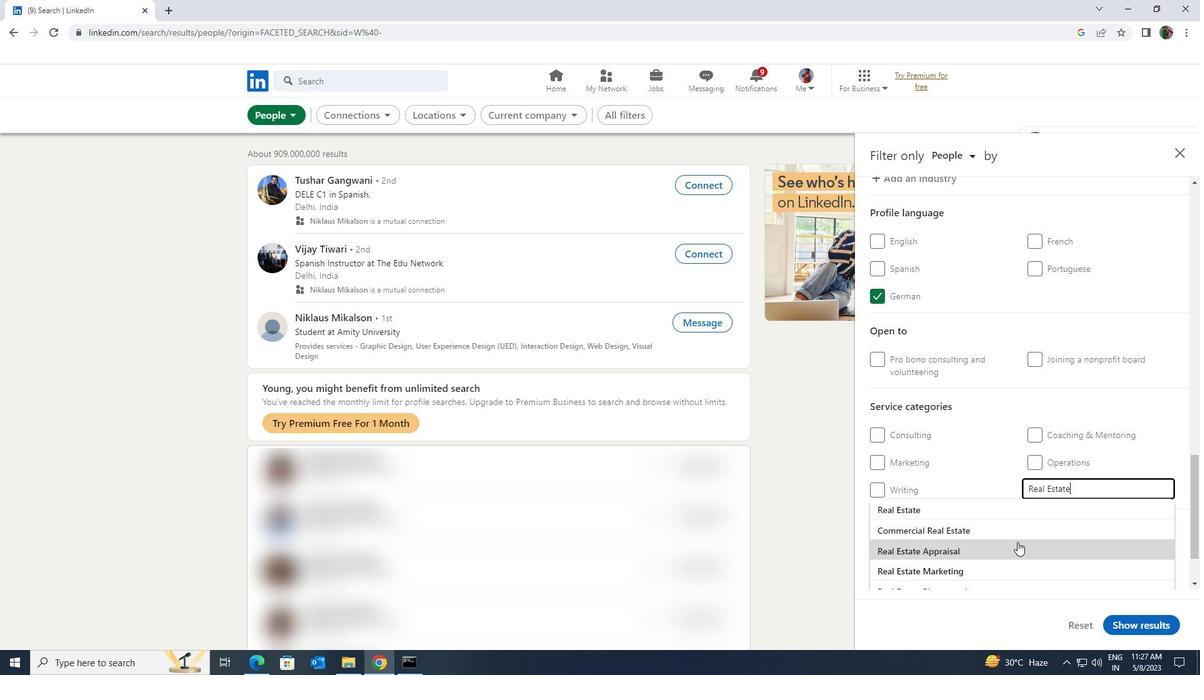 
Action: Mouse moved to (1017, 542)
Screenshot: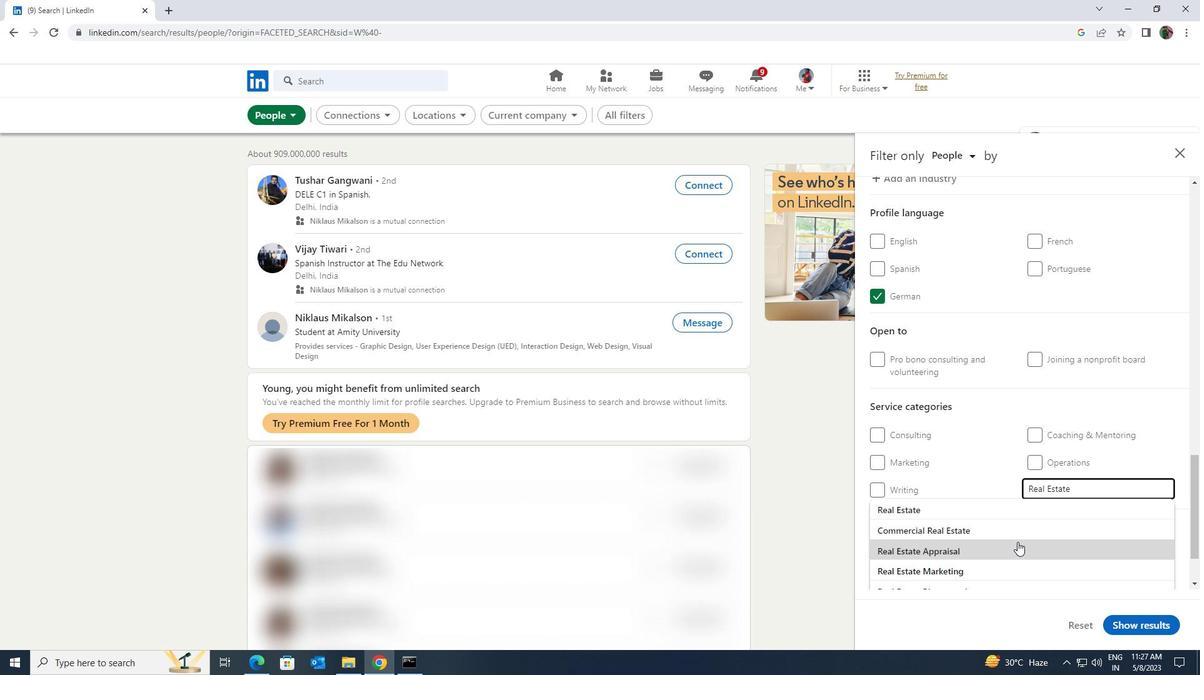 
Action: Mouse scrolled (1017, 541) with delta (0, 0)
Screenshot: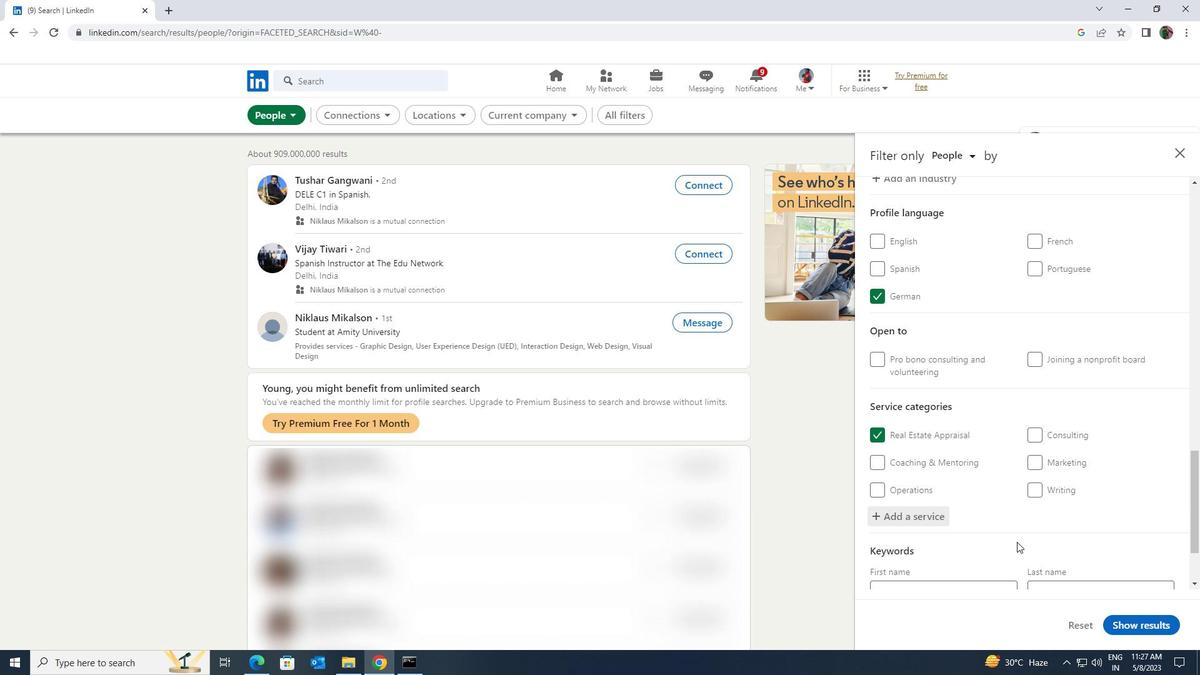 
Action: Mouse scrolled (1017, 541) with delta (0, 0)
Screenshot: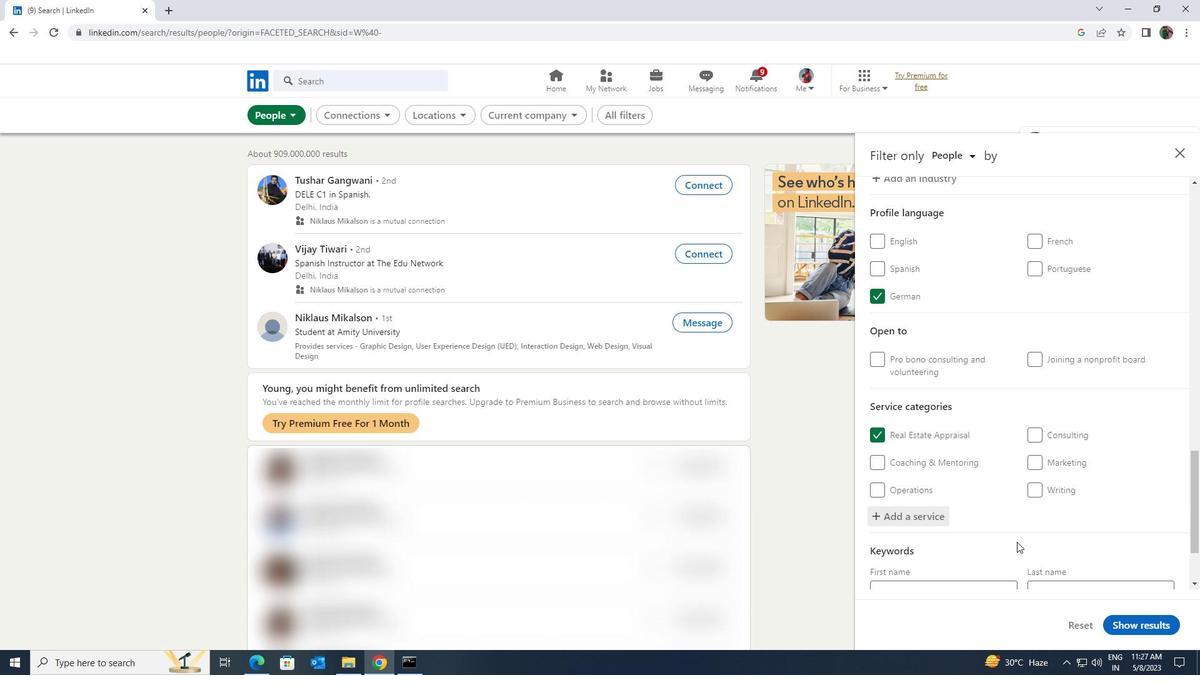 
Action: Mouse scrolled (1017, 541) with delta (0, 0)
Screenshot: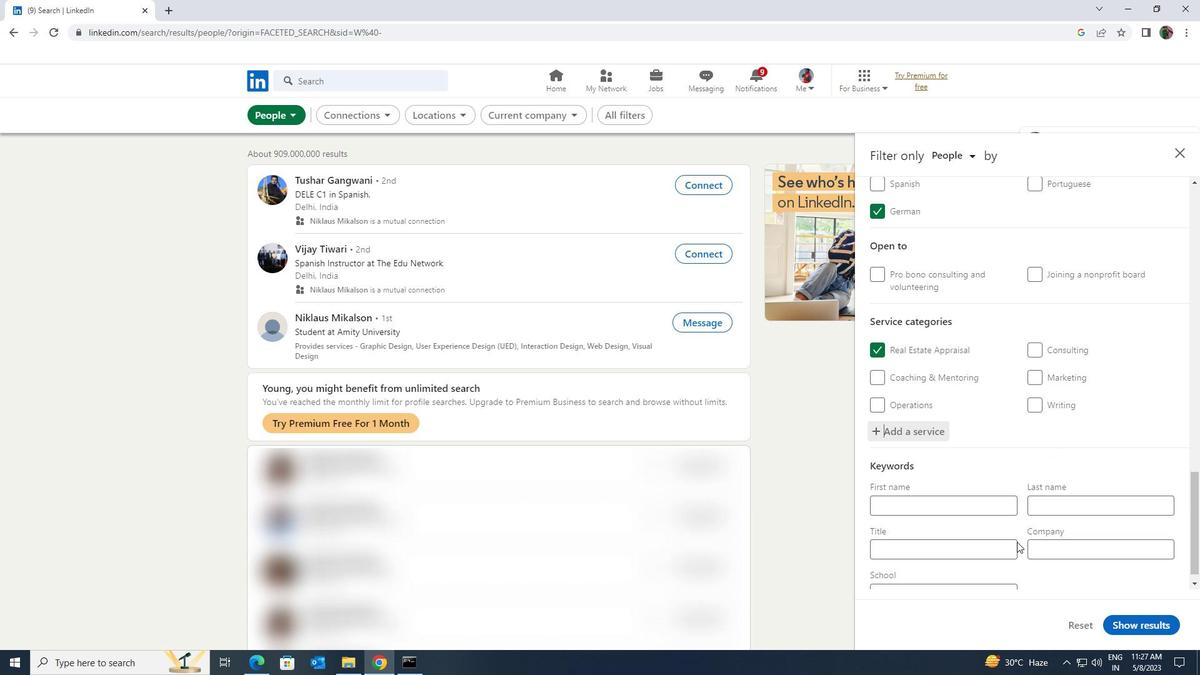 
Action: Mouse moved to (1010, 534)
Screenshot: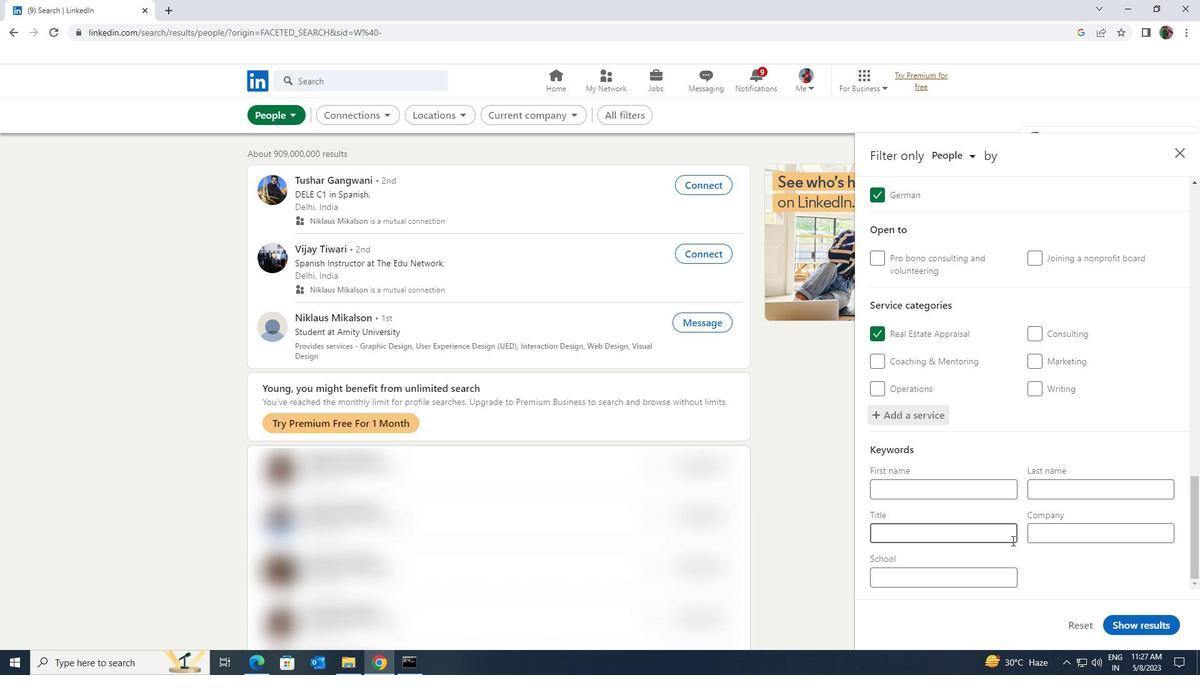 
Action: Mouse pressed left at (1010, 534)
Screenshot: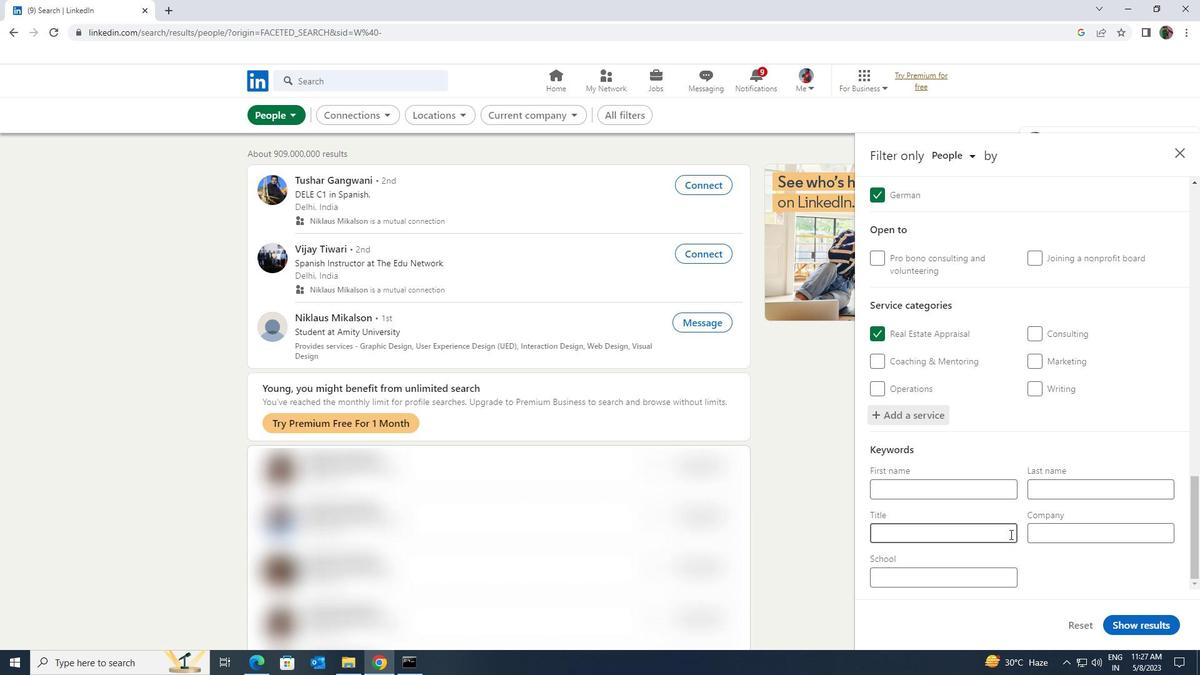
Action: Key pressed <Key.shift><Key.shift><Key.shift><Key.shift><Key.shift><Key.shift><Key.shift>BRAND<Key.space><Key.shift><Key.shift><Key.shift><Key.shift><Key.shift><Key.shift><Key.shift><Key.shift><Key.shift><Key.shift>STRATEGIST
Screenshot: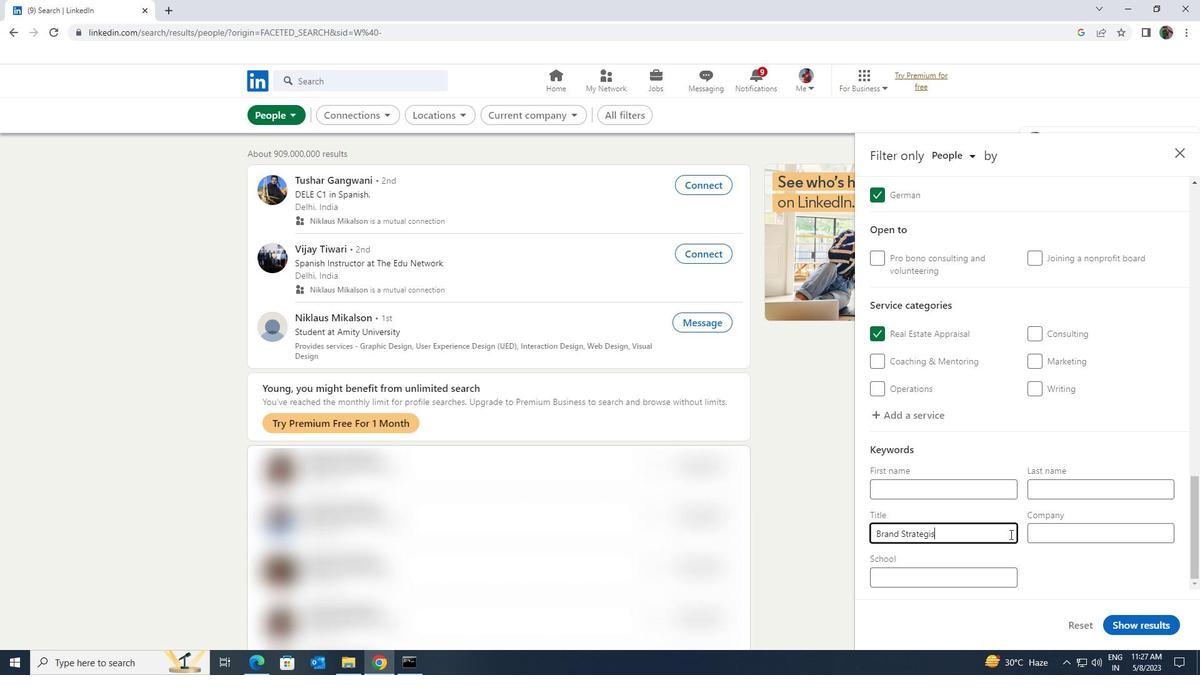 
Action: Mouse moved to (1131, 620)
Screenshot: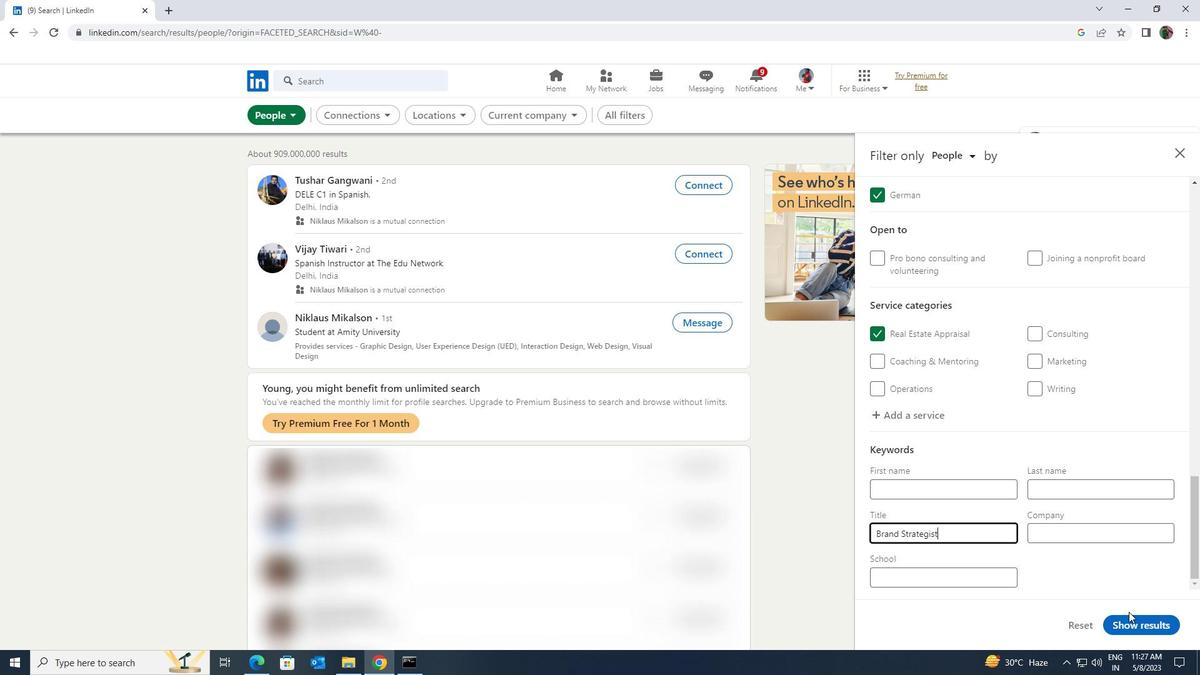 
Action: Mouse pressed left at (1131, 620)
Screenshot: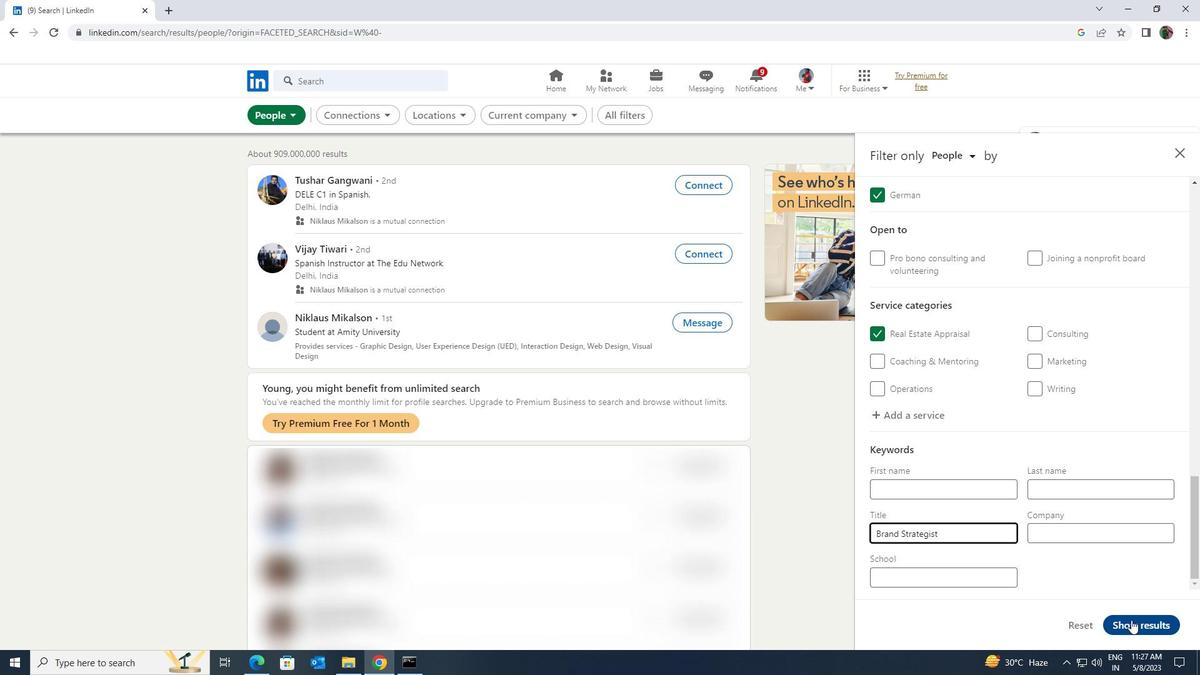 
